 Task: Open a blank google sheet and write heading  Expense ManagerAdd Datesin a column and its values below  '2023-05-01, 2023-05-03, 2023-05-05, 2023-05-10, 2023-05-15, 2023-05-20, 2023-05-25 & 2023-05-31'Add Categories in next column and its values below  Food, Transportation, Utilities, Food, Housing, Entertainment, Utilities & FoodAdd Descriptionsin next column and its values below  Grocery Store, Bus Fare, Internet Bill, Restaurant, Rent, Movie Tickets, Electricity Bill & Grocery StoreAdd Amountin next column and its values below  $50, $5, $60, $30, $800, $20, $70 & $40Save page Budget Tracker 
Action: Mouse moved to (1221, 96)
Screenshot: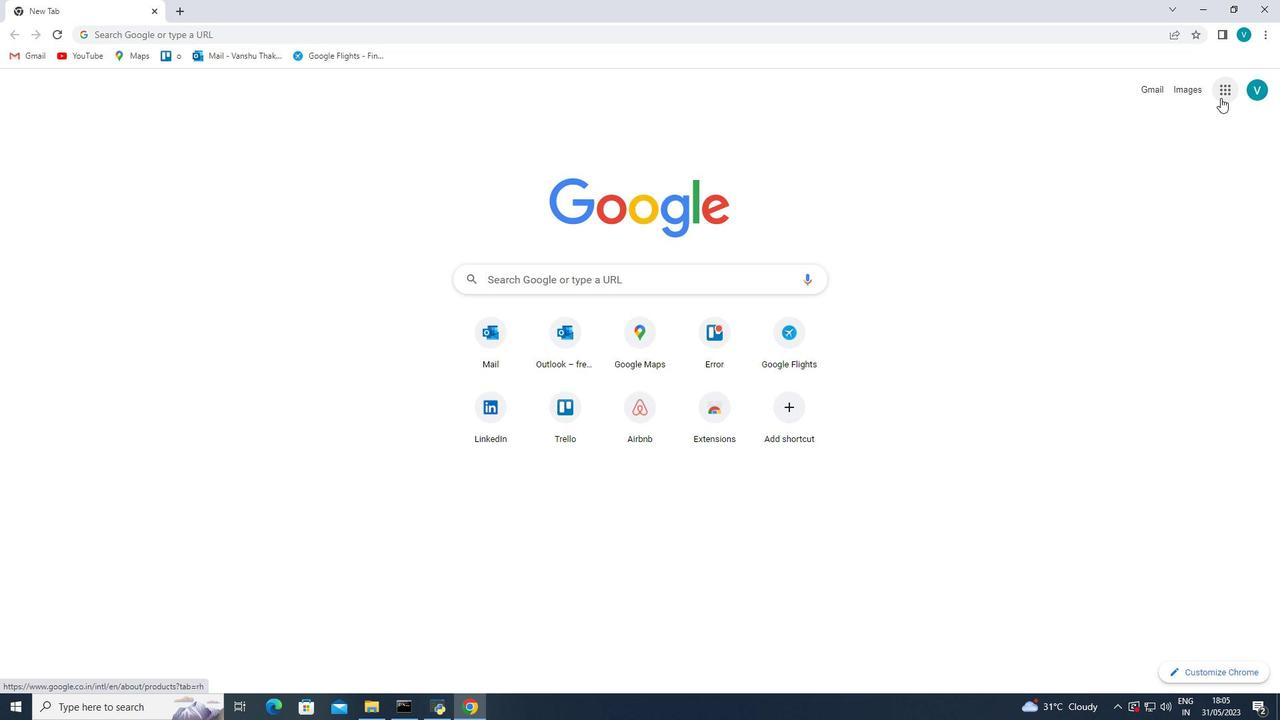 
Action: Mouse pressed left at (1221, 96)
Screenshot: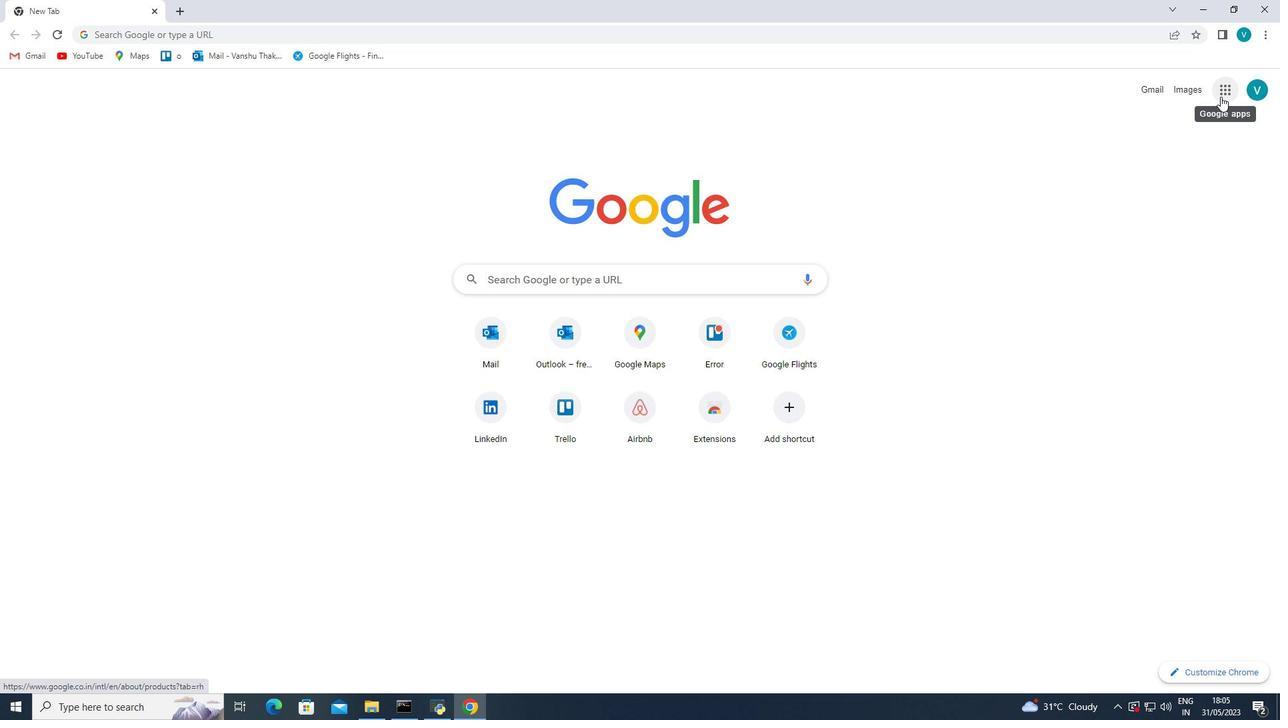 
Action: Mouse moved to (1227, 368)
Screenshot: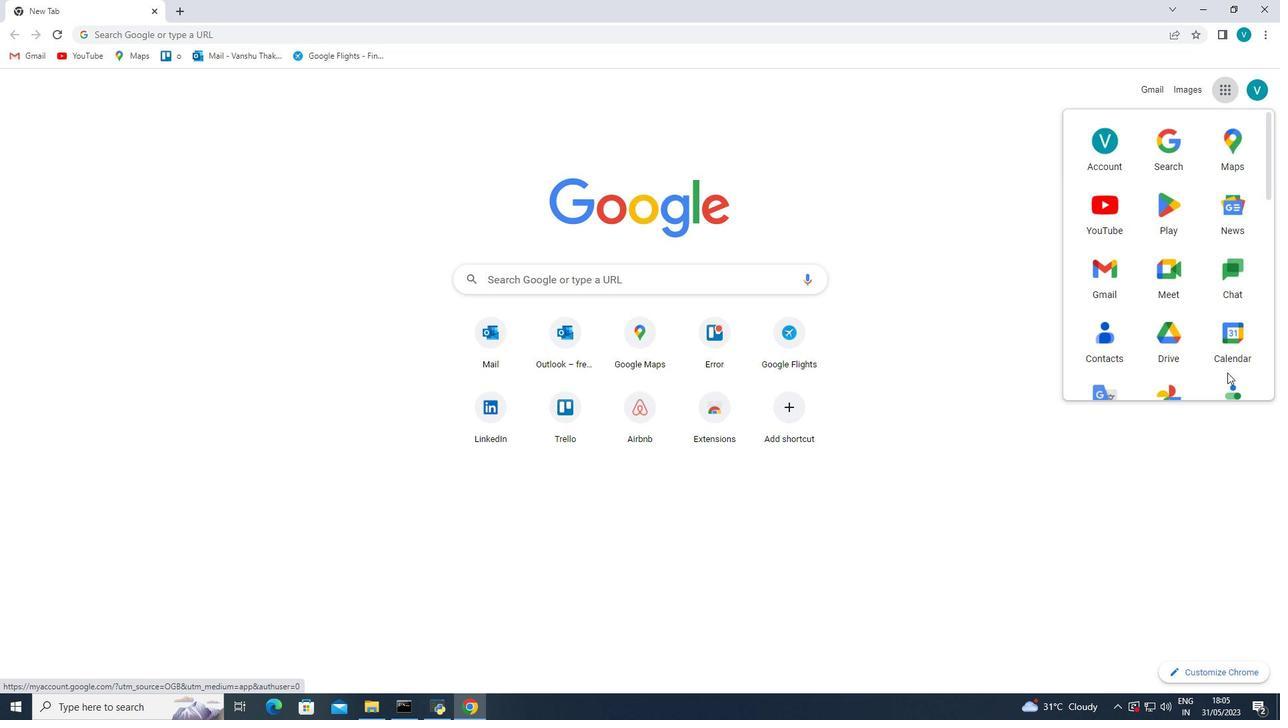 
Action: Mouse scrolled (1227, 368) with delta (0, 0)
Screenshot: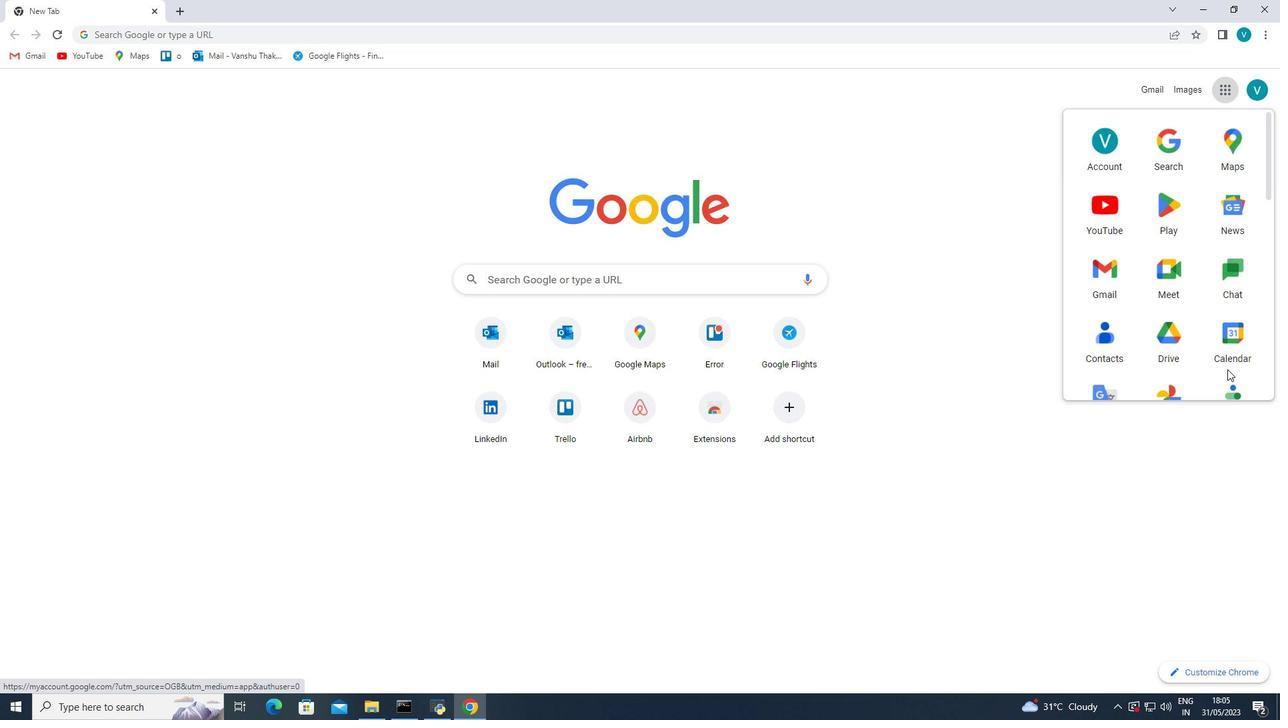 
Action: Mouse scrolled (1227, 368) with delta (0, 0)
Screenshot: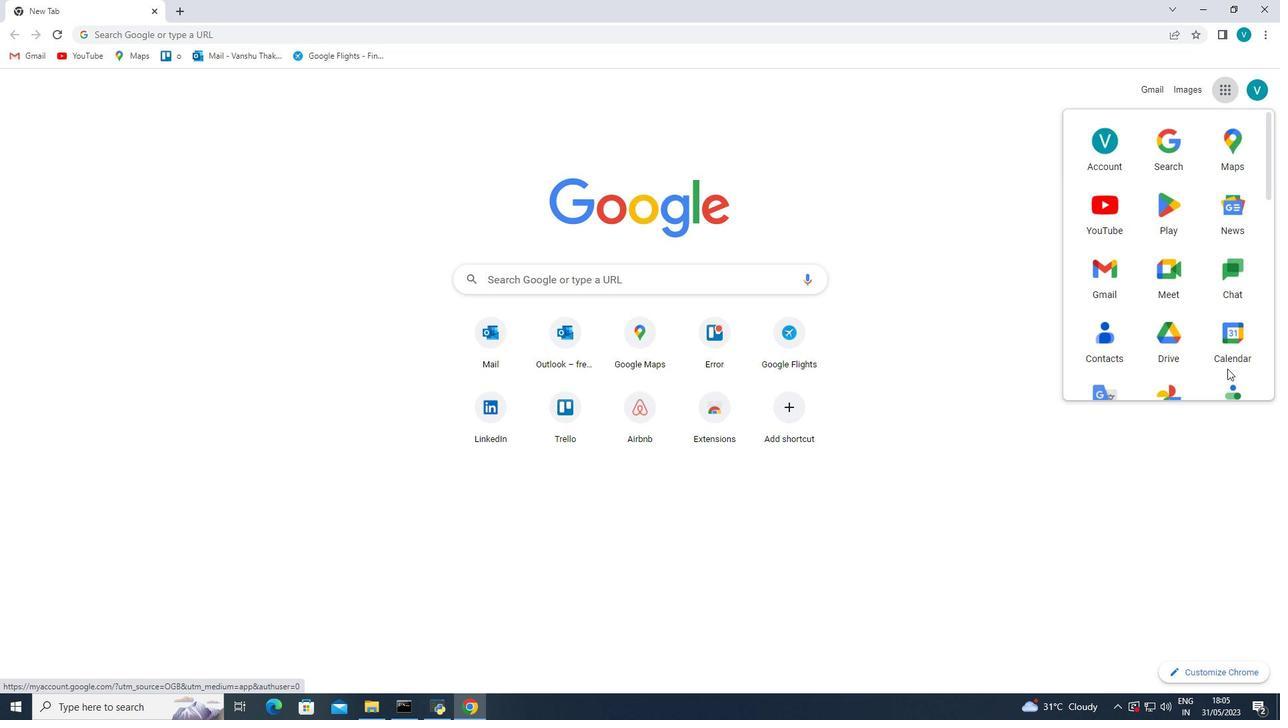 
Action: Mouse moved to (1229, 346)
Screenshot: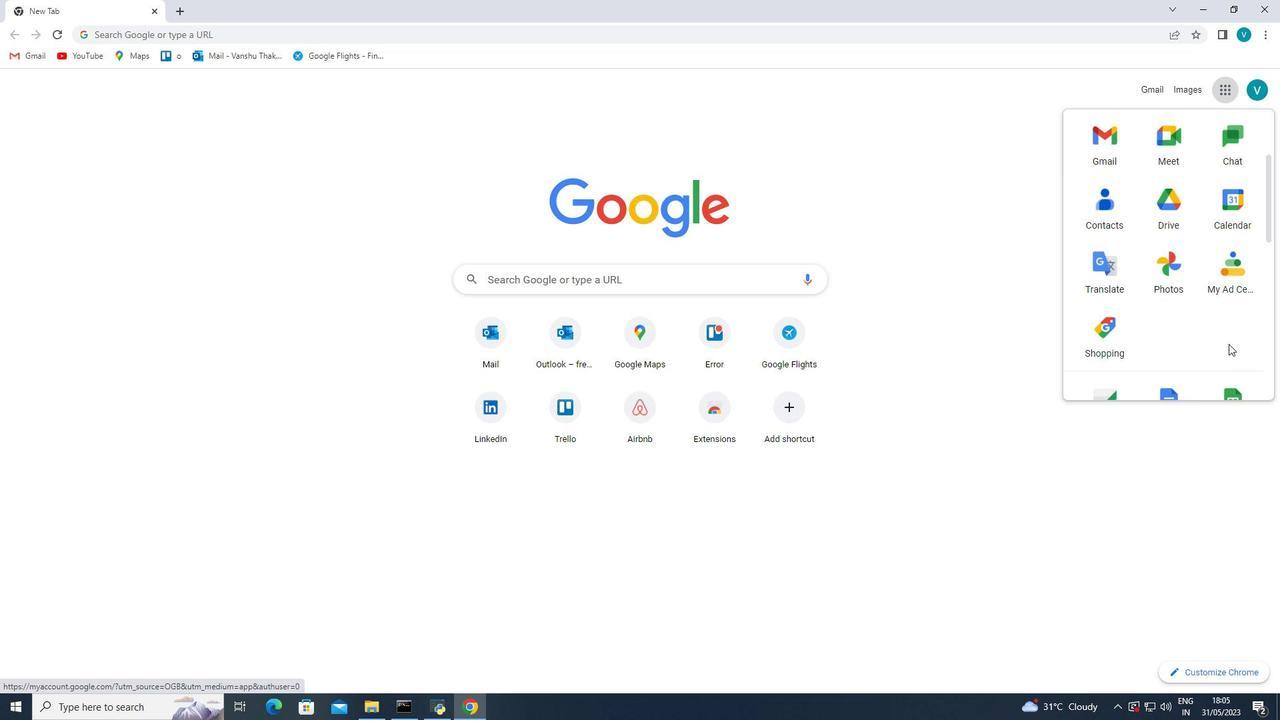 
Action: Mouse scrolled (1229, 346) with delta (0, 0)
Screenshot: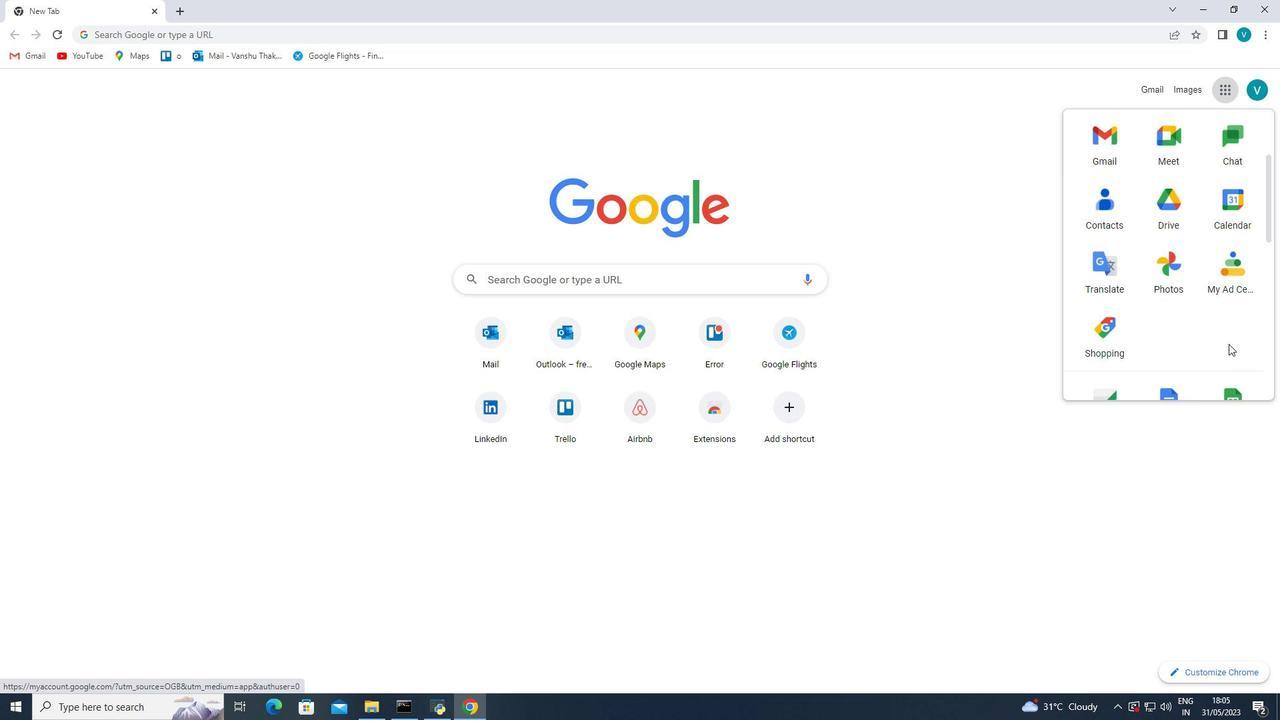 
Action: Mouse scrolled (1229, 346) with delta (0, 0)
Screenshot: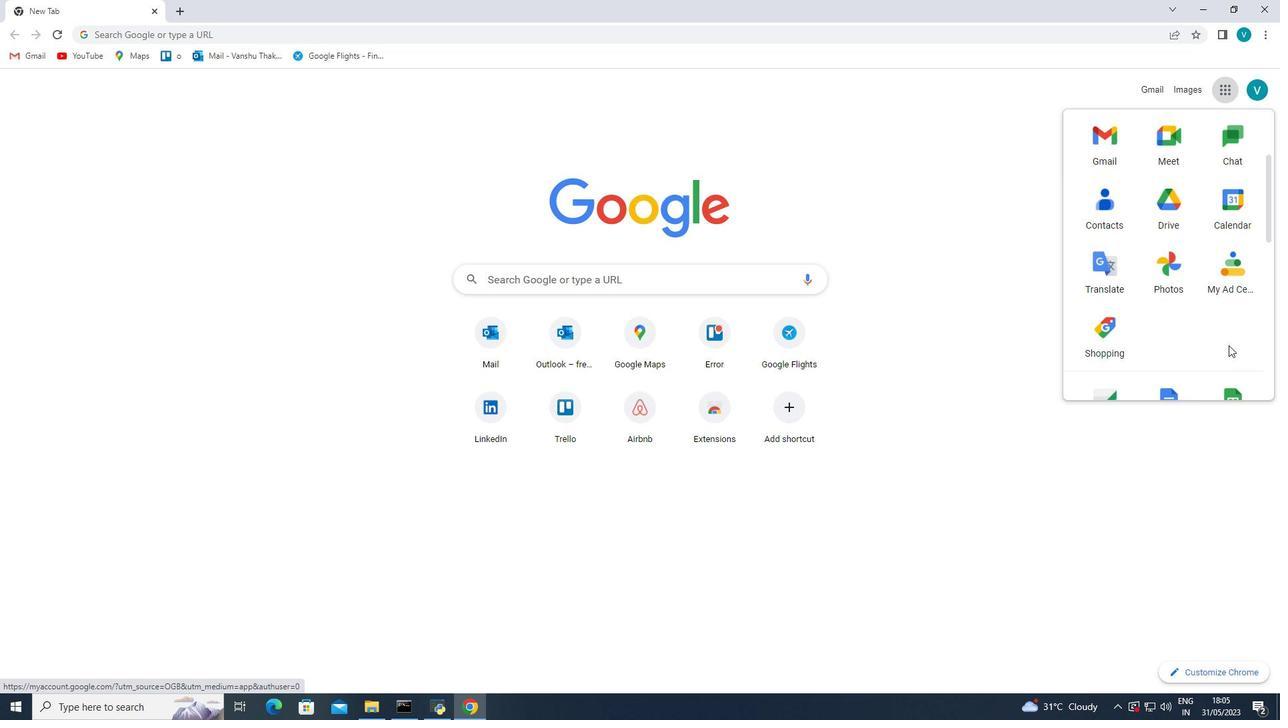 
Action: Mouse moved to (1245, 276)
Screenshot: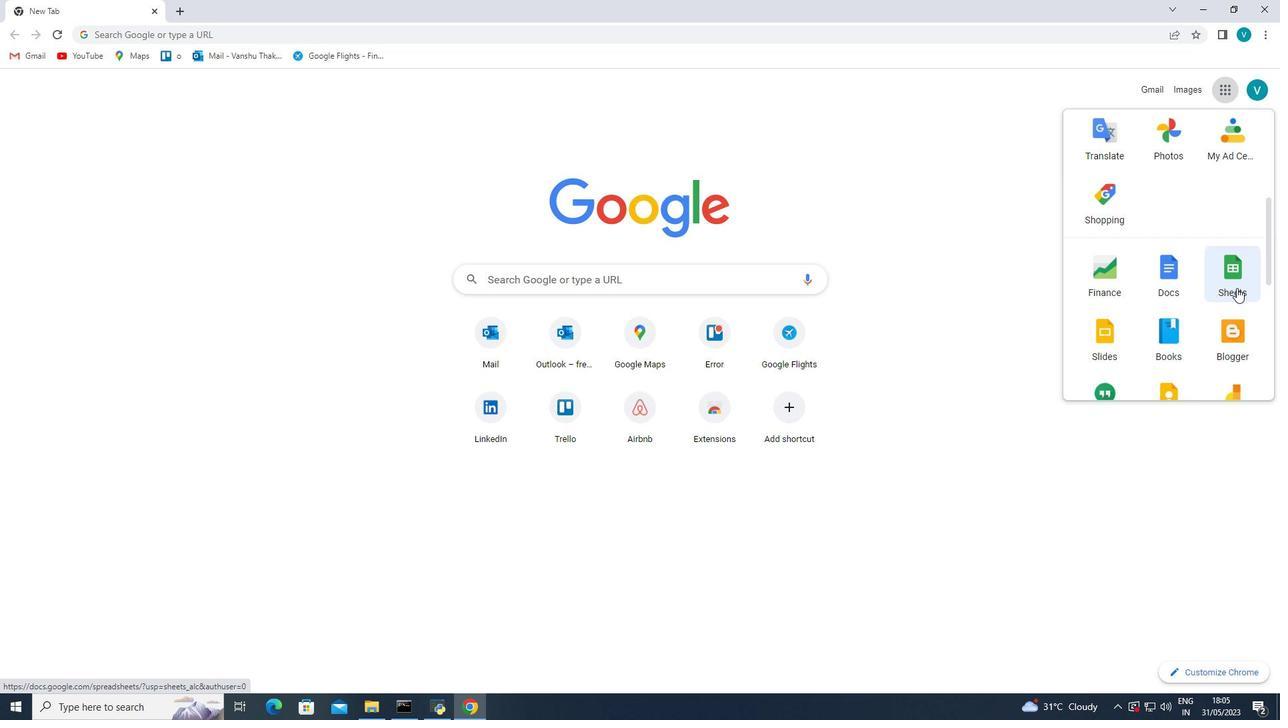 
Action: Mouse pressed left at (1245, 276)
Screenshot: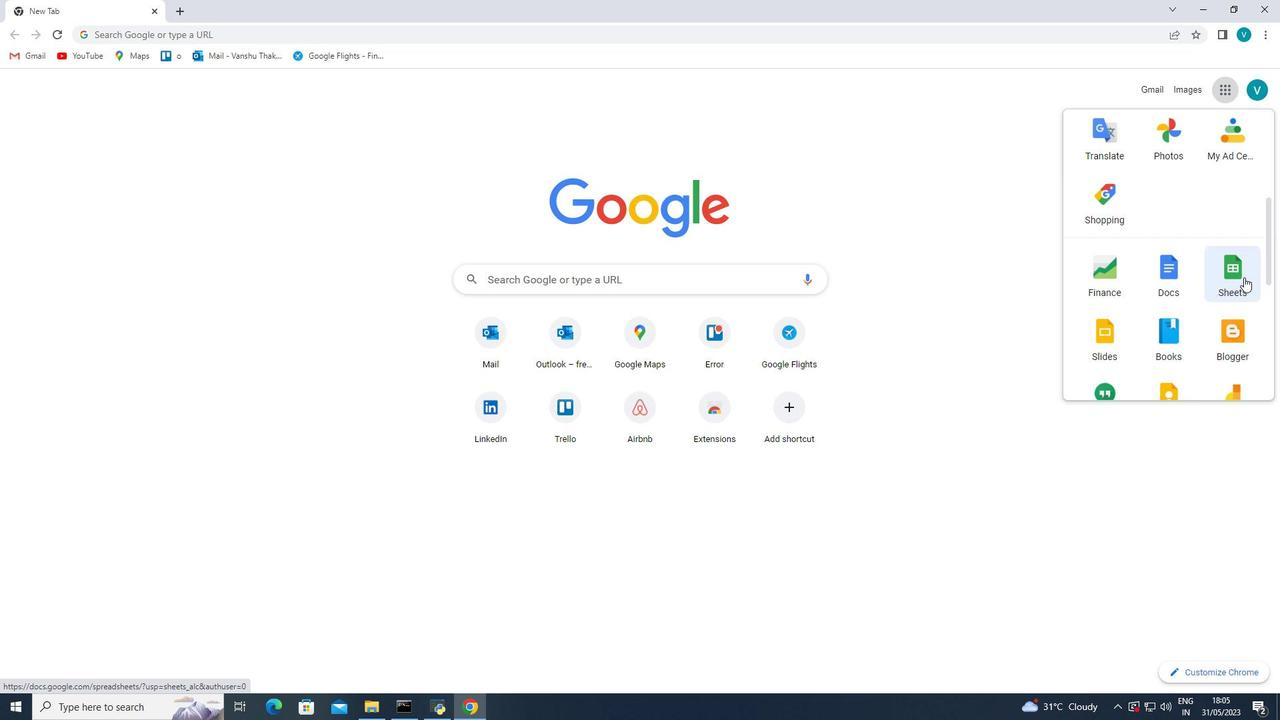 
Action: Mouse pressed left at (1245, 276)
Screenshot: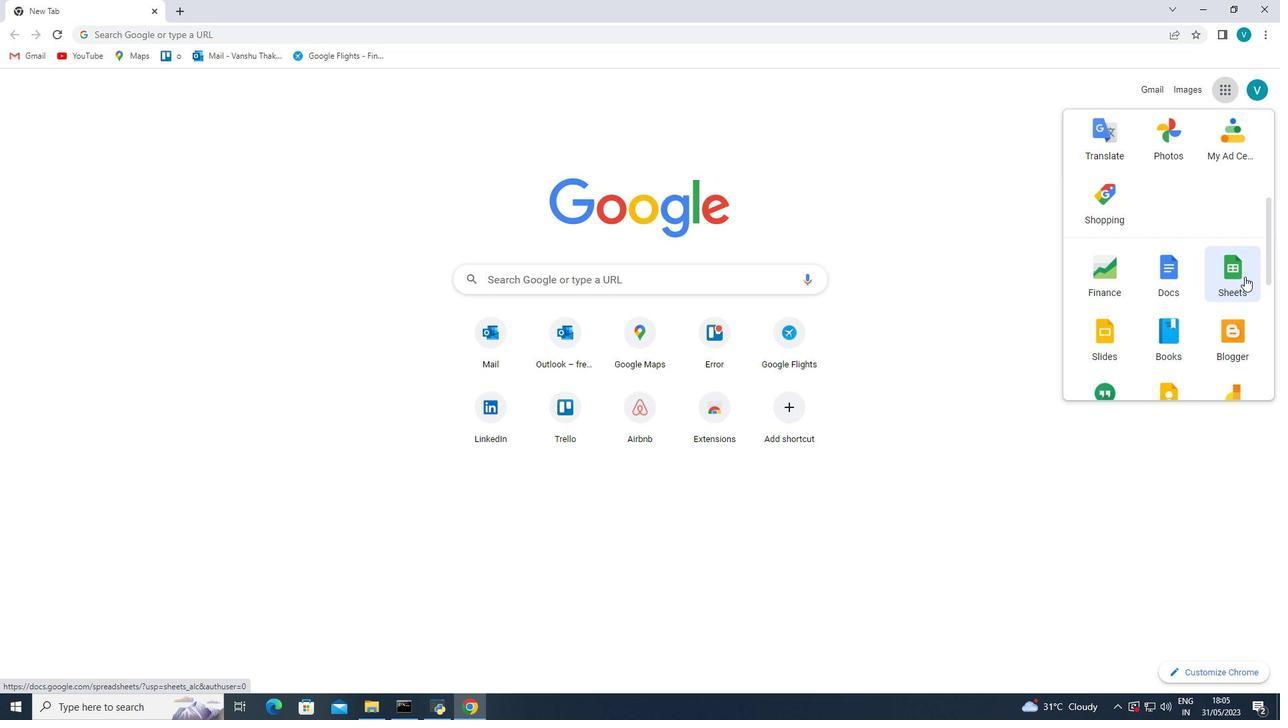 
Action: Mouse moved to (309, 195)
Screenshot: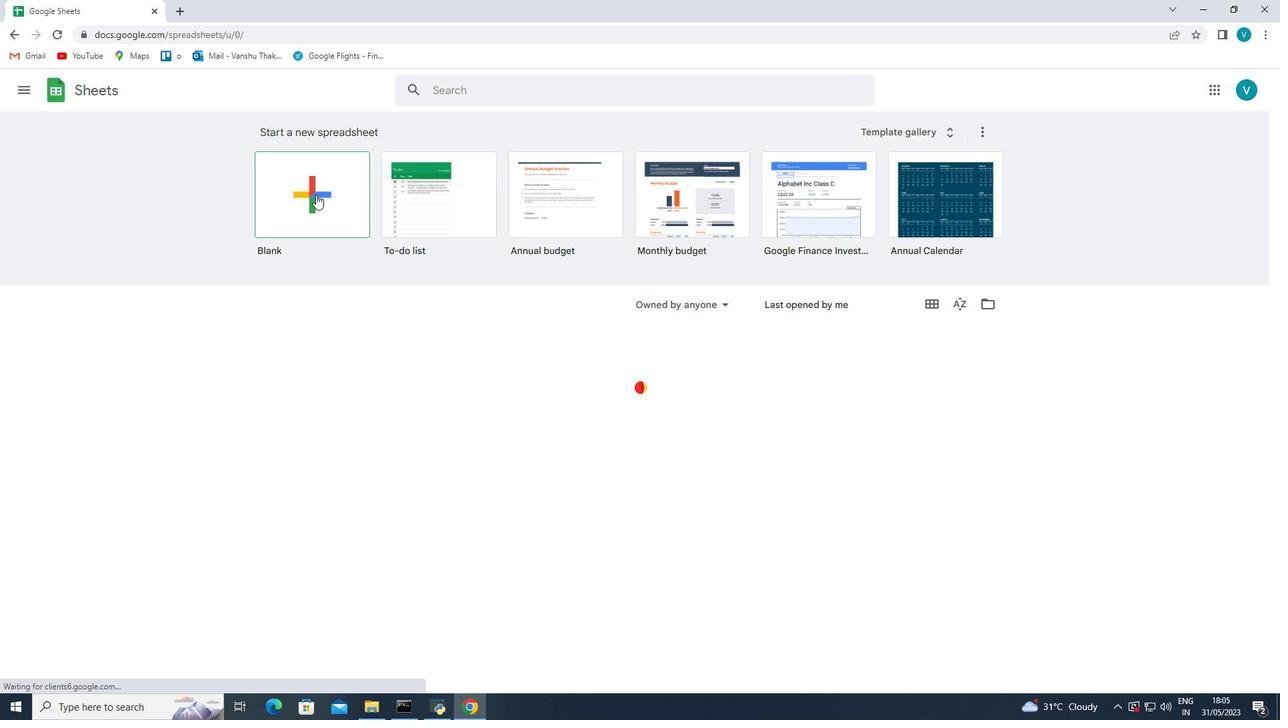 
Action: Mouse pressed left at (309, 195)
Screenshot: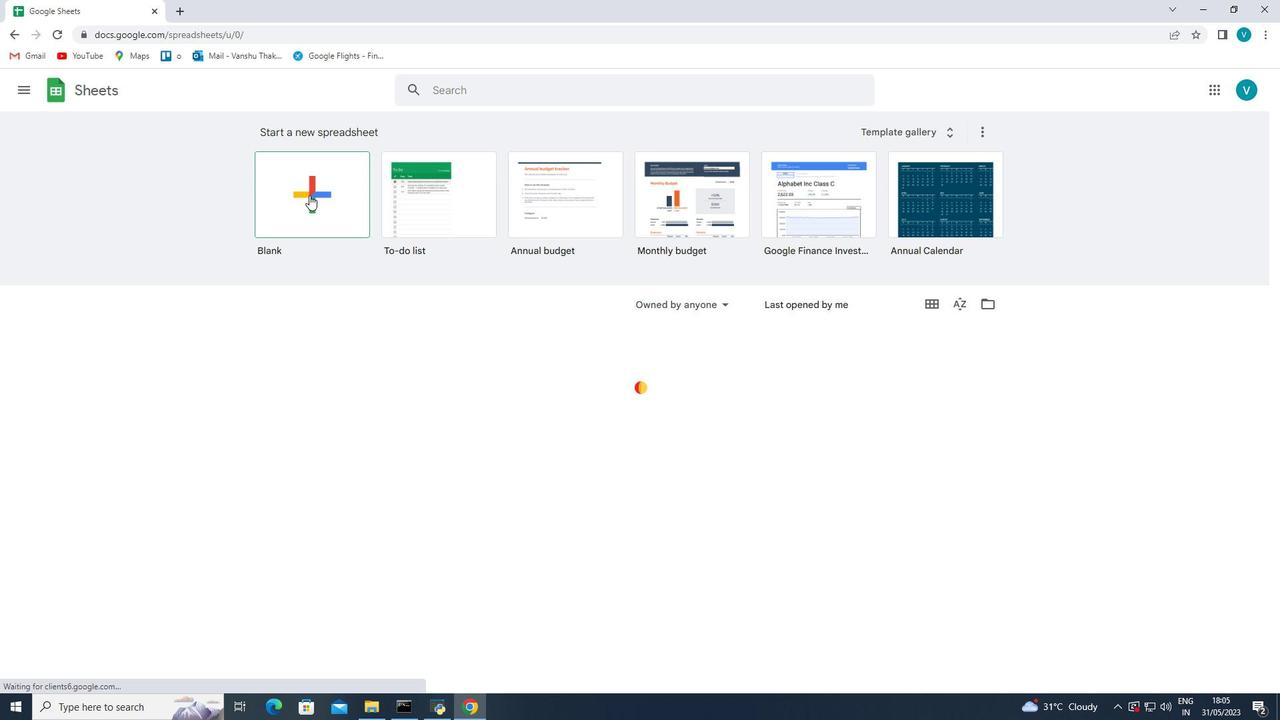
Action: Mouse pressed left at (309, 195)
Screenshot: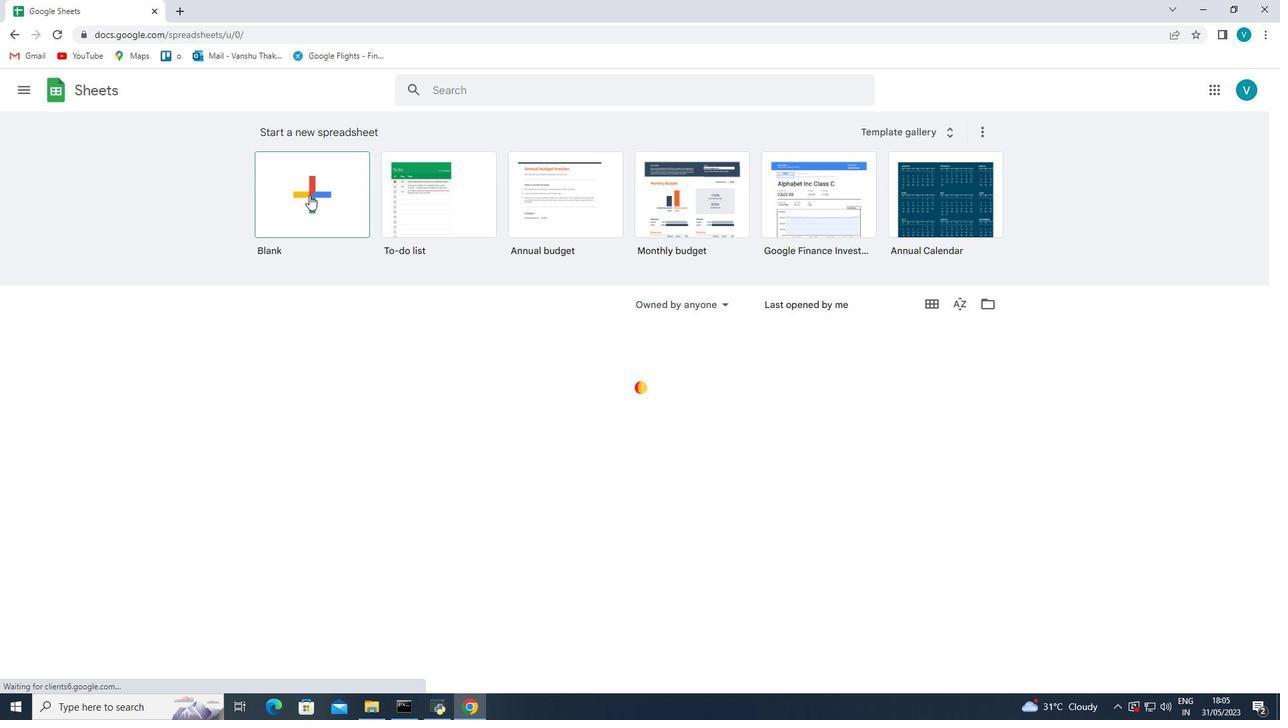 
Action: Mouse moved to (61, 185)
Screenshot: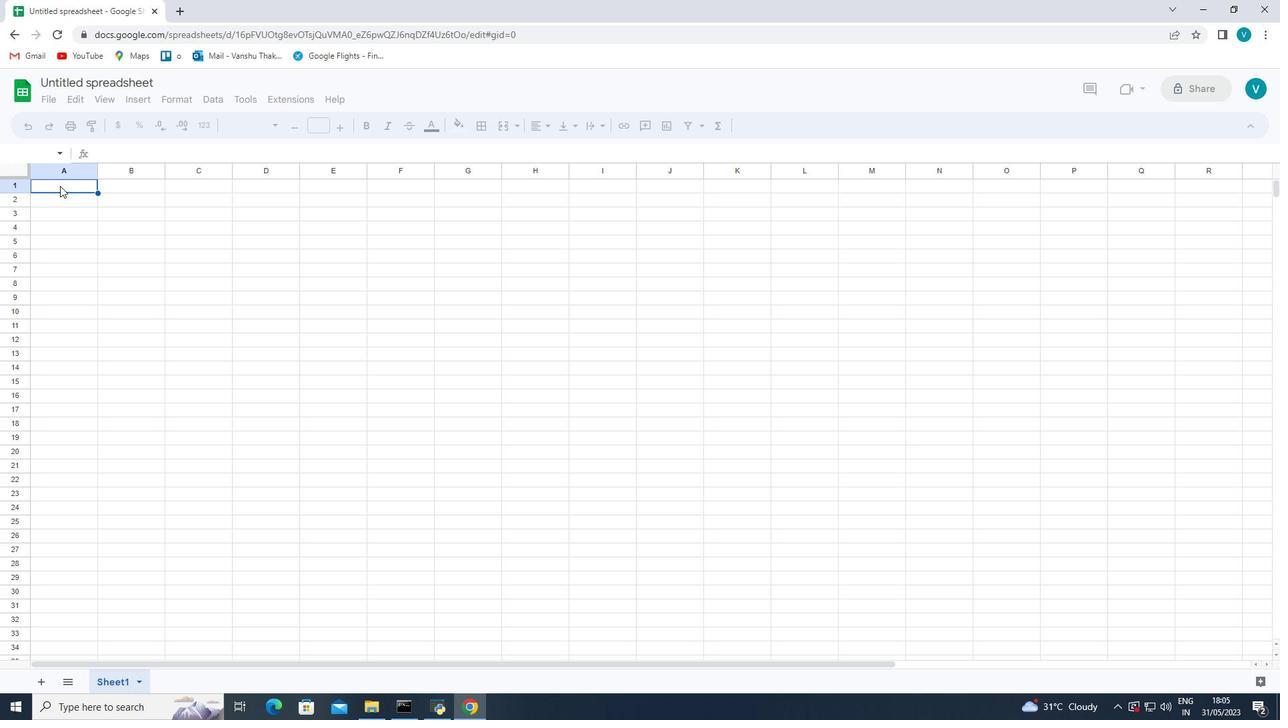 
Action: Mouse pressed left at (61, 185)
Screenshot: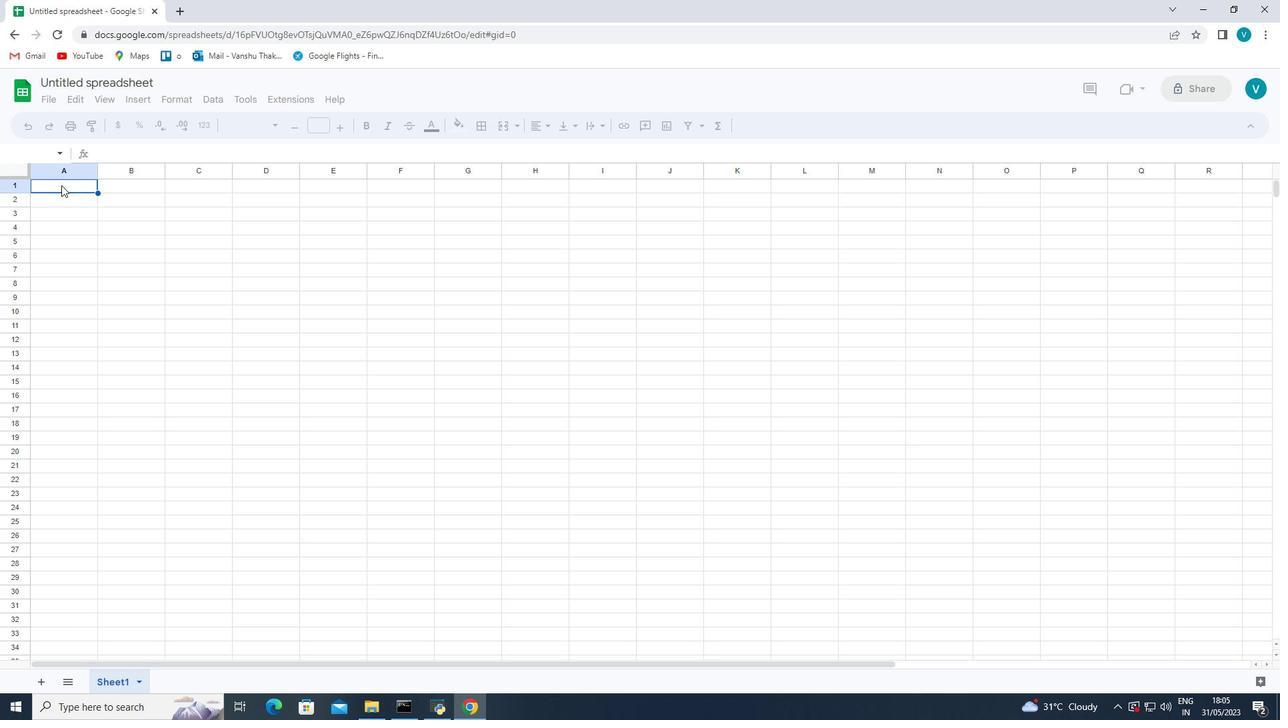 
Action: Mouse pressed left at (61, 185)
Screenshot: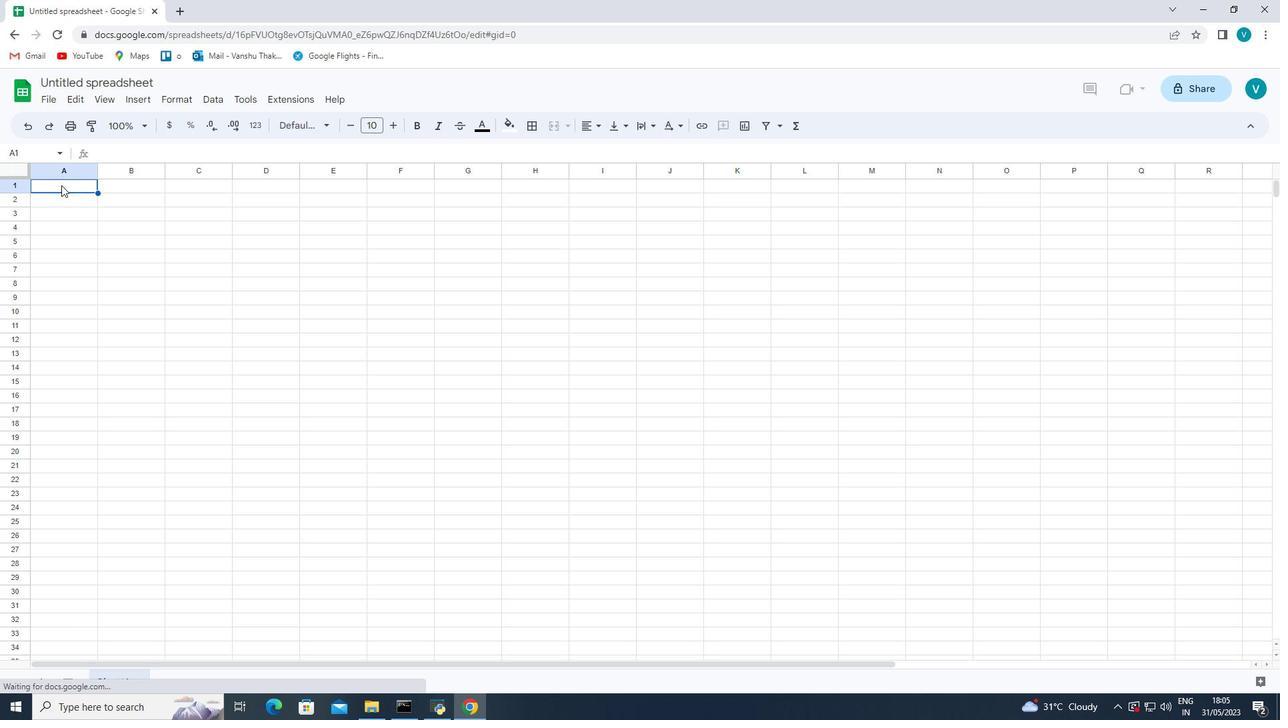 
Action: Mouse moved to (296, 185)
Screenshot: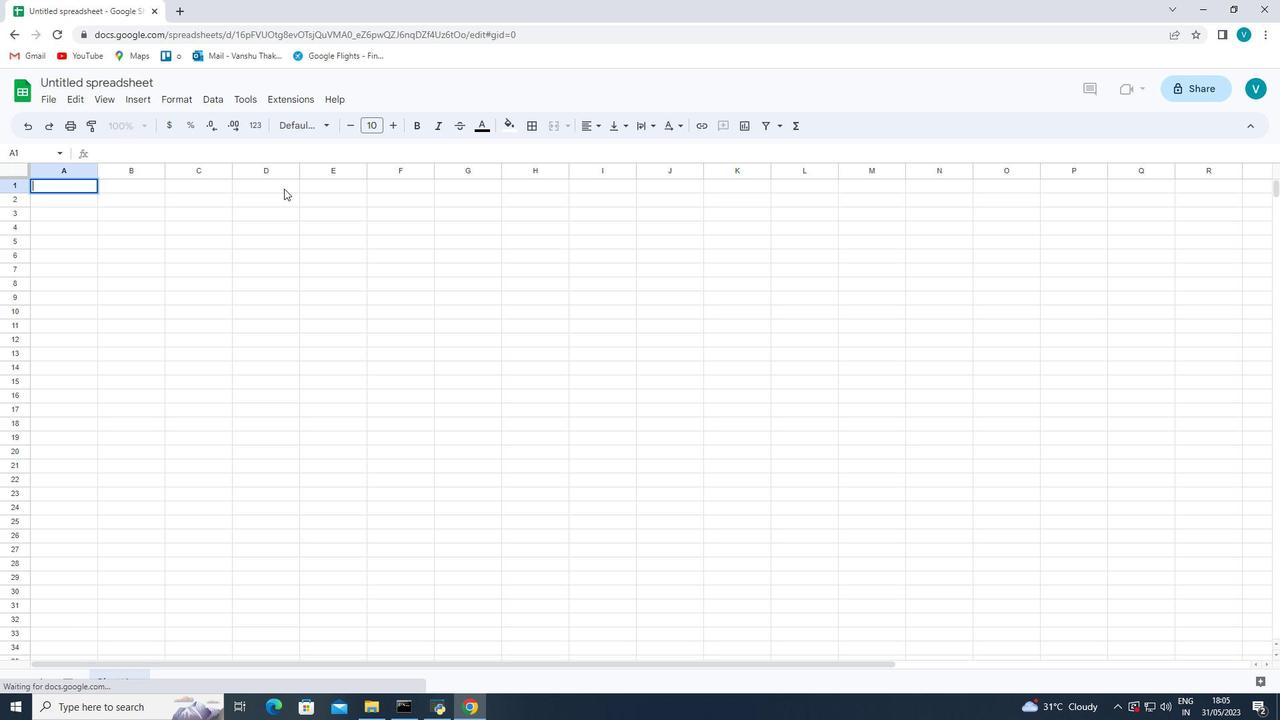 
Action: Key pressed <Key.shift><Key.shift><Key.shift><Key.shift><Key.shift><Key.shift><Key.shift><Key.shift><Key.shift><Key.shift>Expense<Key.space><Key.shift>Manager<Key.space><Key.enter><Key.shift>Date<Key.space><Key.right><Key.shift>Categories<Key.space><Key.right><Key.shift>Description<Key.right><Key.shift>Amount<Key.space>
Screenshot: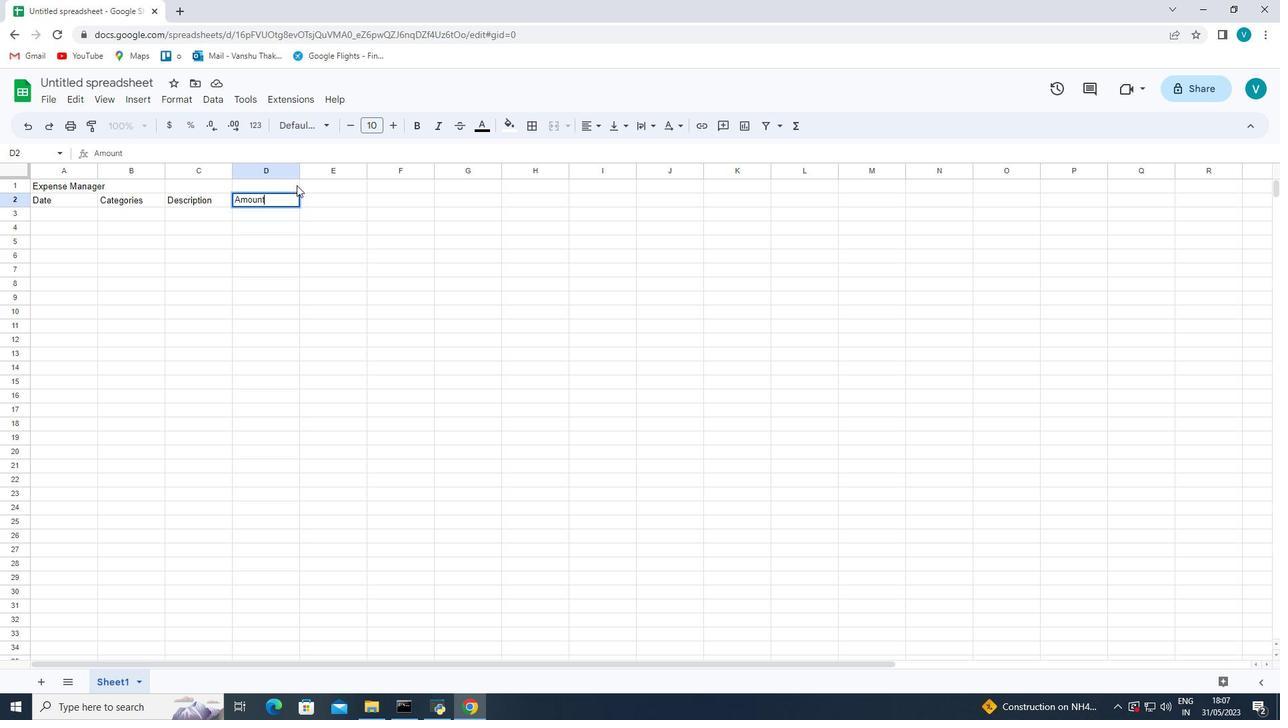 
Action: Mouse moved to (56, 216)
Screenshot: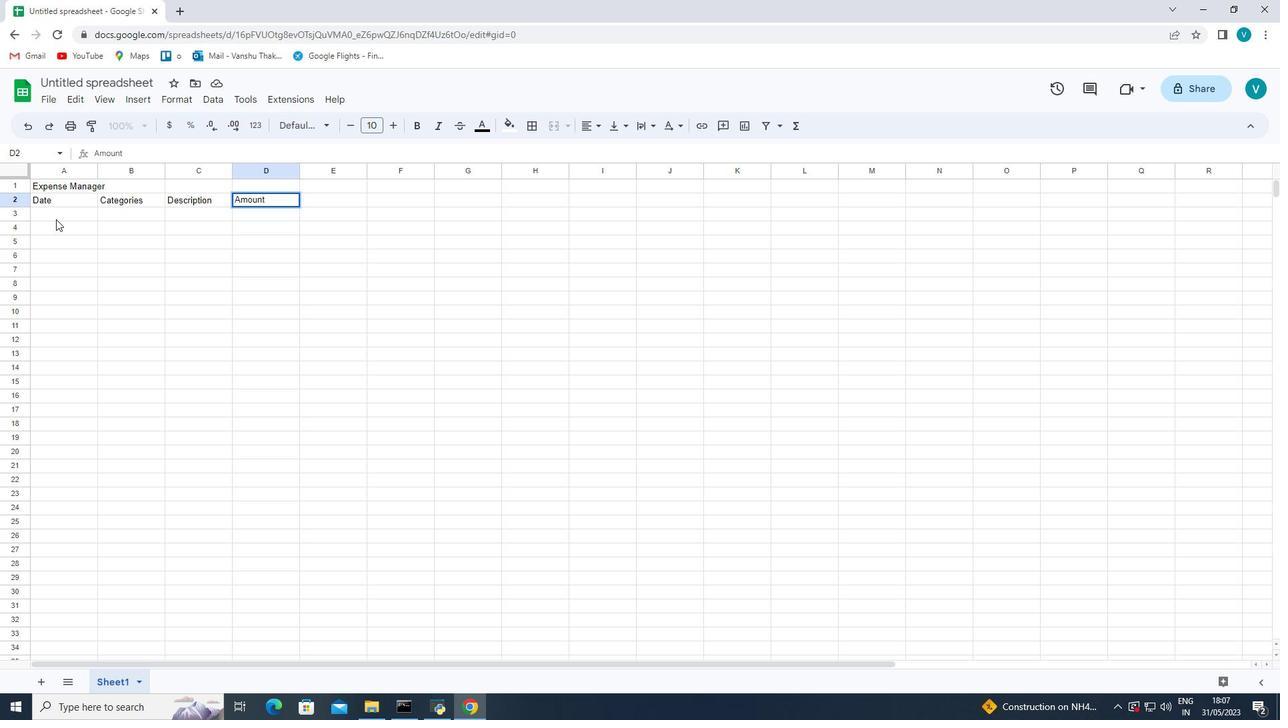 
Action: Mouse pressed left at (56, 216)
Screenshot: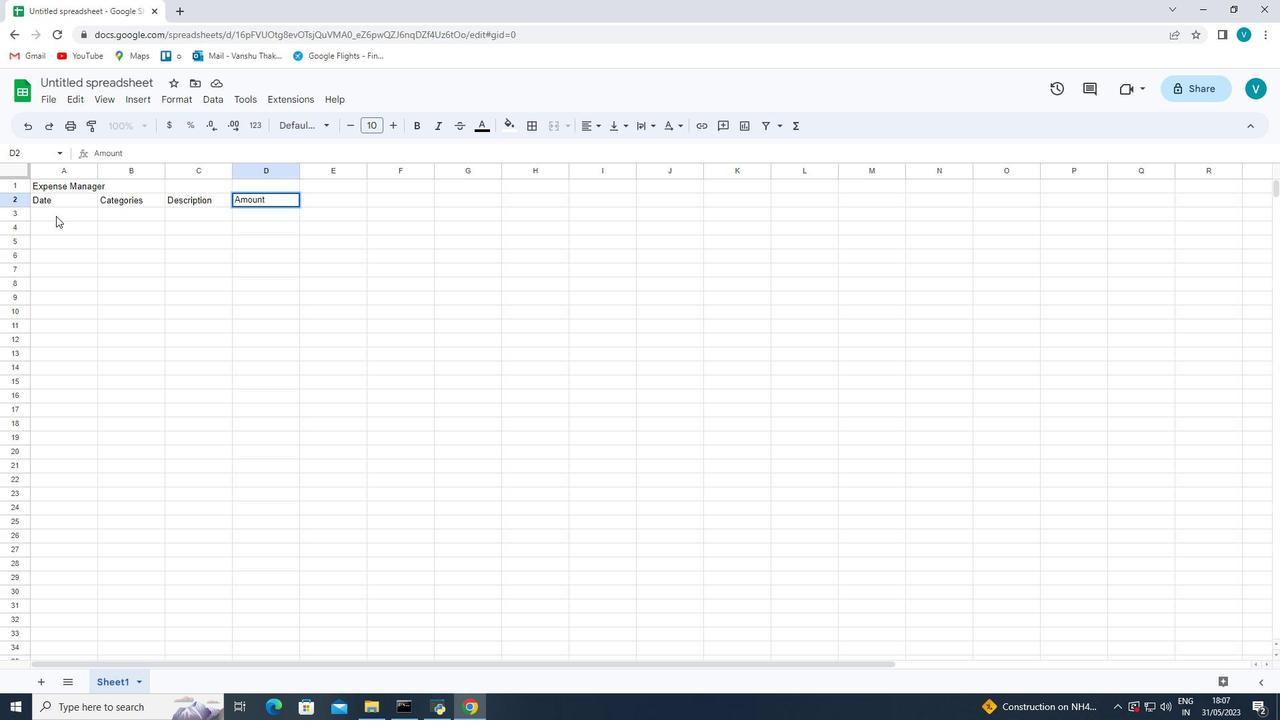 
Action: Mouse moved to (418, 80)
Screenshot: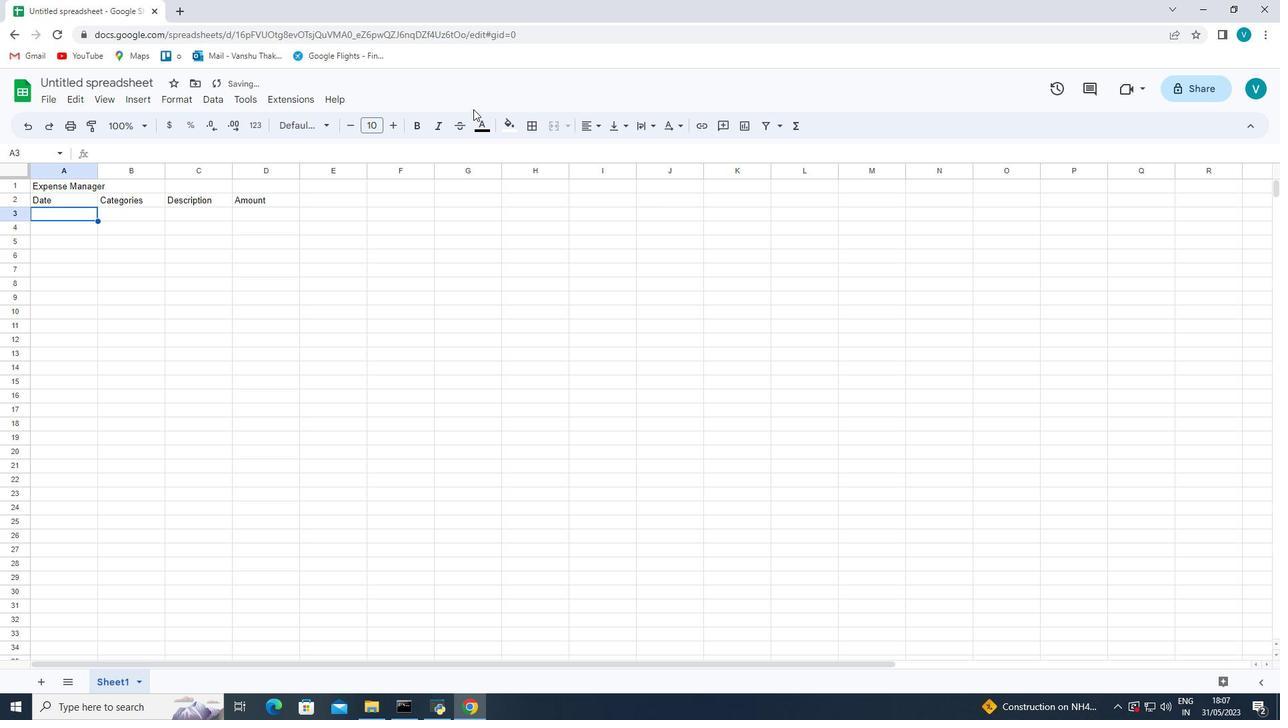 
Action: Key pressed 2023-05-01<Key.enter>2023-05-03<Key.enter>2023-05-05<Key.enter>023<Key.backspace><Key.backspace><Key.backspace>2023-05-10<Key.enter>2023-05-0<Key.backspace>15<Key.enter>2023-05-25<Key.enter>2023-05-31<Key.backspace><Key.backspace>25<Key.space><Key.caps_lock><Key.caps_lock><Key.caps_lock><Key.caps_lock><Key.caps_lock><Key.caps_lock><Key.caps_lock>7<Key.backspace><Key.shift>&23<Key.backspace>023-05-31
Screenshot: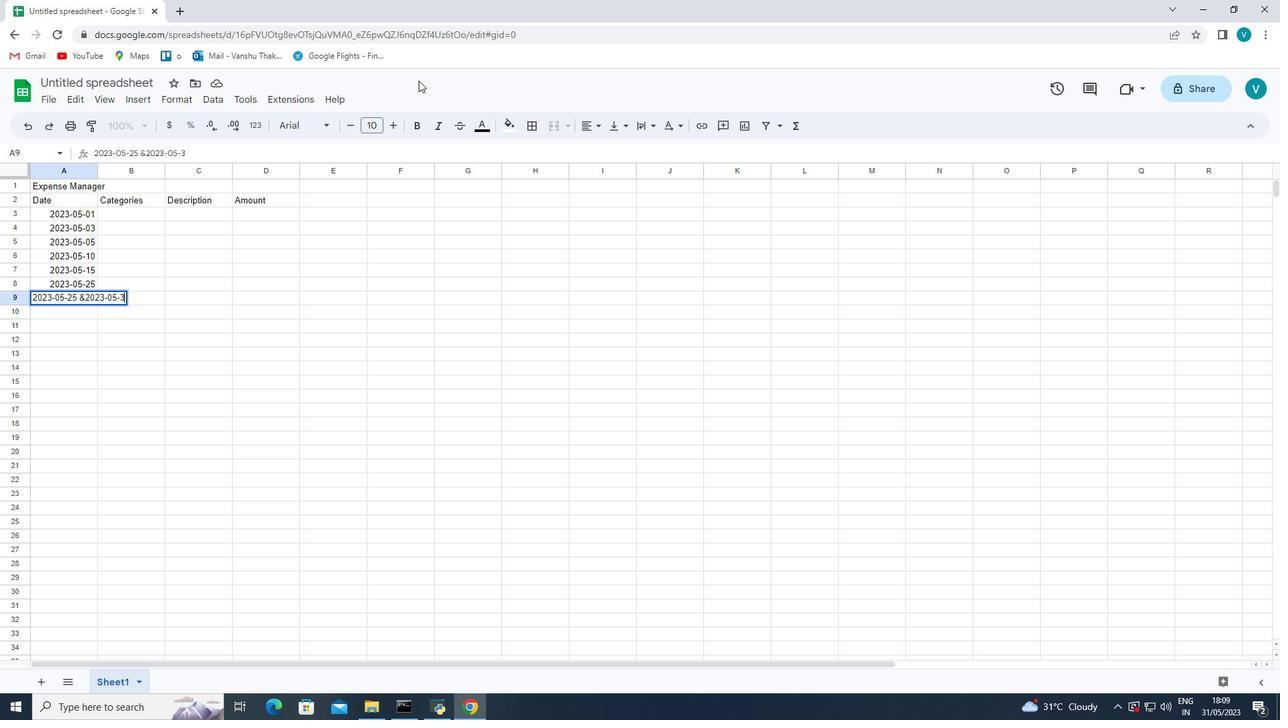 
Action: Mouse moved to (199, 445)
Screenshot: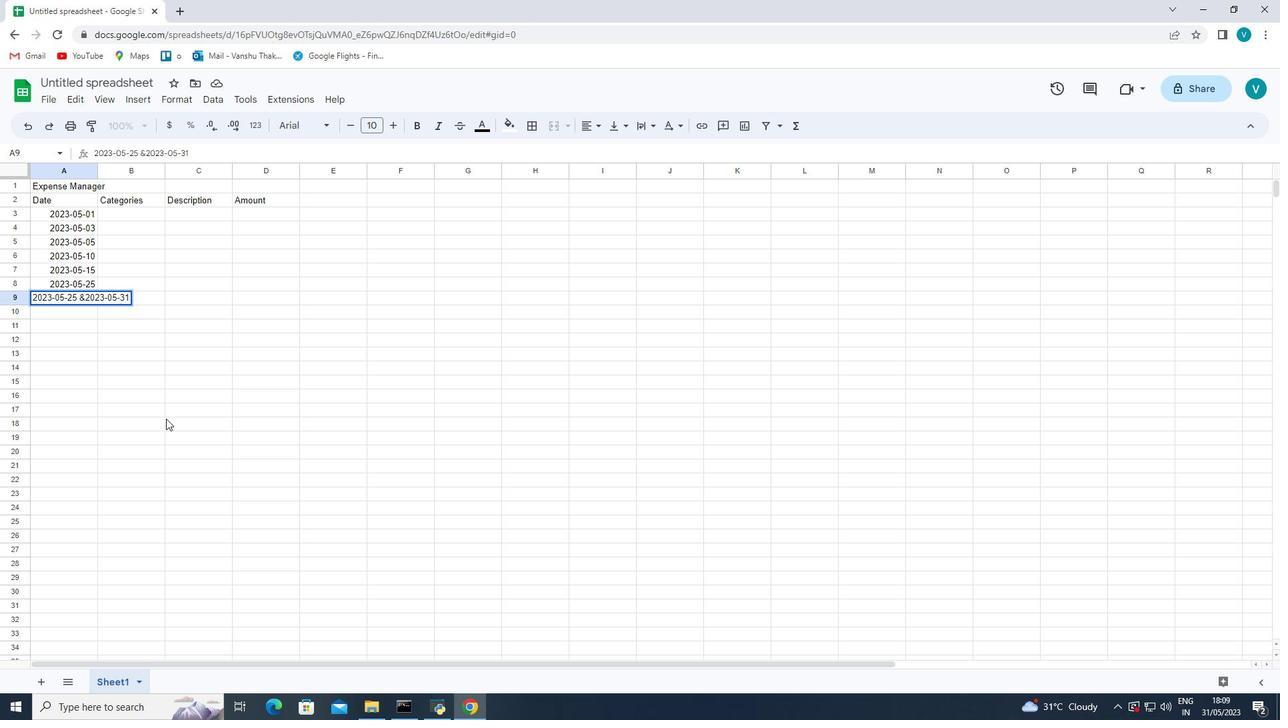 
Action: Mouse pressed left at (199, 445)
Screenshot: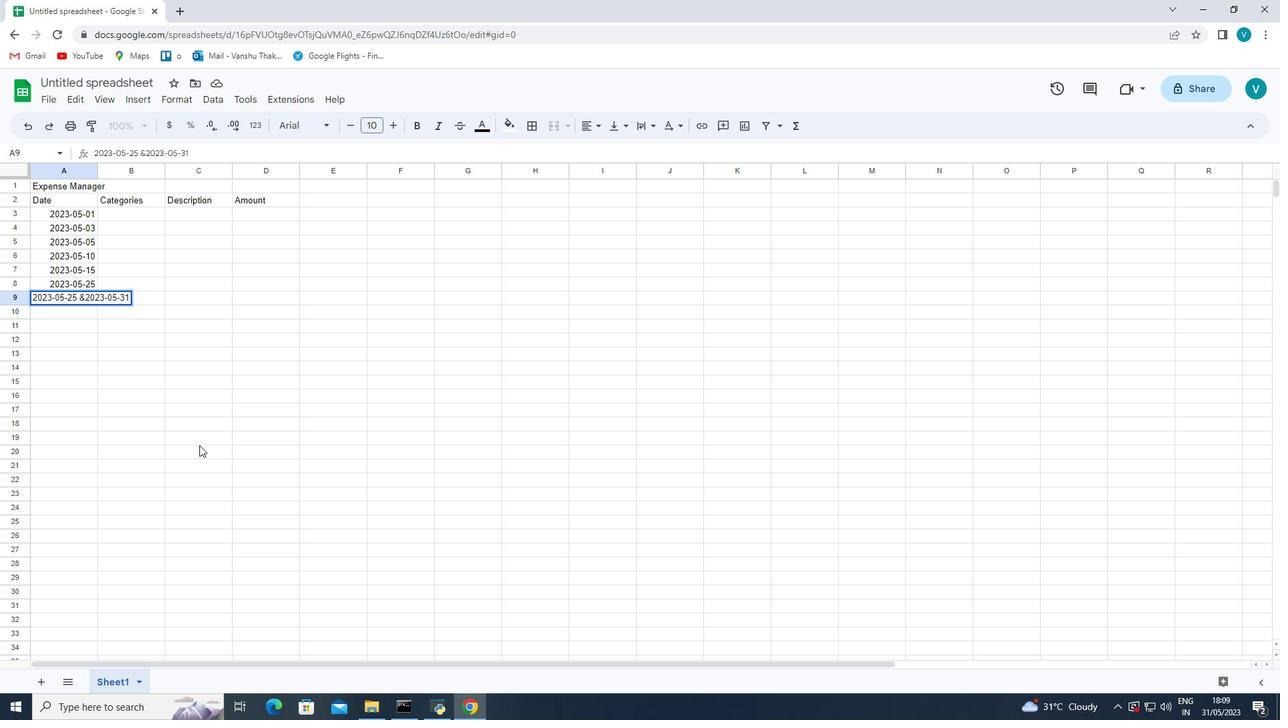 
Action: Mouse moved to (92, 280)
Screenshot: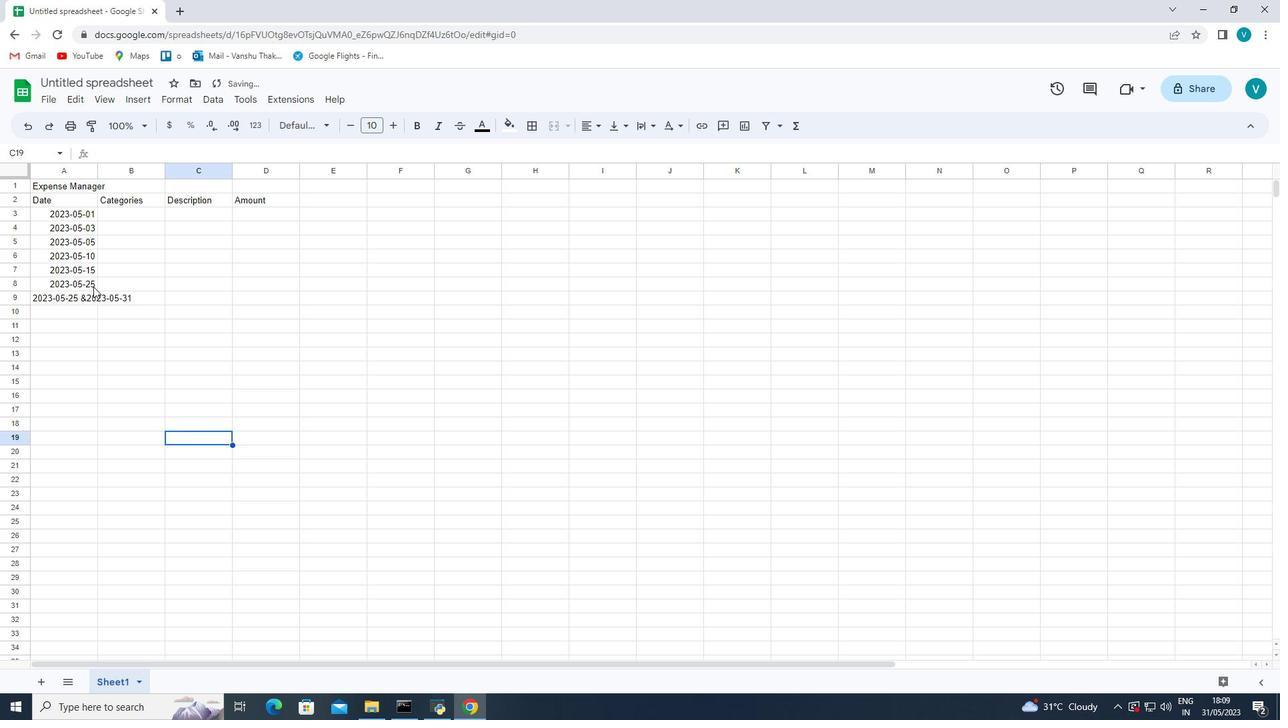 
Action: Mouse pressed left at (92, 280)
Screenshot: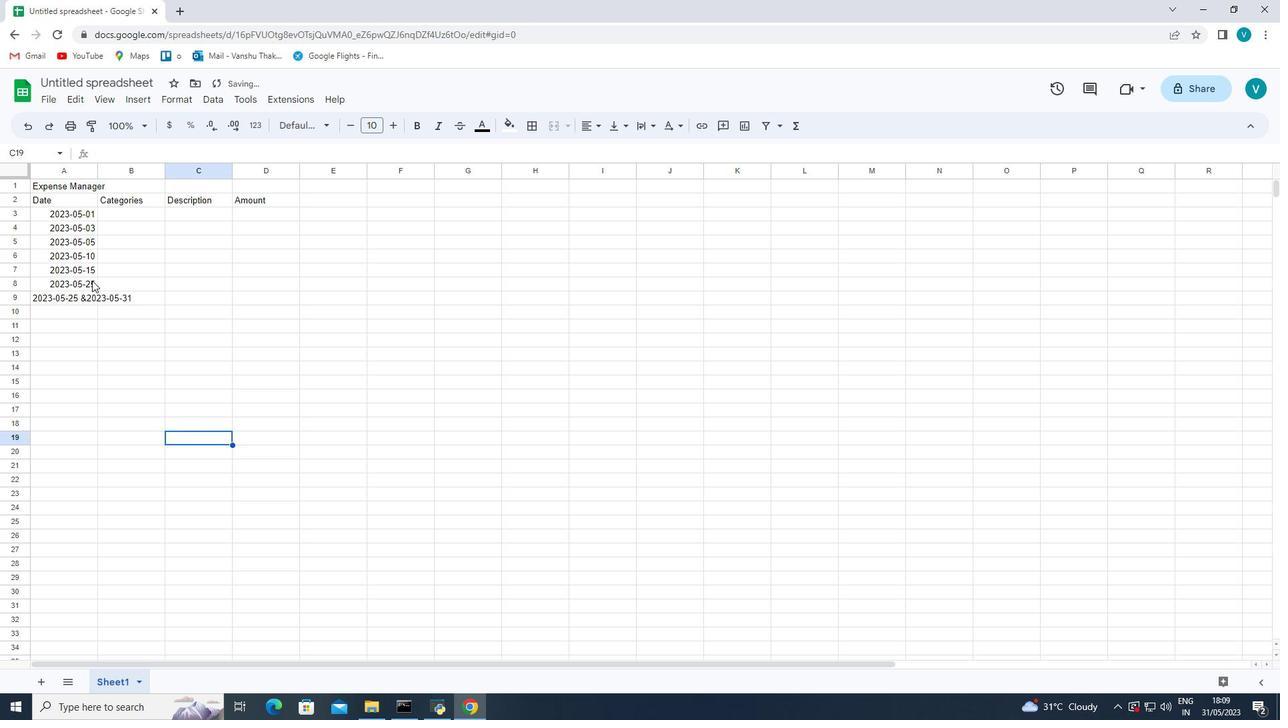
Action: Mouse pressed left at (92, 280)
Screenshot: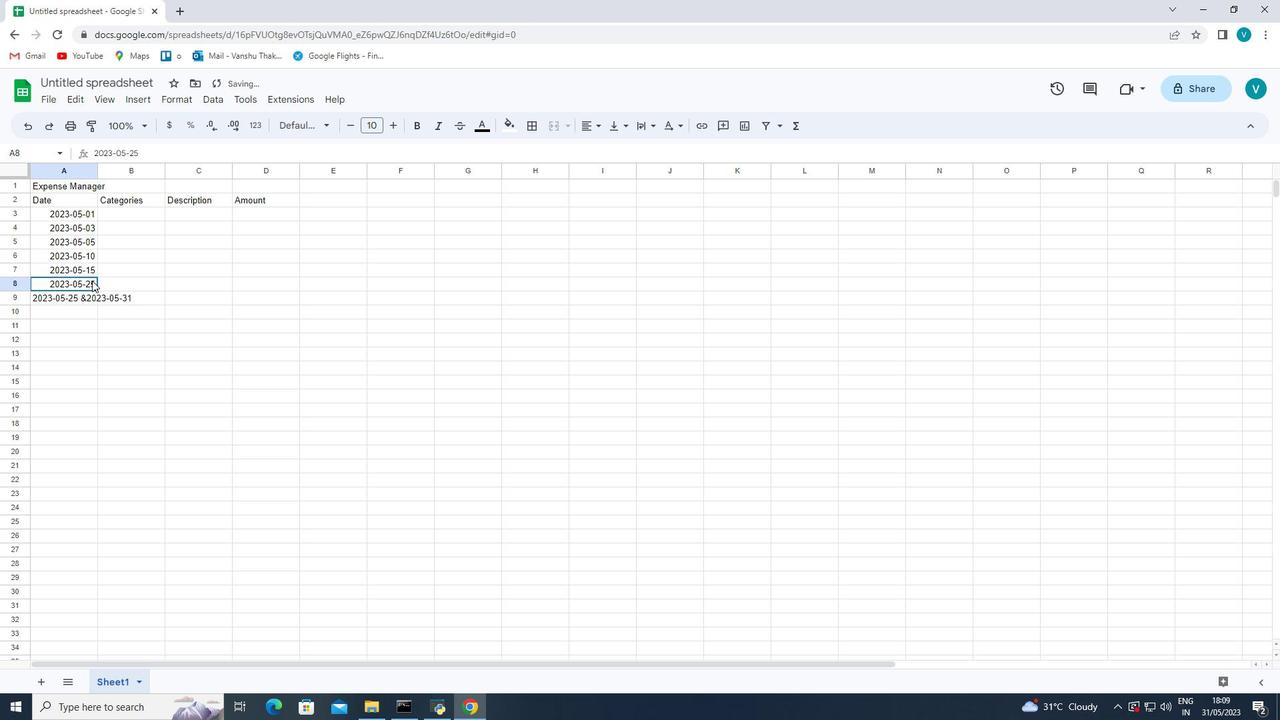 
Action: Mouse moved to (94, 281)
Screenshot: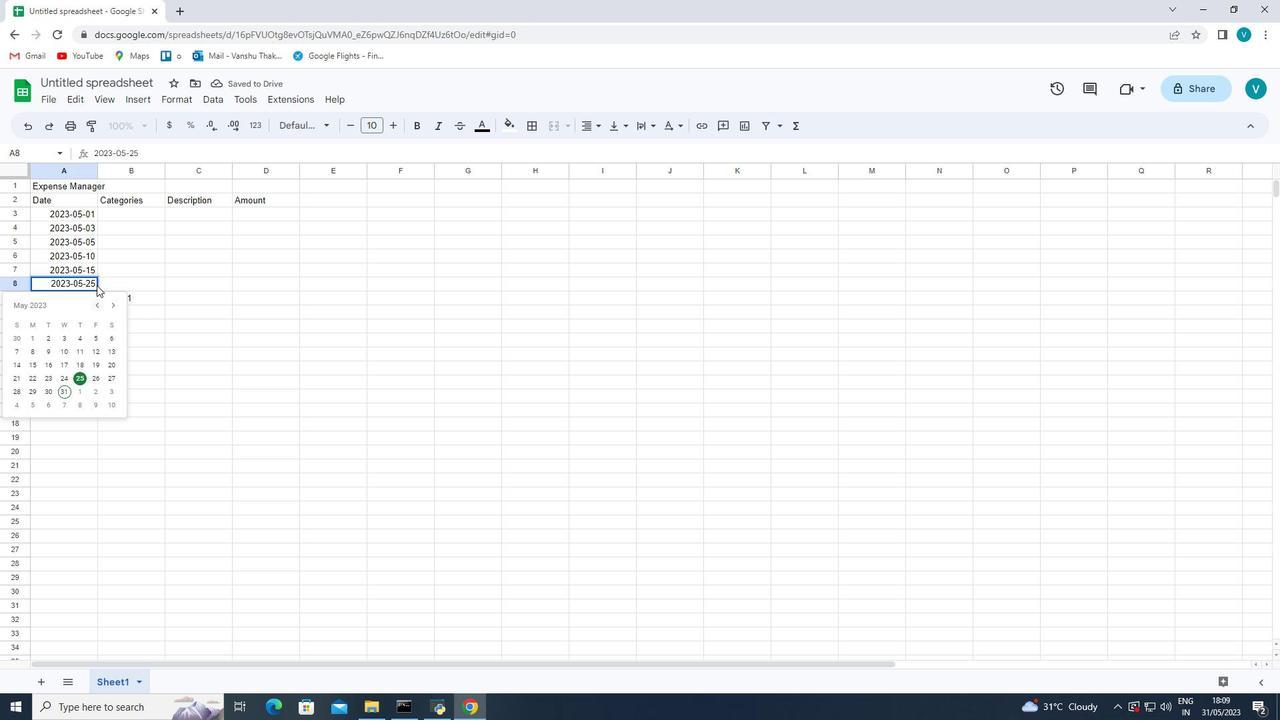 
Action: Mouse pressed left at (94, 281)
Screenshot: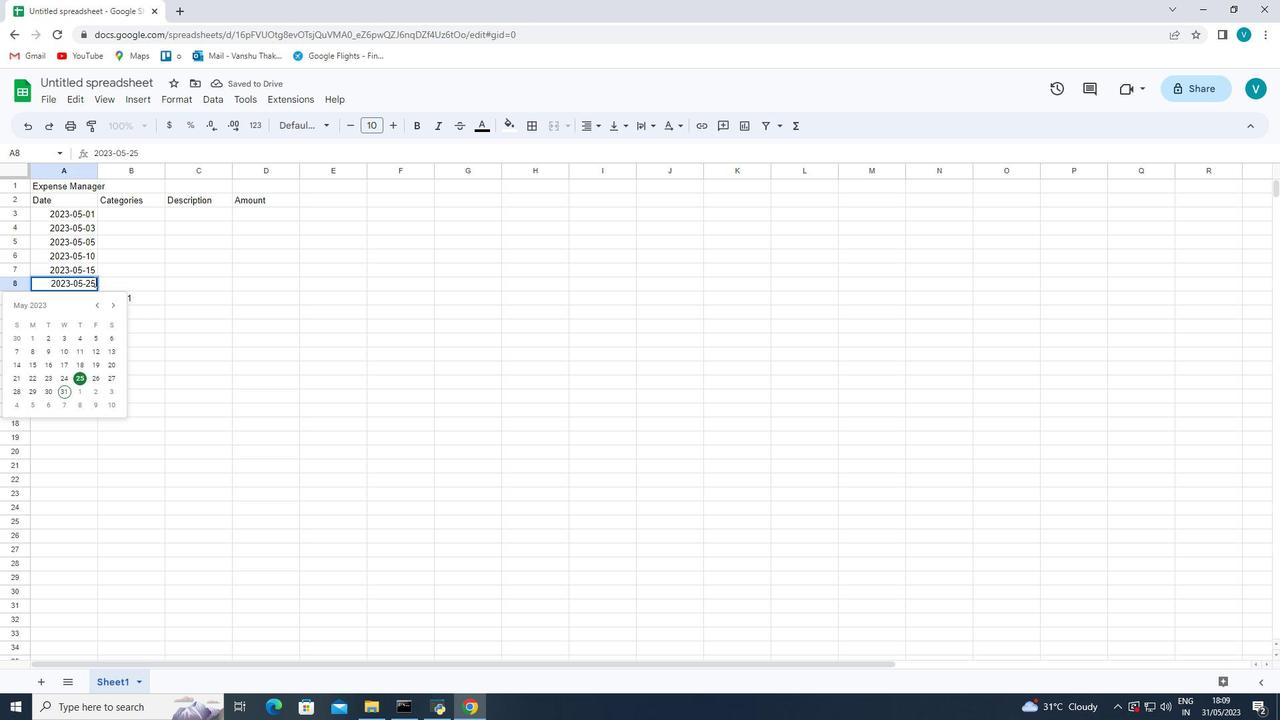 
Action: Mouse moved to (118, 362)
Screenshot: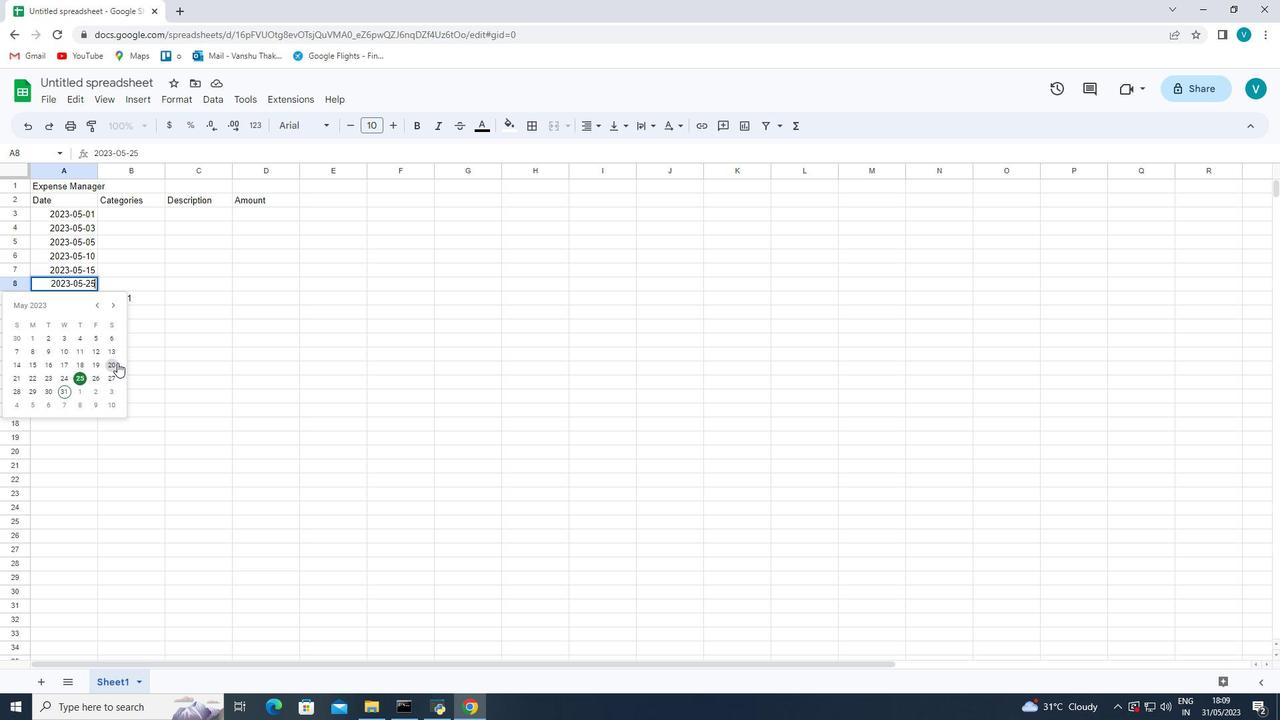 
Action: Mouse pressed left at (118, 362)
Screenshot: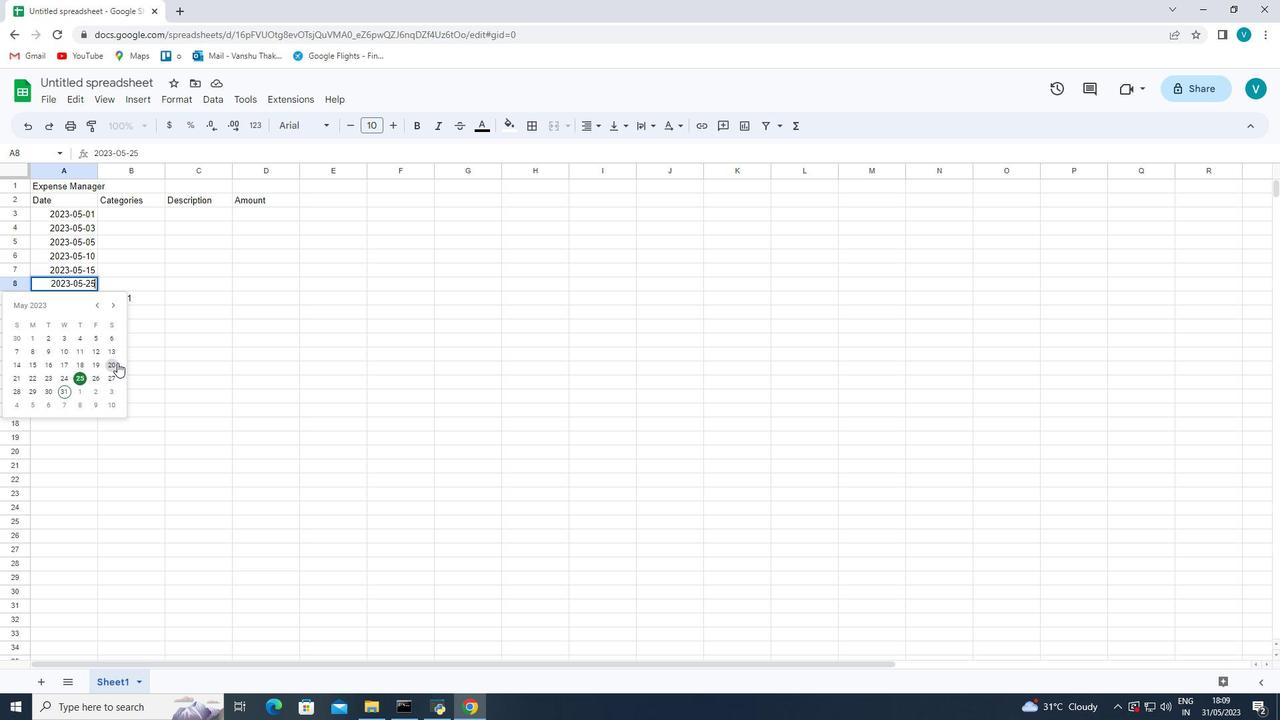 
Action: Mouse moved to (254, 366)
Screenshot: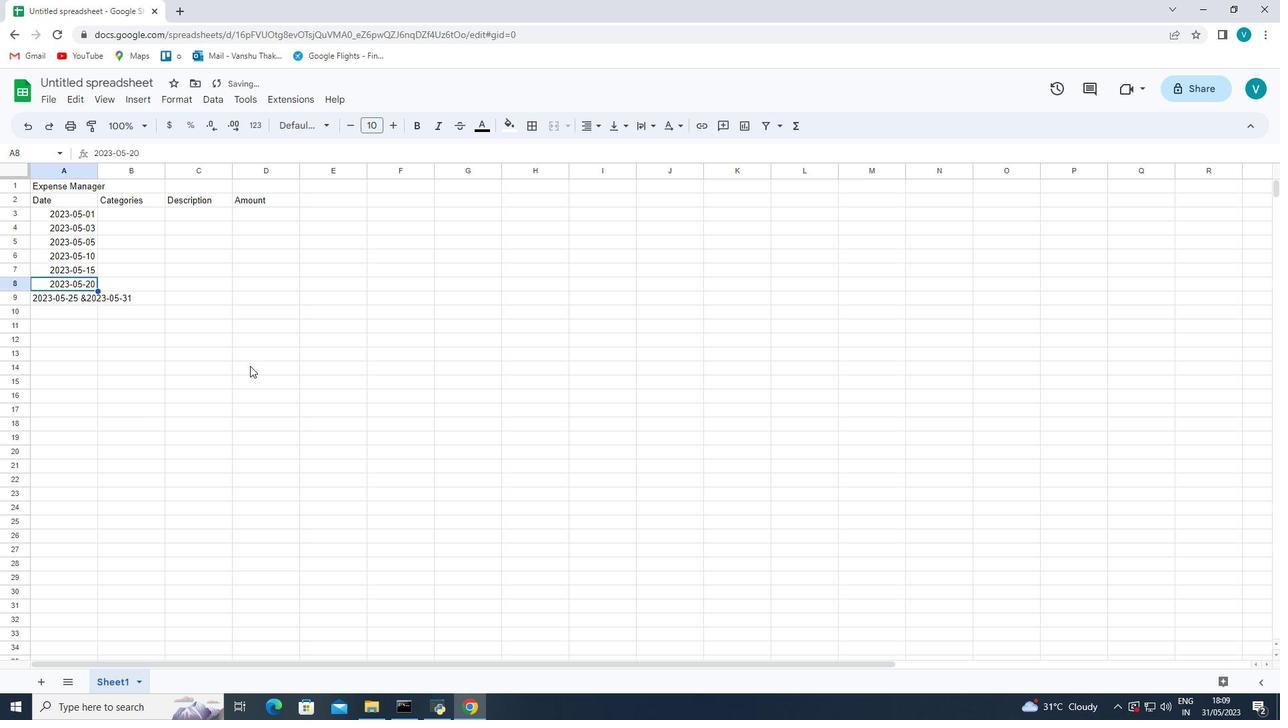 
Action: Mouse pressed left at (254, 366)
Screenshot: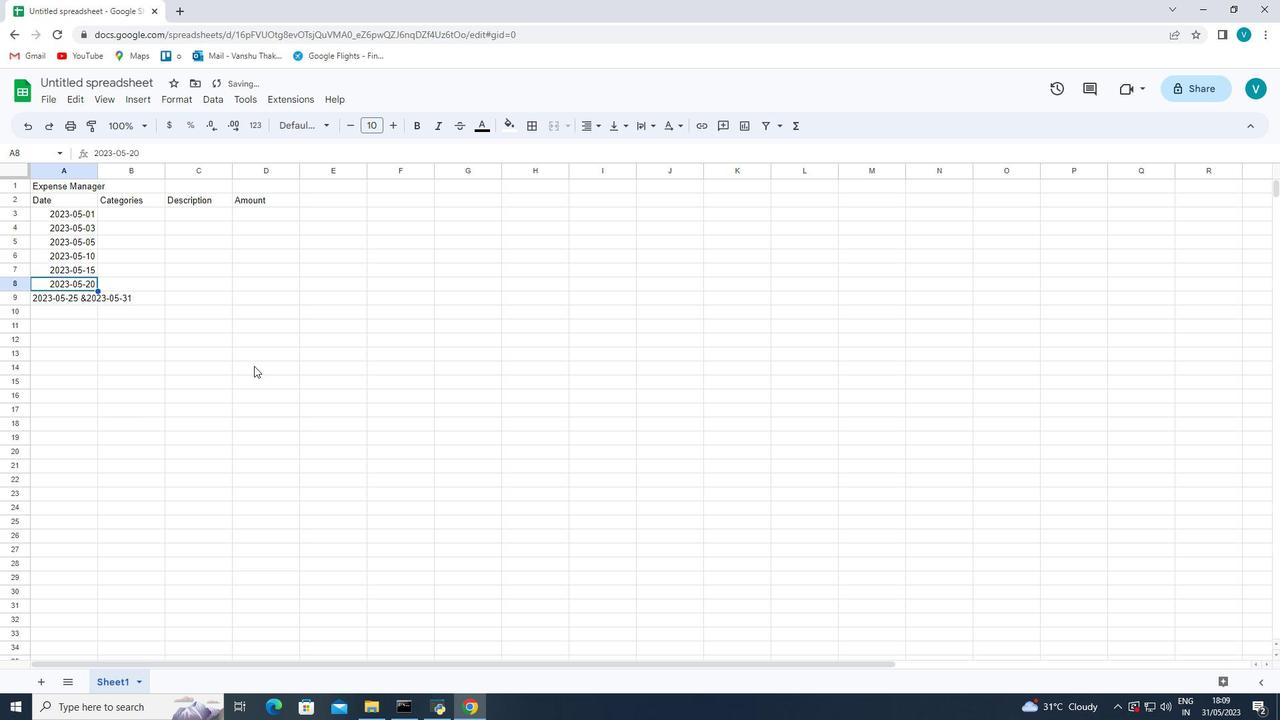 
Action: Mouse moved to (96, 167)
Screenshot: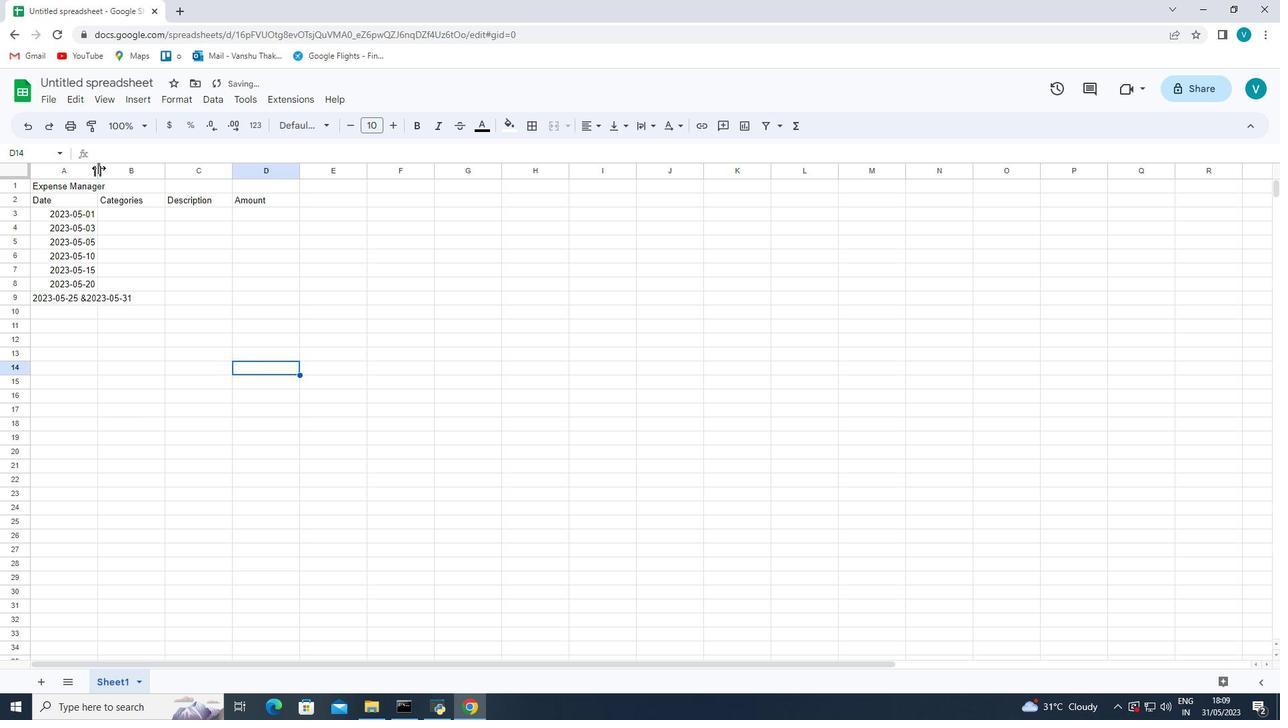 
Action: Mouse pressed left at (96, 167)
Screenshot: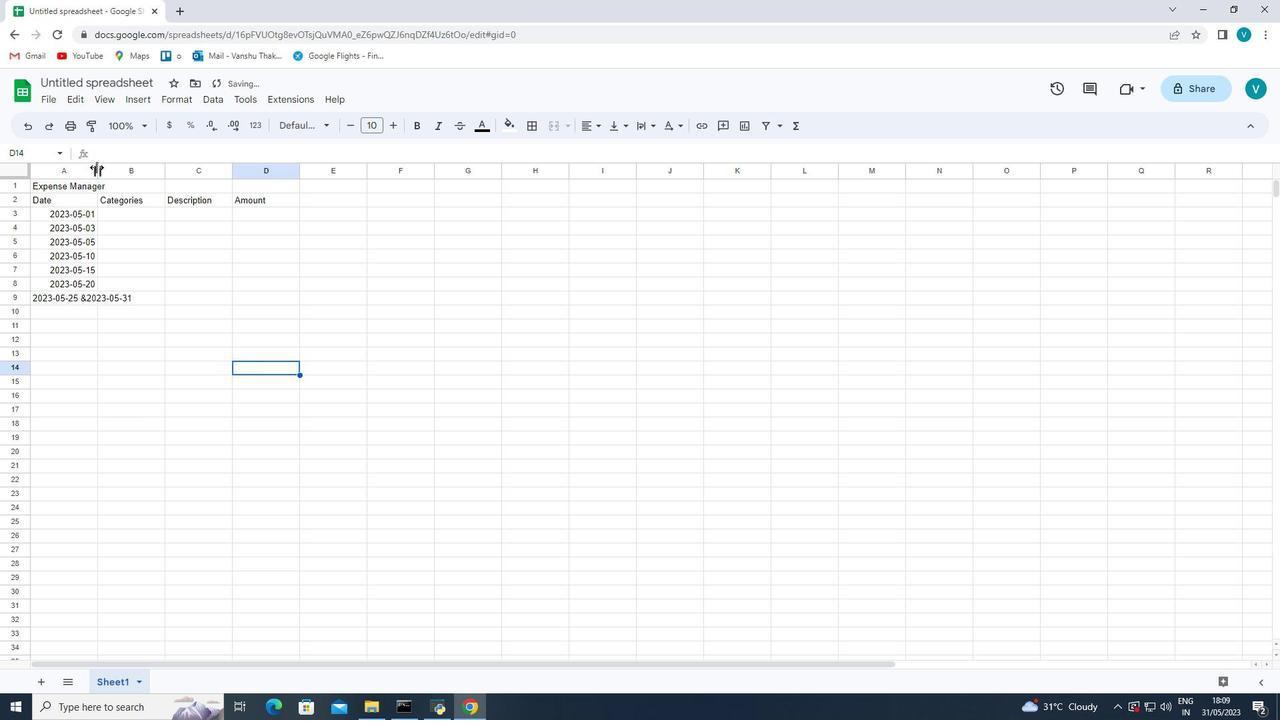 
Action: Mouse pressed left at (96, 167)
Screenshot: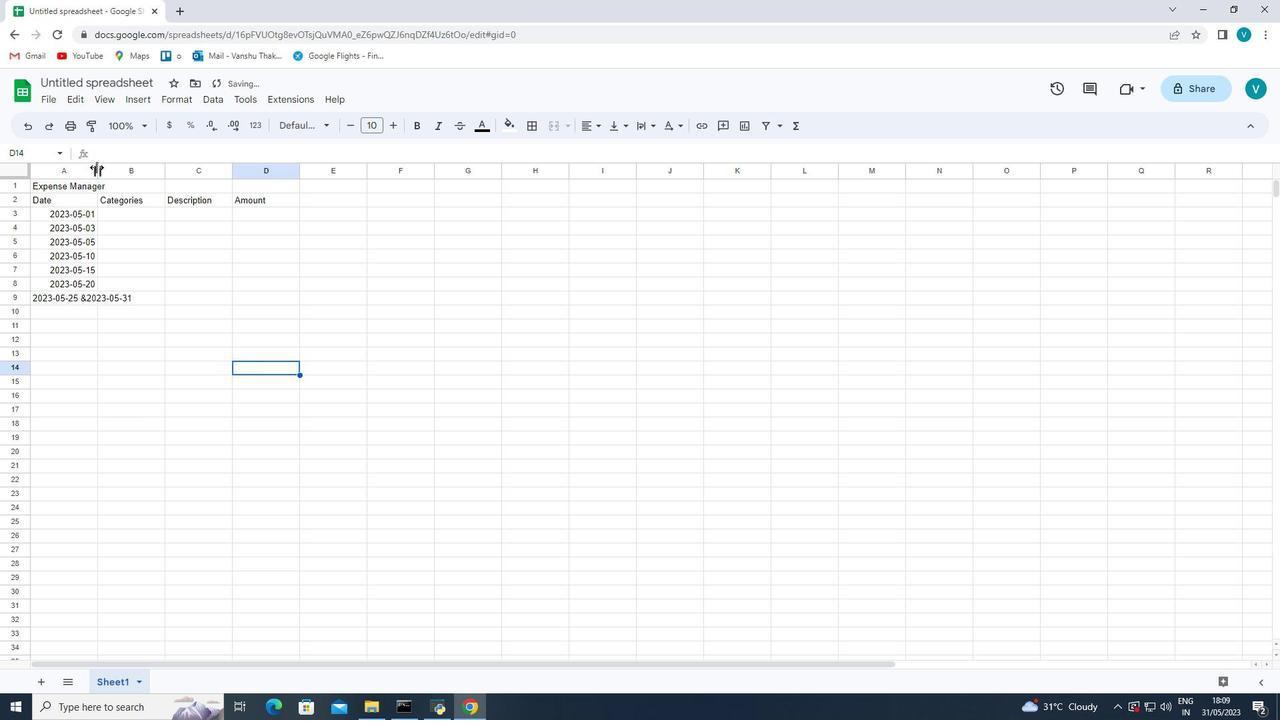 
Action: Mouse moved to (202, 214)
Screenshot: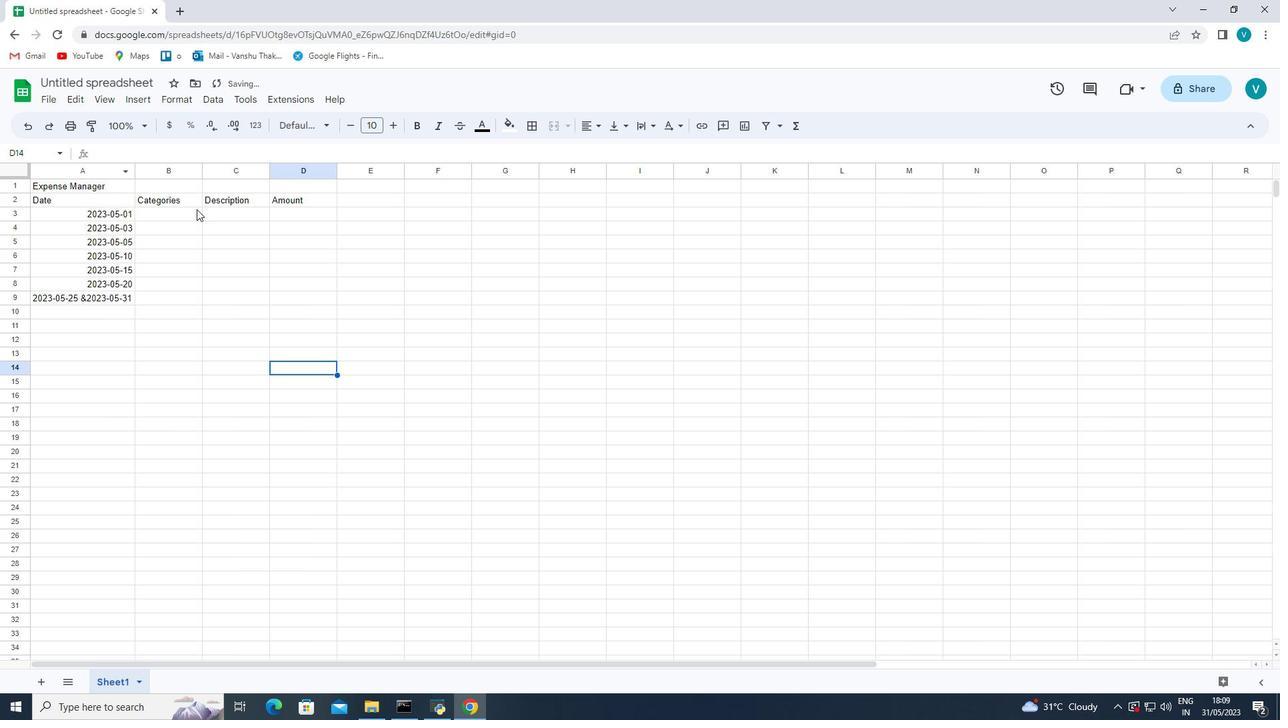 
Action: Mouse pressed left at (202, 214)
Screenshot: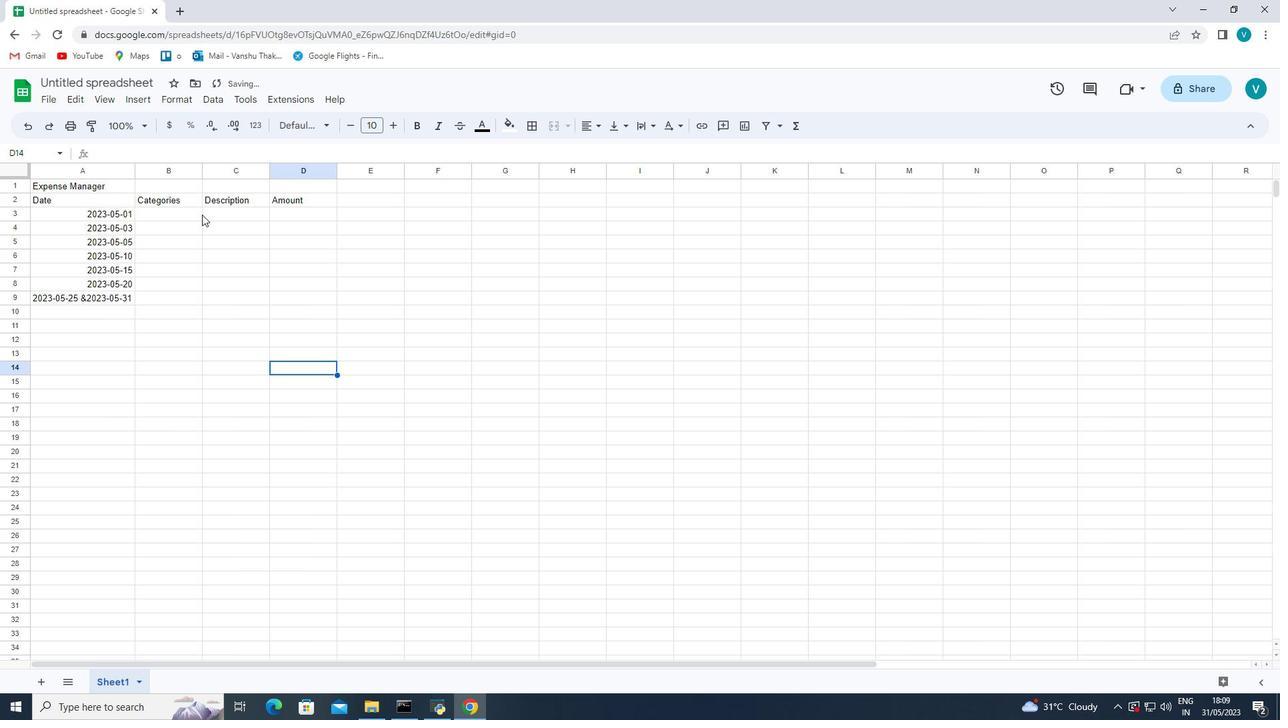 
Action: Mouse moved to (374, 230)
Screenshot: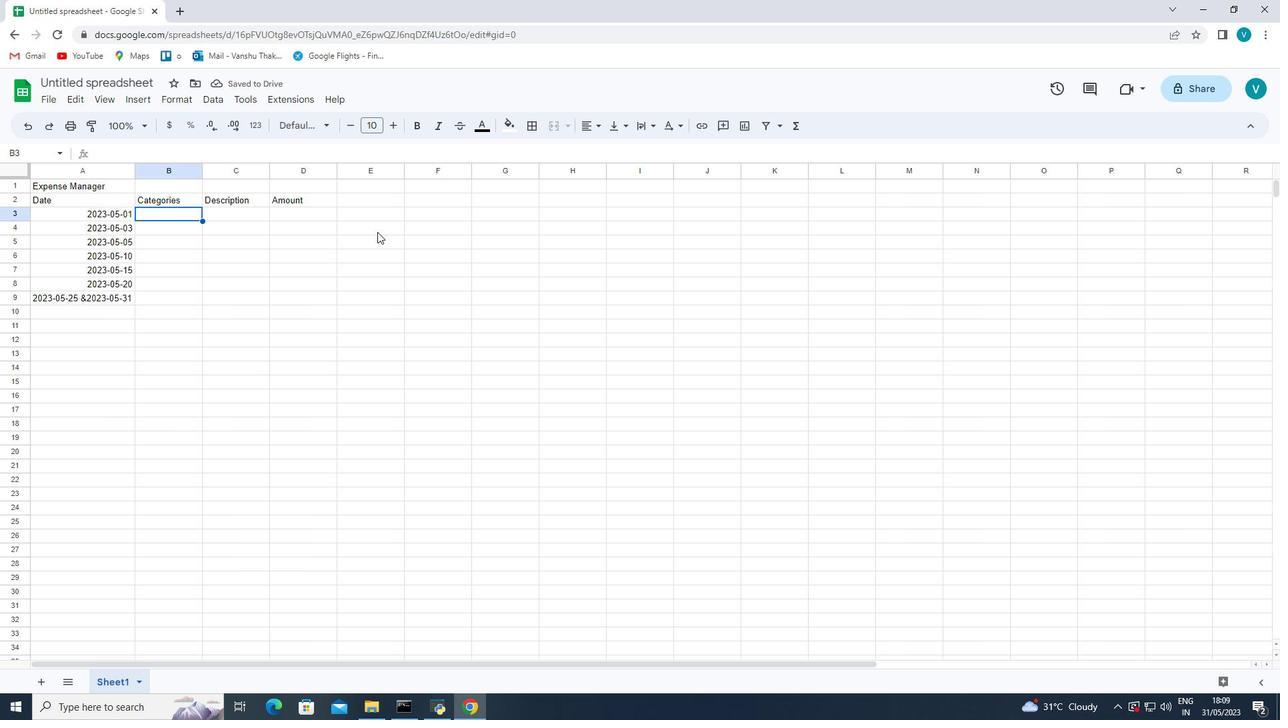 
Action: Key pressed <Key.caps_lock><Key.shift>Food<Key.enter><Key.shift>Transportation<Key.space><Key.enter><Key.shift><Key.shift><Key.shift>Utilities<Key.enter><Key.shift>Food<Key.enter><Key.shift>Hpu<Key.backspace><Key.backspace>ousing<Key.enter><Key.shift>Entertainment<Key.enter><Key.shift><Key.shift><Key.shift>Utilities<Key.space><Key.shift><Key.shift><Key.shift><Key.shift><Key.shift><Key.shift><Key.shift><Key.shift><Key.shift><Key.shift><Key.shift><Key.shift><Key.shift>&<Key.space><Key.shift>Food
Screenshot: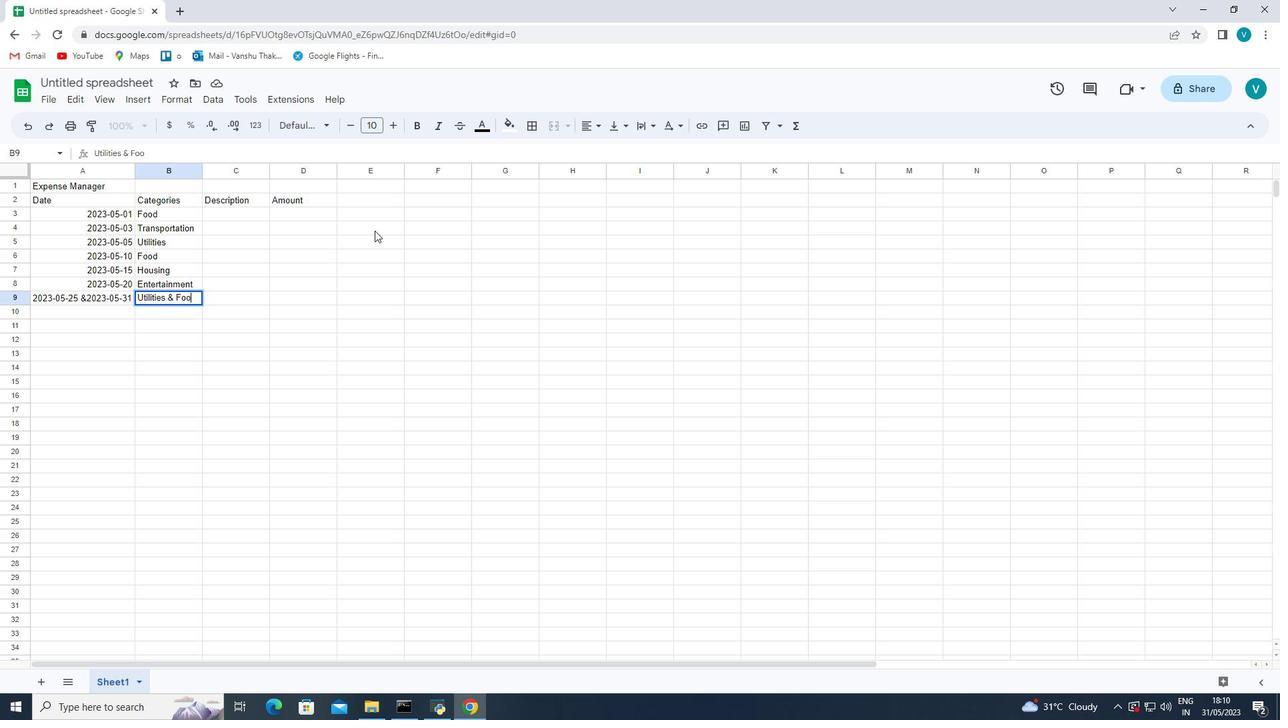 
Action: Mouse moved to (174, 403)
Screenshot: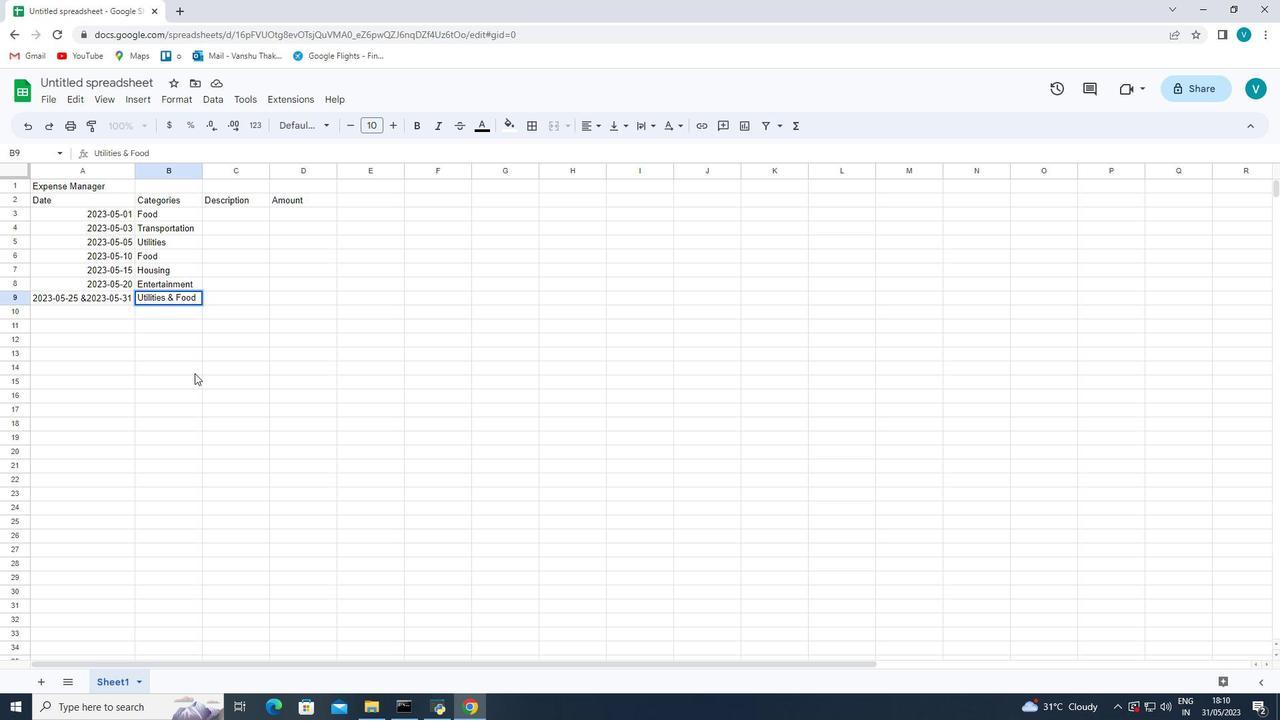 
Action: Mouse pressed left at (174, 403)
Screenshot: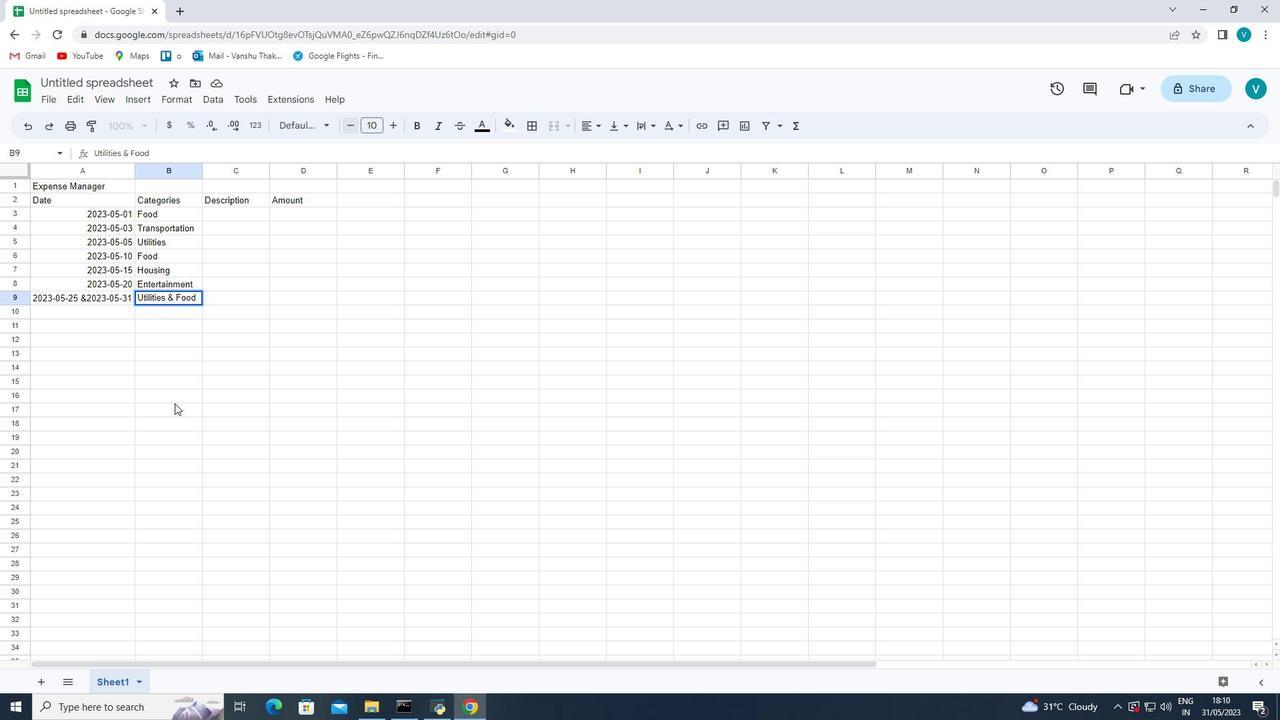 
Action: Mouse moved to (221, 220)
Screenshot: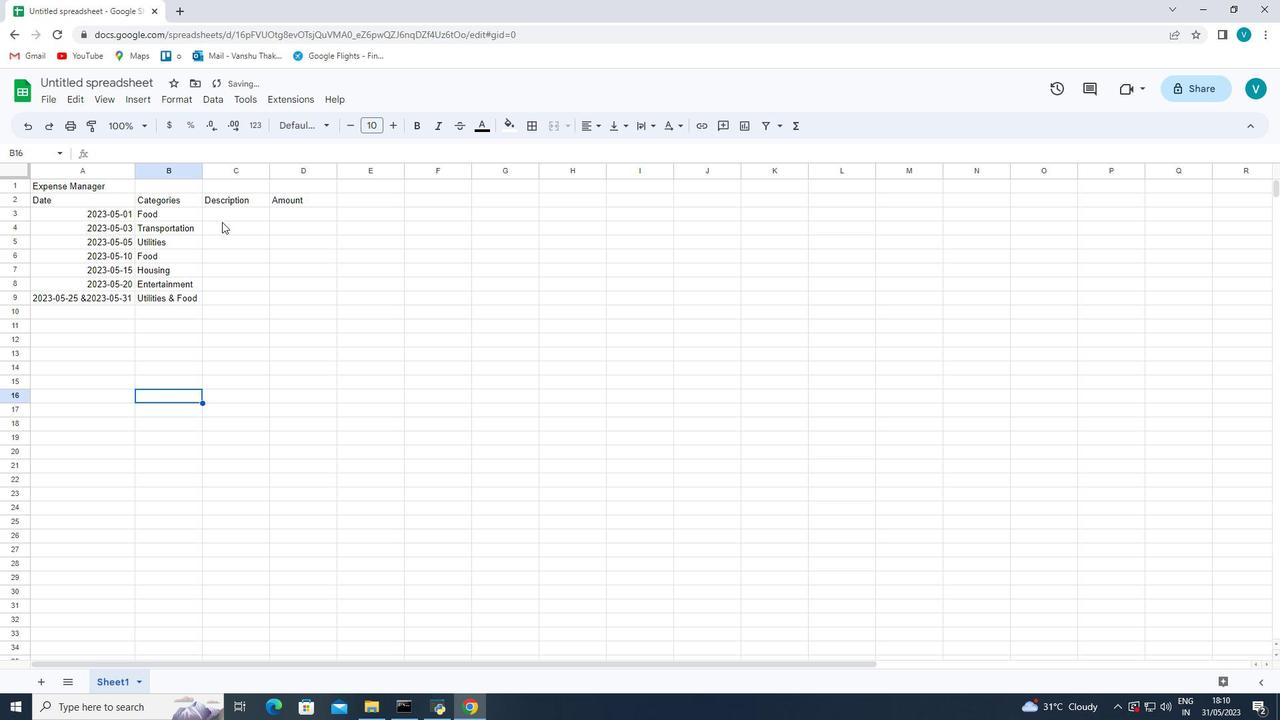 
Action: Mouse pressed left at (221, 220)
Screenshot: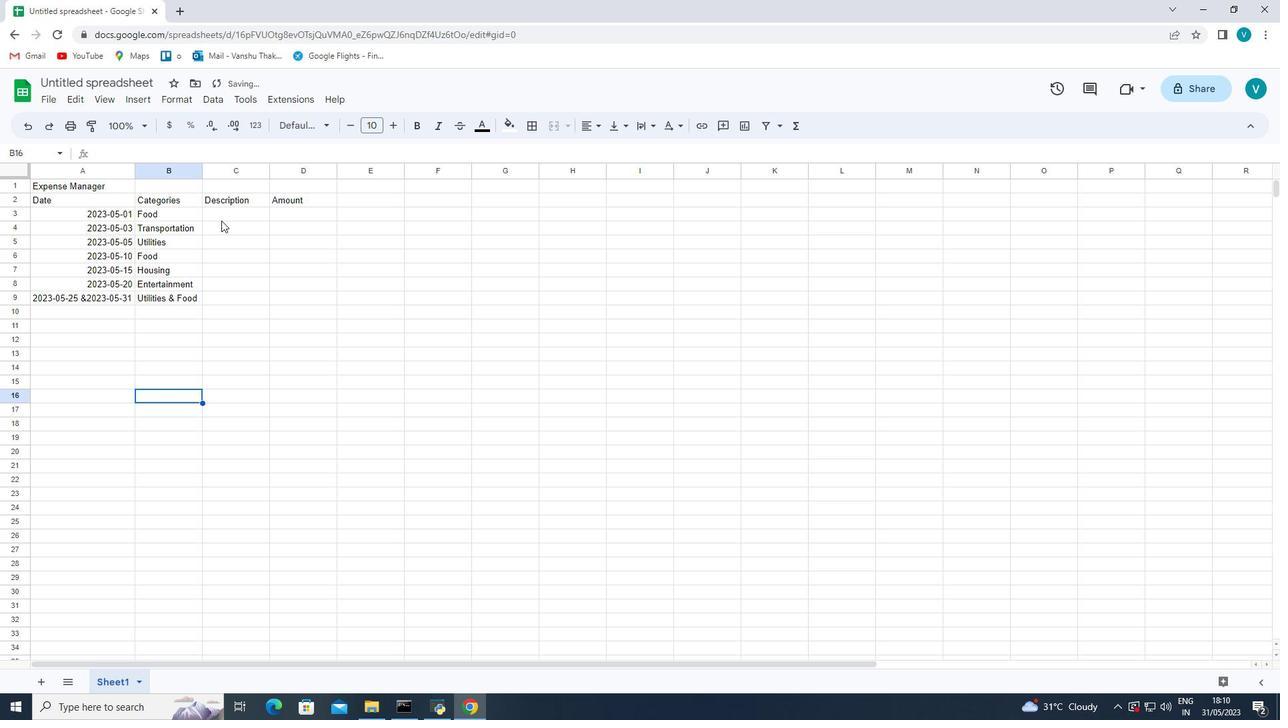 
Action: Mouse moved to (504, 220)
Screenshot: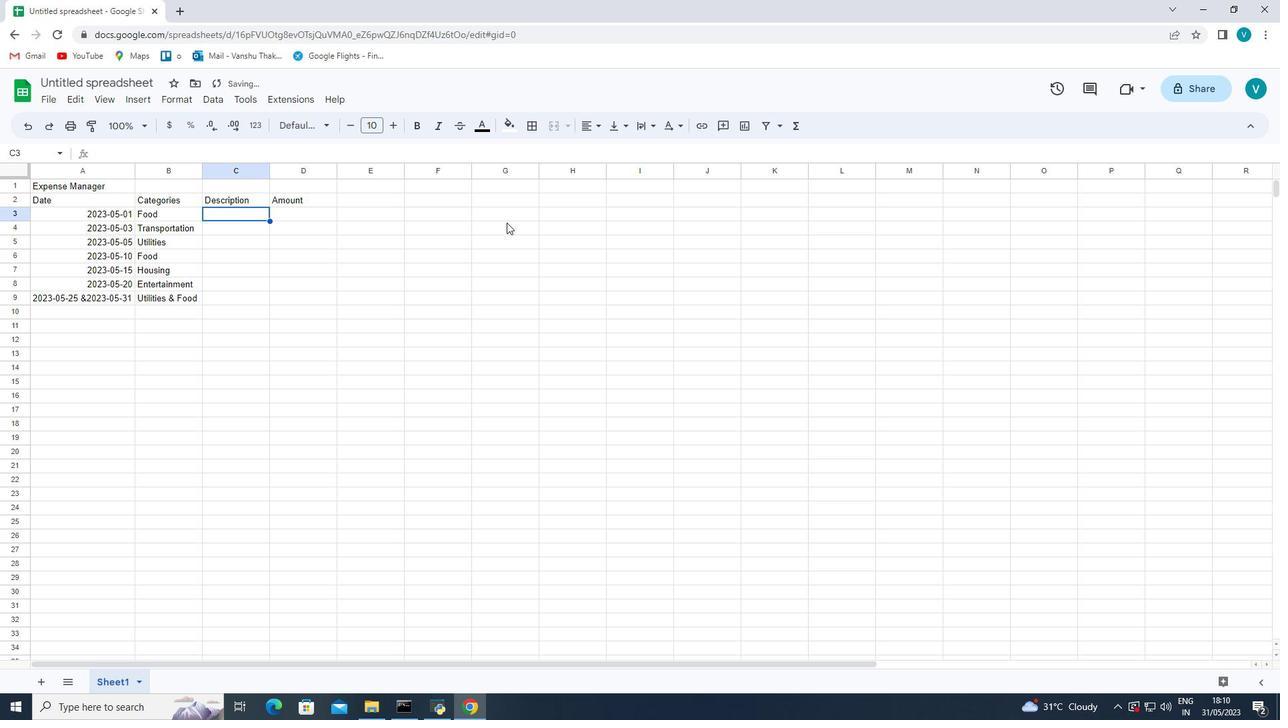 
Action: Key pressed <Key.shift><Key.shift><Key.shift><Key.shift><Key.shift><Key.shift><Key.shift>Grocery<Key.space><Key.enter>
Screenshot: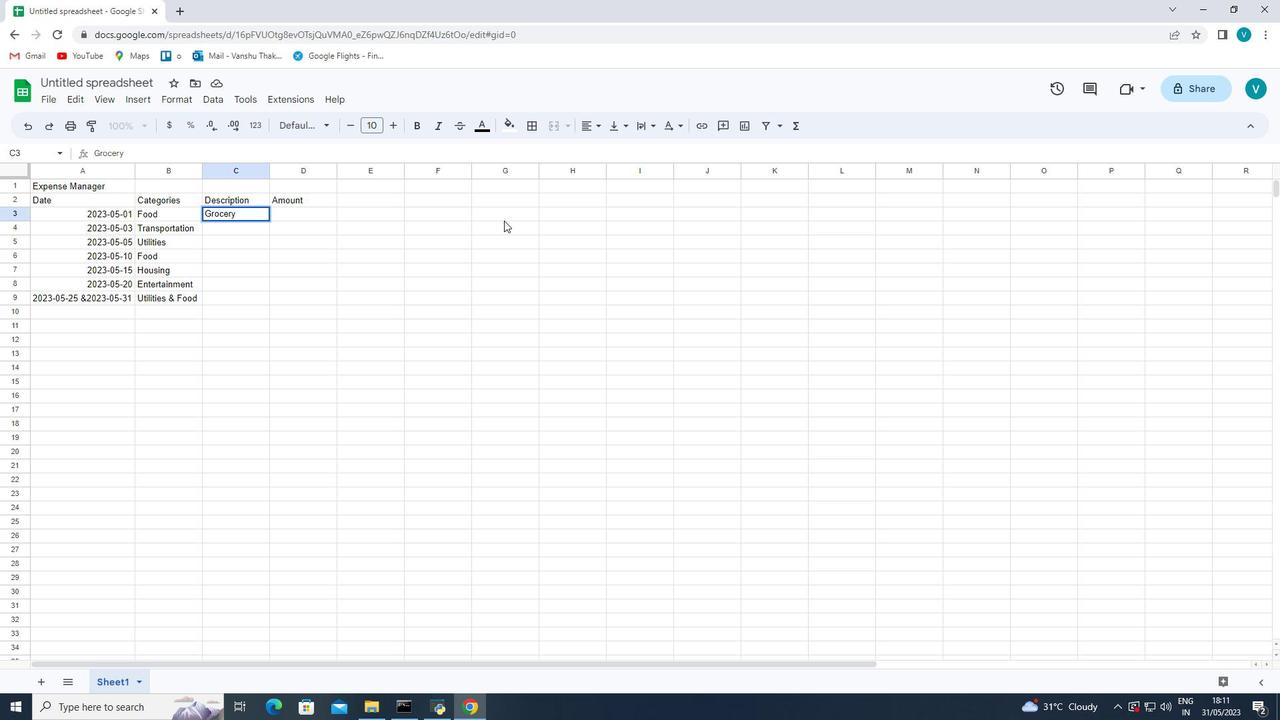 
Action: Mouse moved to (248, 214)
Screenshot: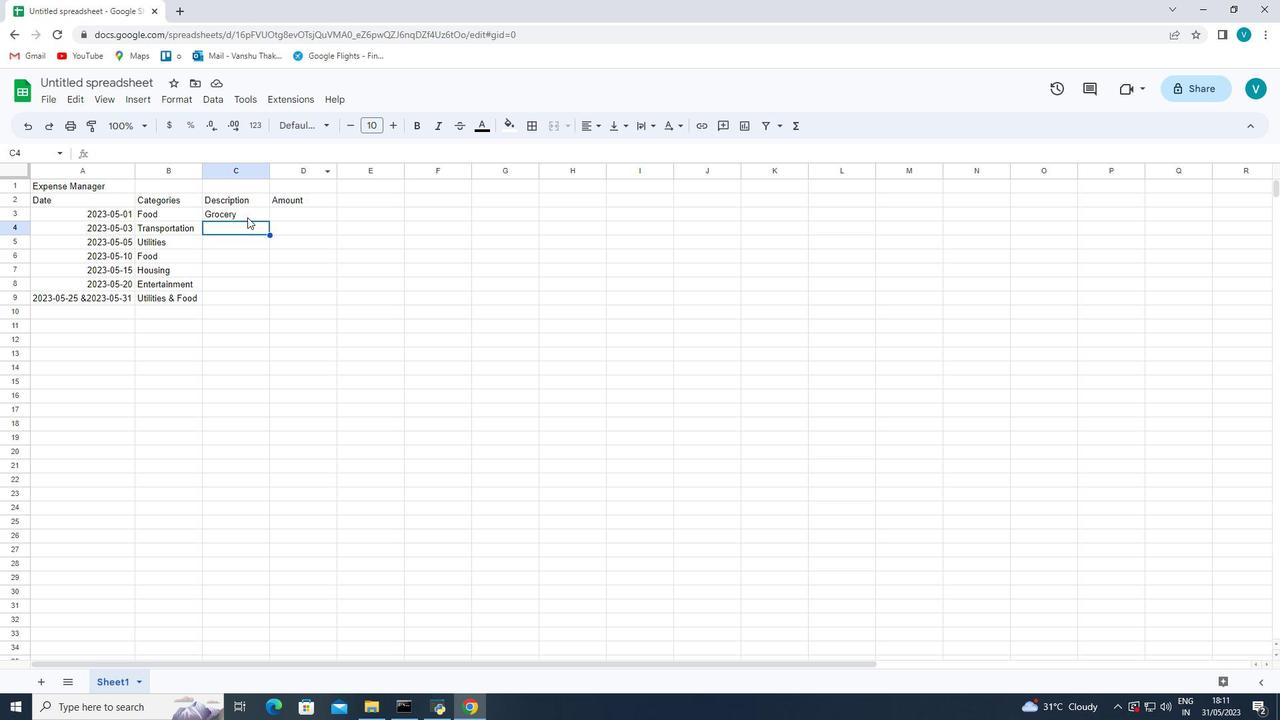 
Action: Mouse pressed left at (248, 214)
Screenshot: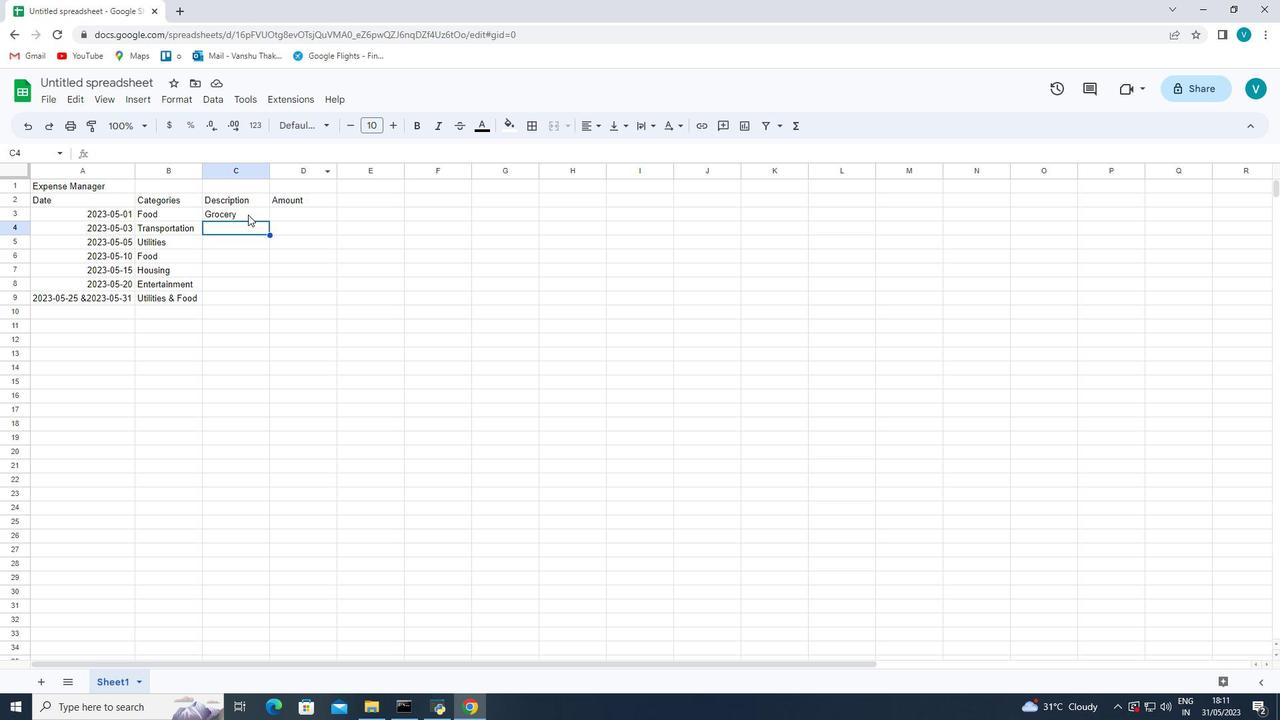 
Action: Mouse pressed left at (248, 214)
Screenshot: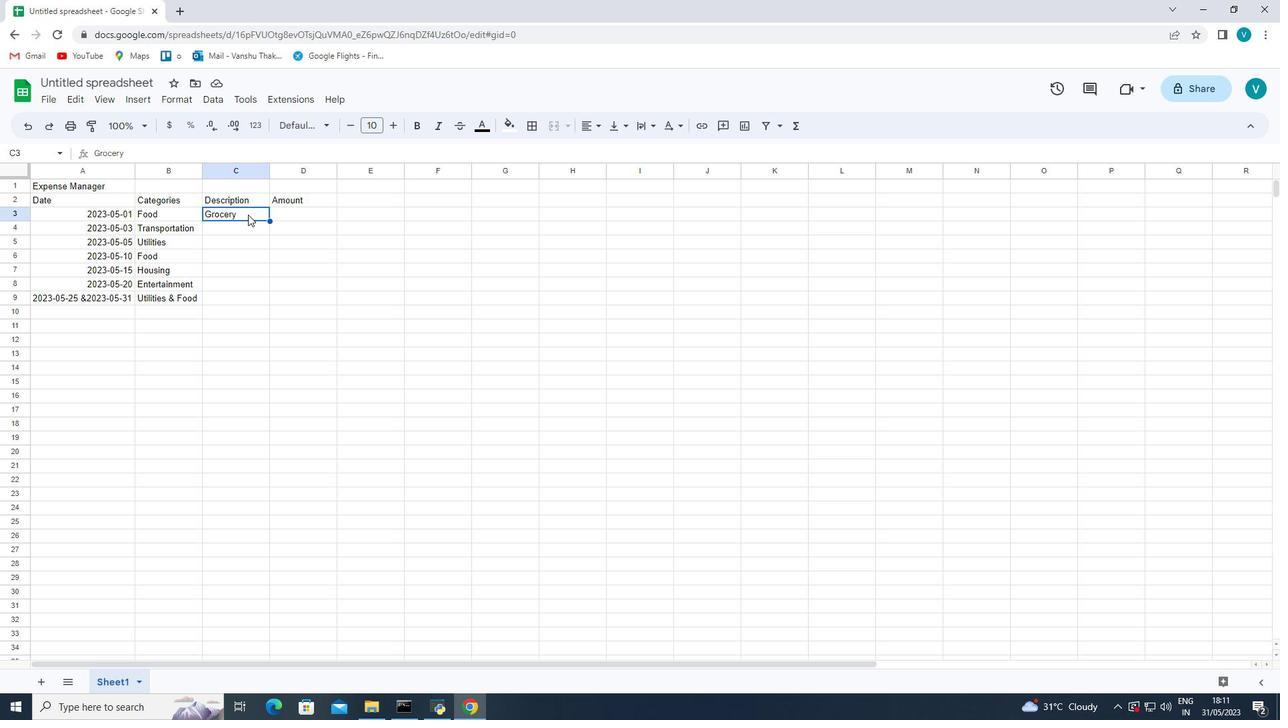 
Action: Mouse moved to (252, 214)
Screenshot: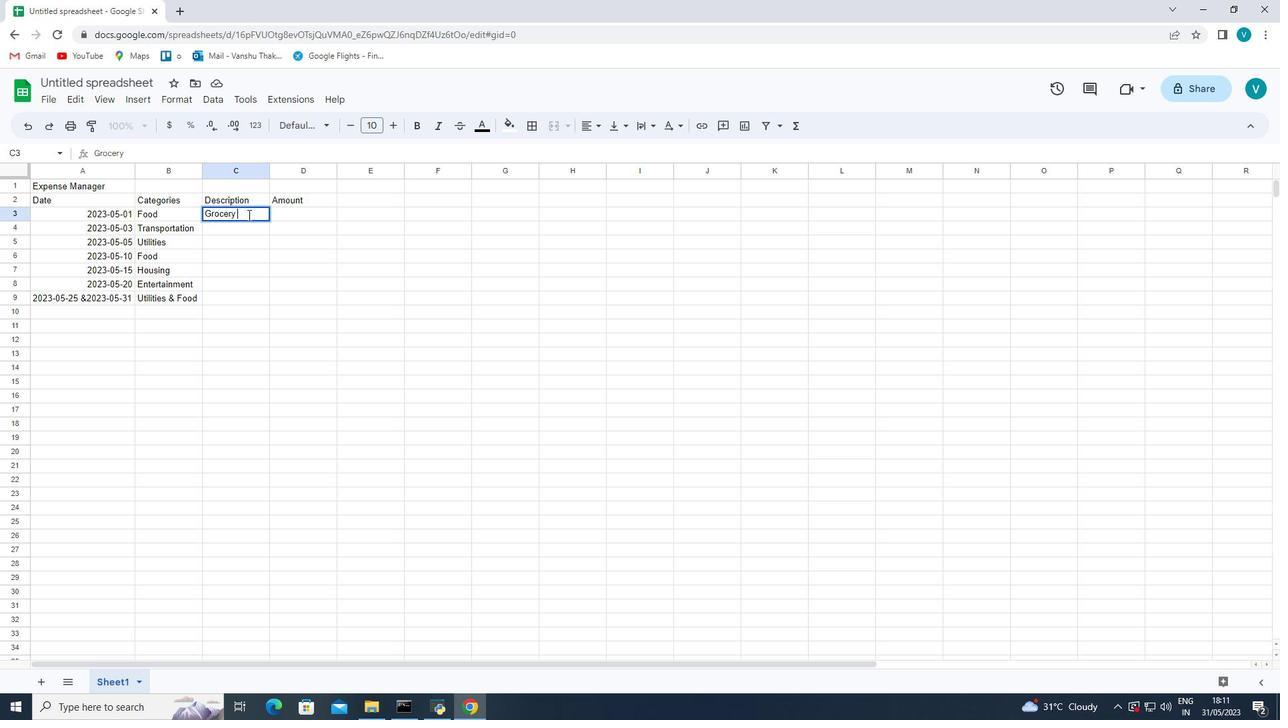 
Action: Key pressed <Key.space><Key.shift>Store<Key.enter>
Screenshot: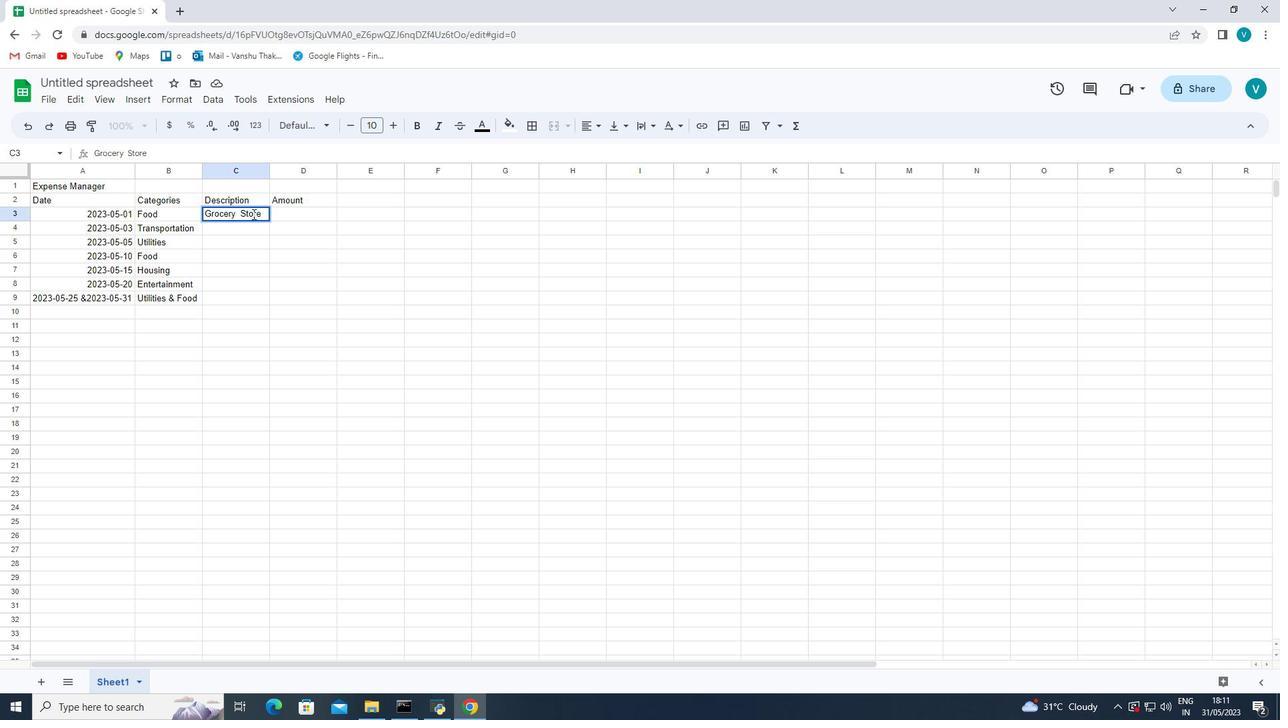 
Action: Mouse moved to (316, 239)
Screenshot: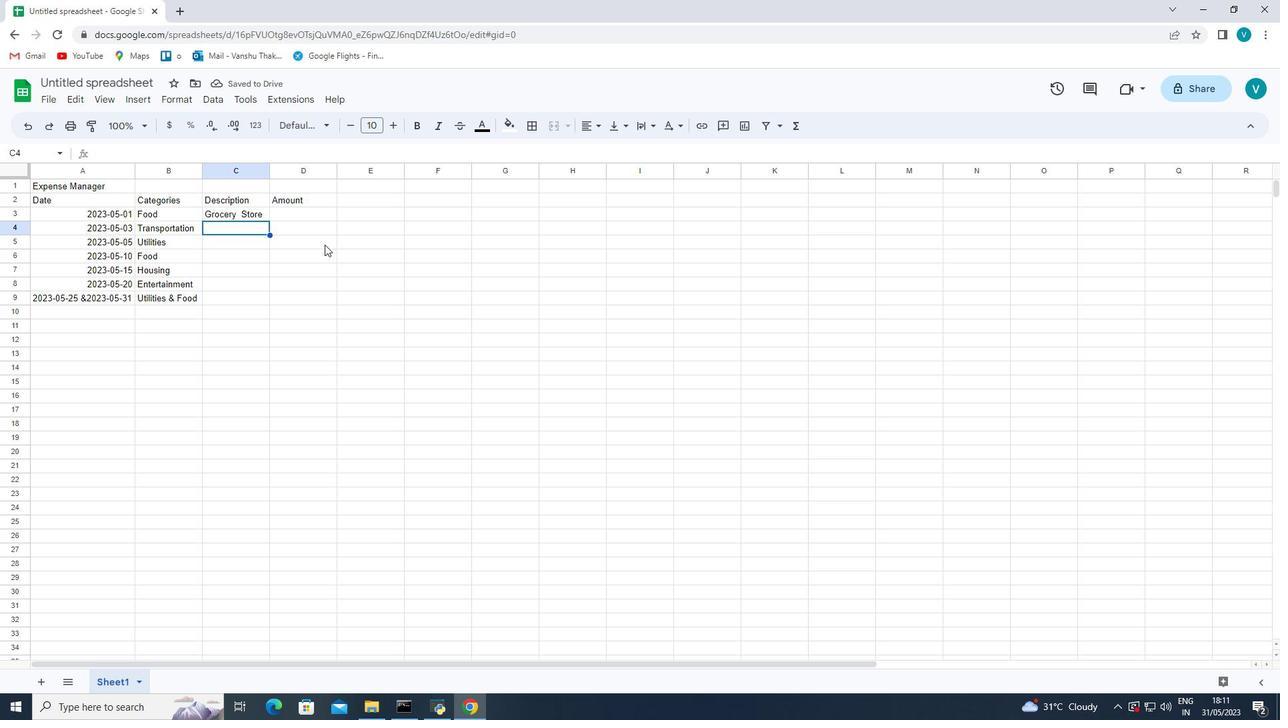 
Action: Key pressed <Key.shift>Bus<Key.space><Key.shift>Fare<Key.space><Key.enter><Key.shift>Interb<Key.backspace>net<Key.space><Key.shift>Bill<Key.enter><Key.shift>Restaurent<Key.space><Key.enter><Key.shift><Key.shift><Key.shift>Rent<Key.enter><Key.shift><Key.shift><Key.shift><Key.shift><Key.shift><Key.shift><Key.shift><Key.shift><Key.shift><Key.shift><Key.shift><Key.shift><Key.shift>Movie<Key.space><Key.shift>Tickets<Key.space><Key.enter><Key.shift><Key.shift>Electricity<Key.space><Key.shift><Key.shift><Key.shift><Key.shift><Key.shift><Key.shift><Key.shift><Key.shift><Key.shift><Key.shift><Key.shift><Key.shift><Key.shift><Key.shift><Key.shift><Key.shift><Key.shift><Key.shift><Key.shift><Key.shift><Key.shift><Key.shift><Key.shift><Key.shift><Key.shift><Key.shift>&<Key.space><Key.shift><Key.shift><Key.shift><Key.shift><Key.shift><Key.shift>Grocert<Key.space><Key.backspace><Key.backspace>y<Key.space><Key.shift>Store
Screenshot: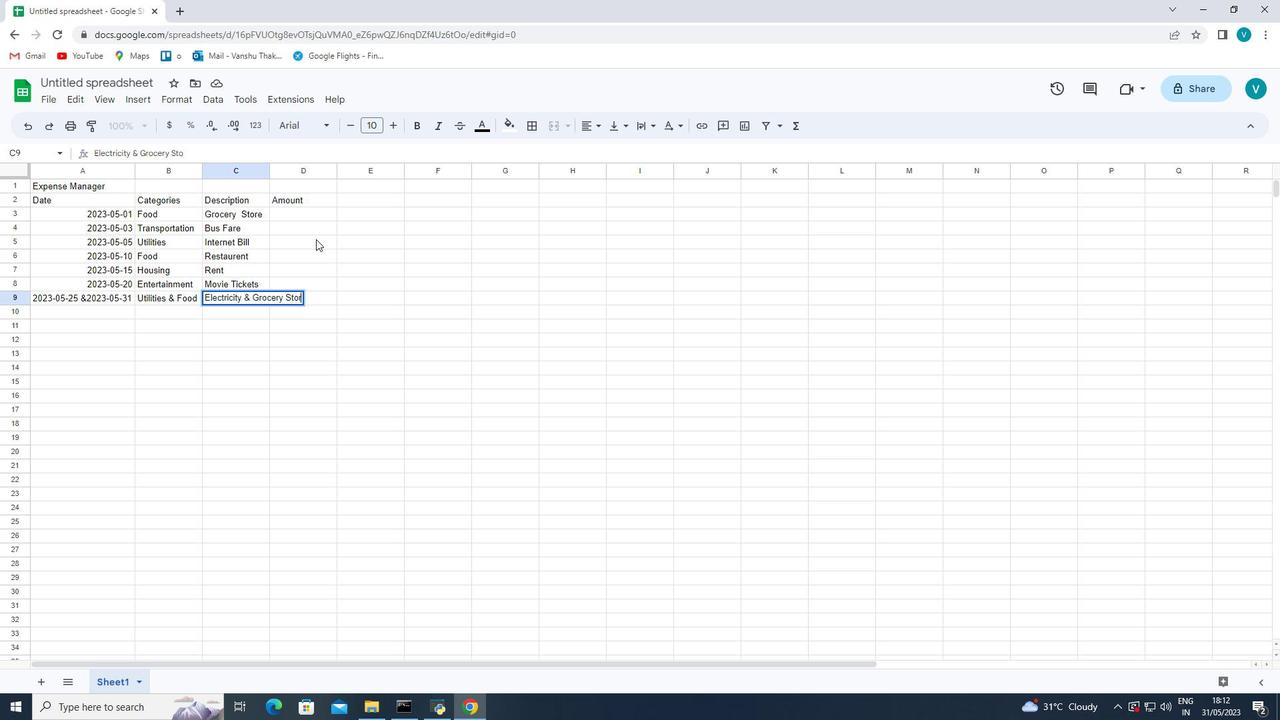 
Action: Mouse moved to (242, 298)
Screenshot: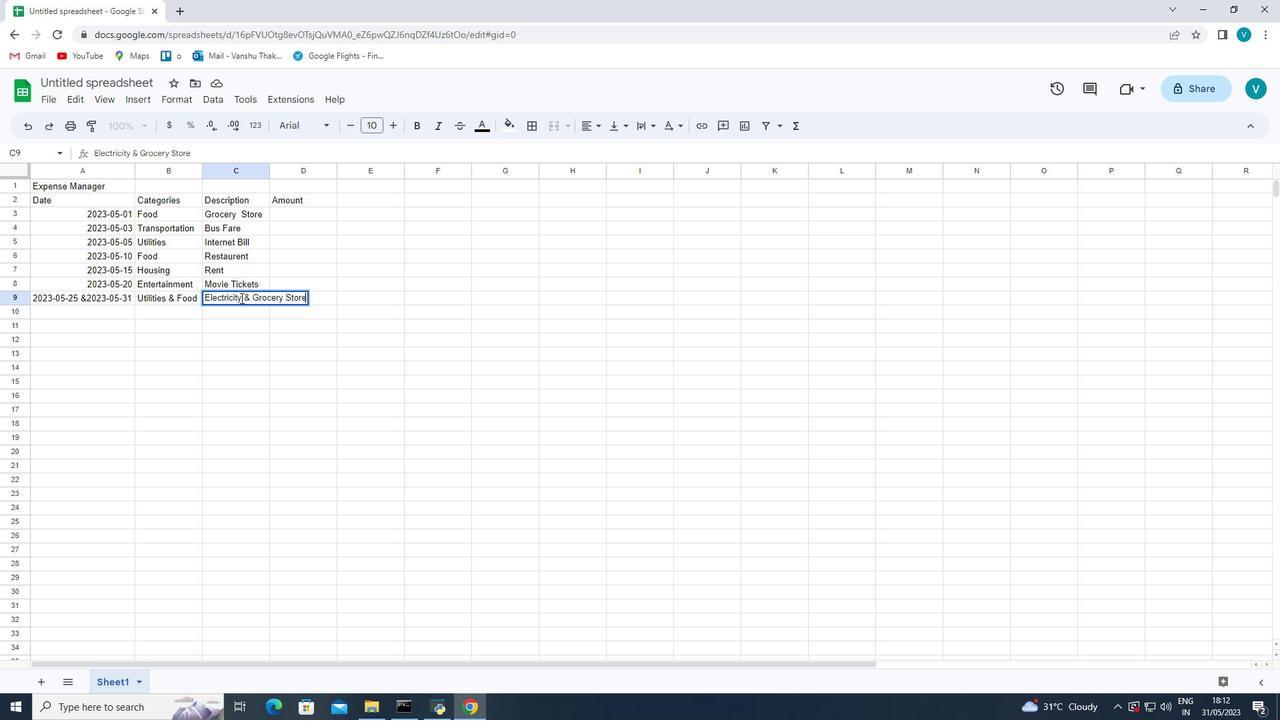 
Action: Mouse pressed left at (242, 298)
Screenshot: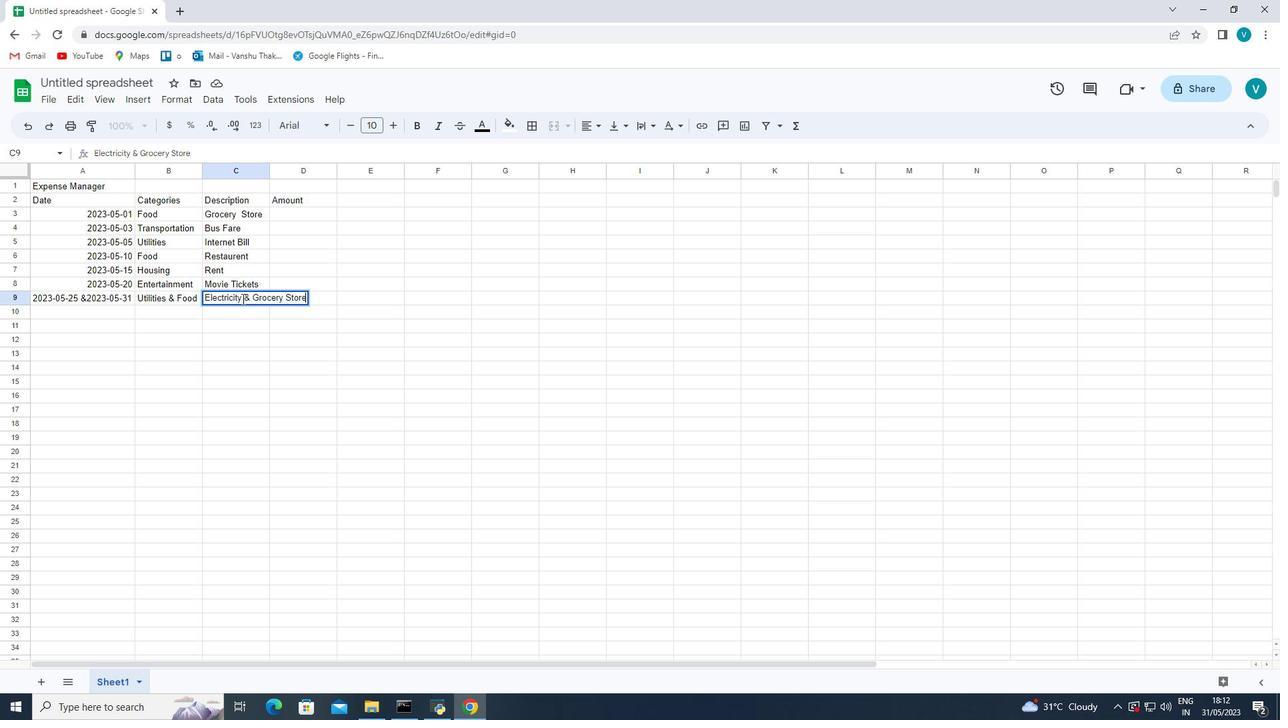 
Action: Mouse moved to (441, 386)
Screenshot: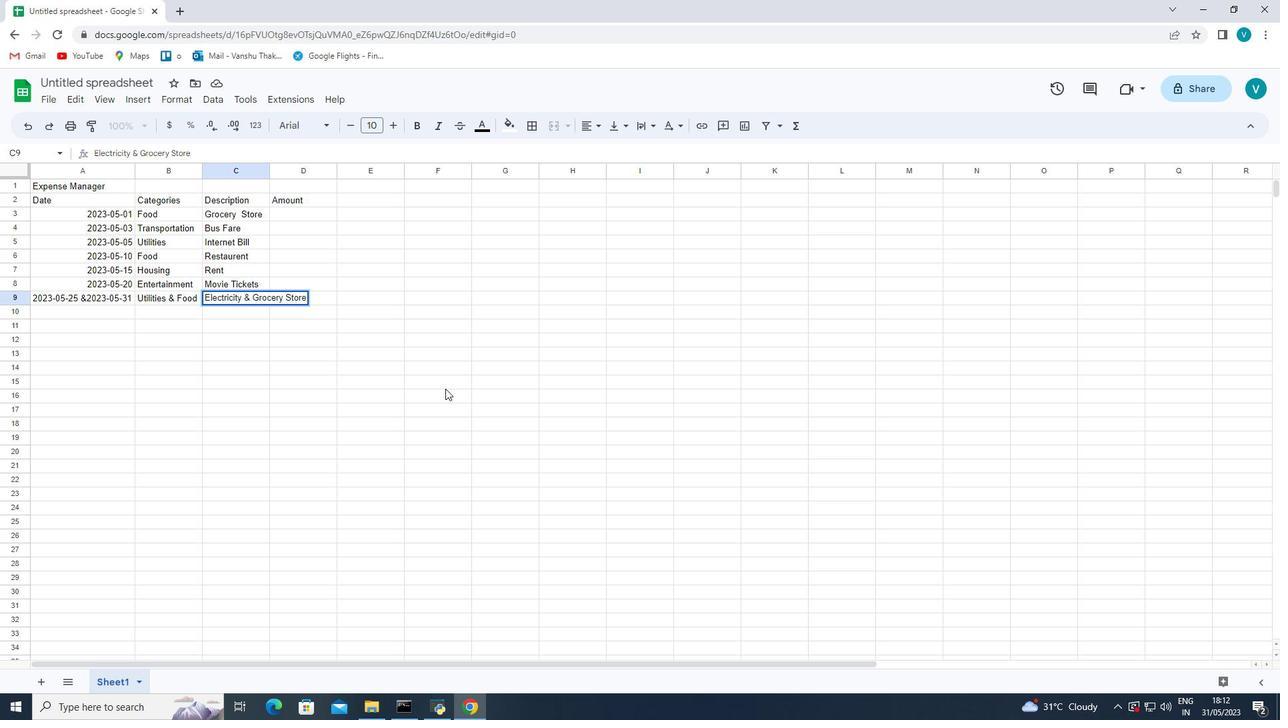 
Action: Key pressed <Key.space><Key.shift>Bill
Screenshot: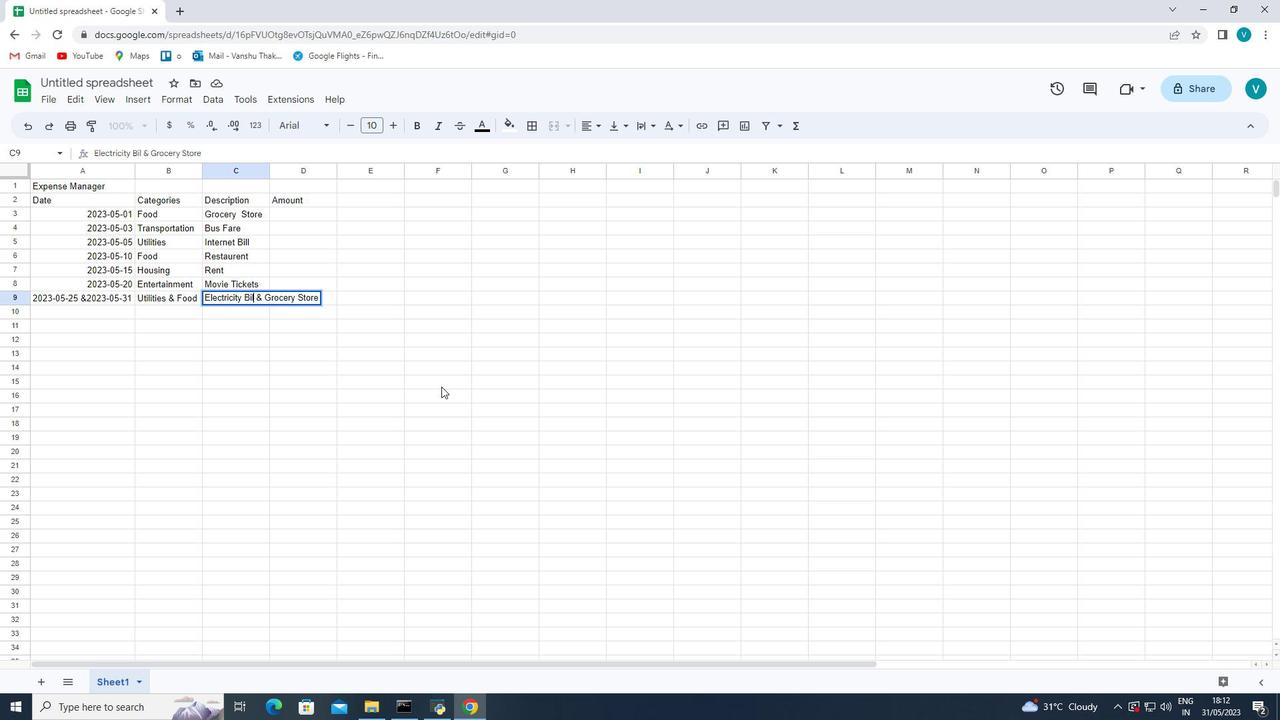 
Action: Mouse pressed left at (441, 386)
Screenshot: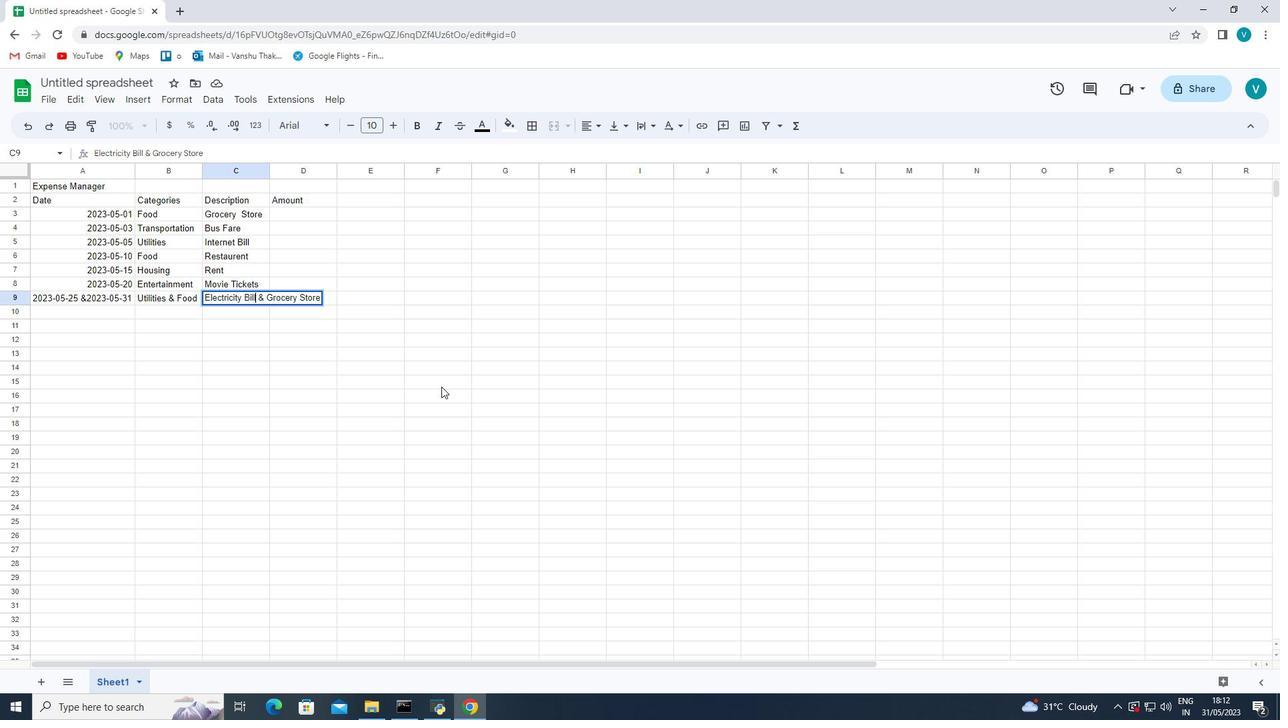 
Action: Mouse moved to (272, 170)
Screenshot: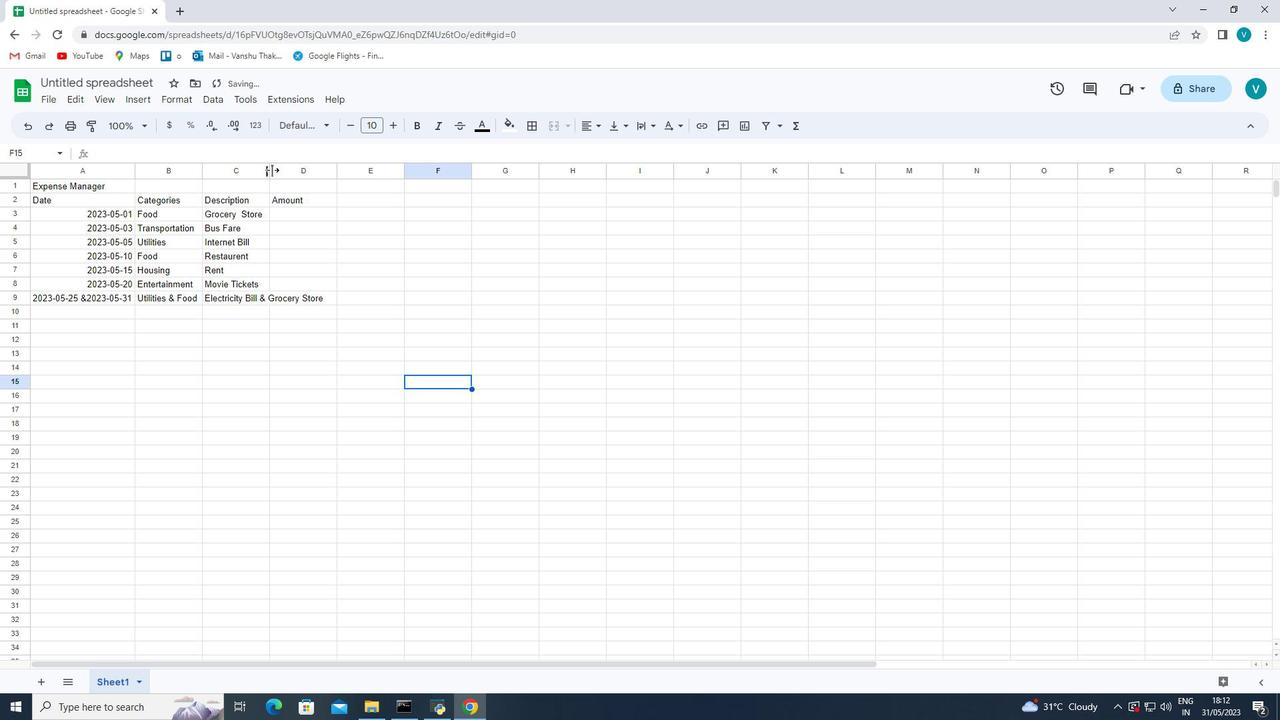 
Action: Mouse pressed left at (272, 170)
Screenshot: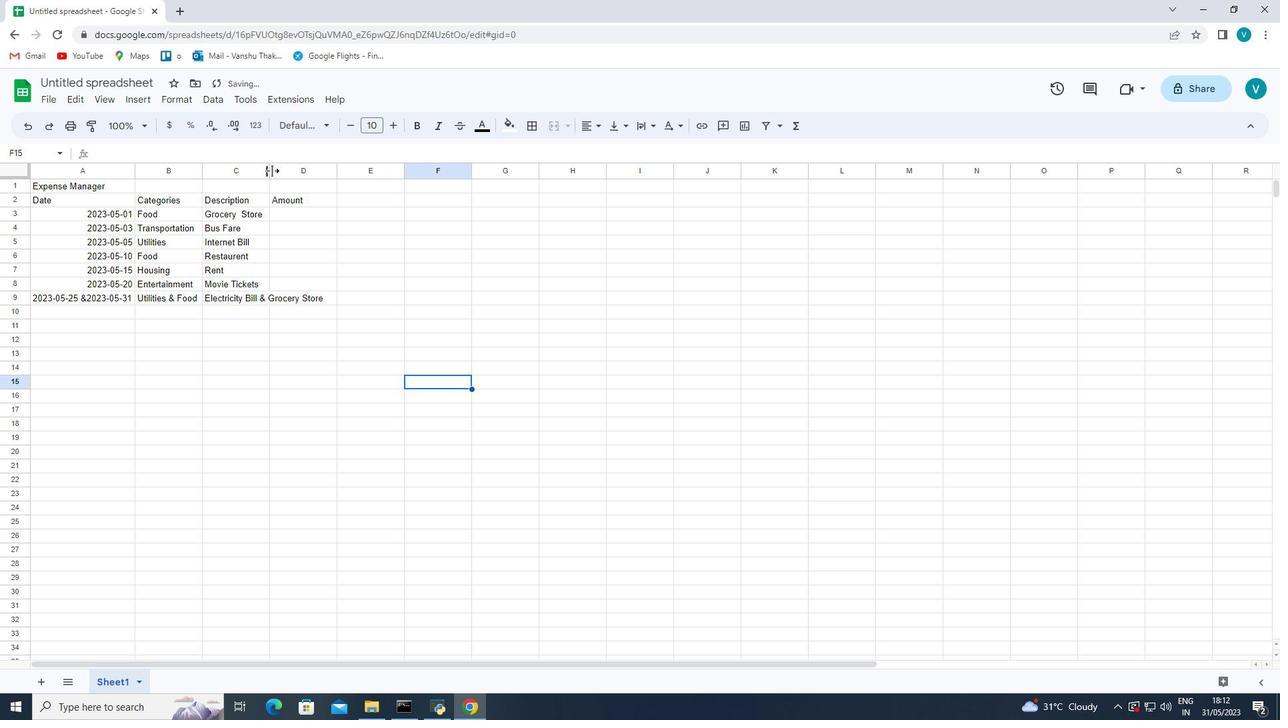 
Action: Mouse pressed left at (272, 170)
Screenshot: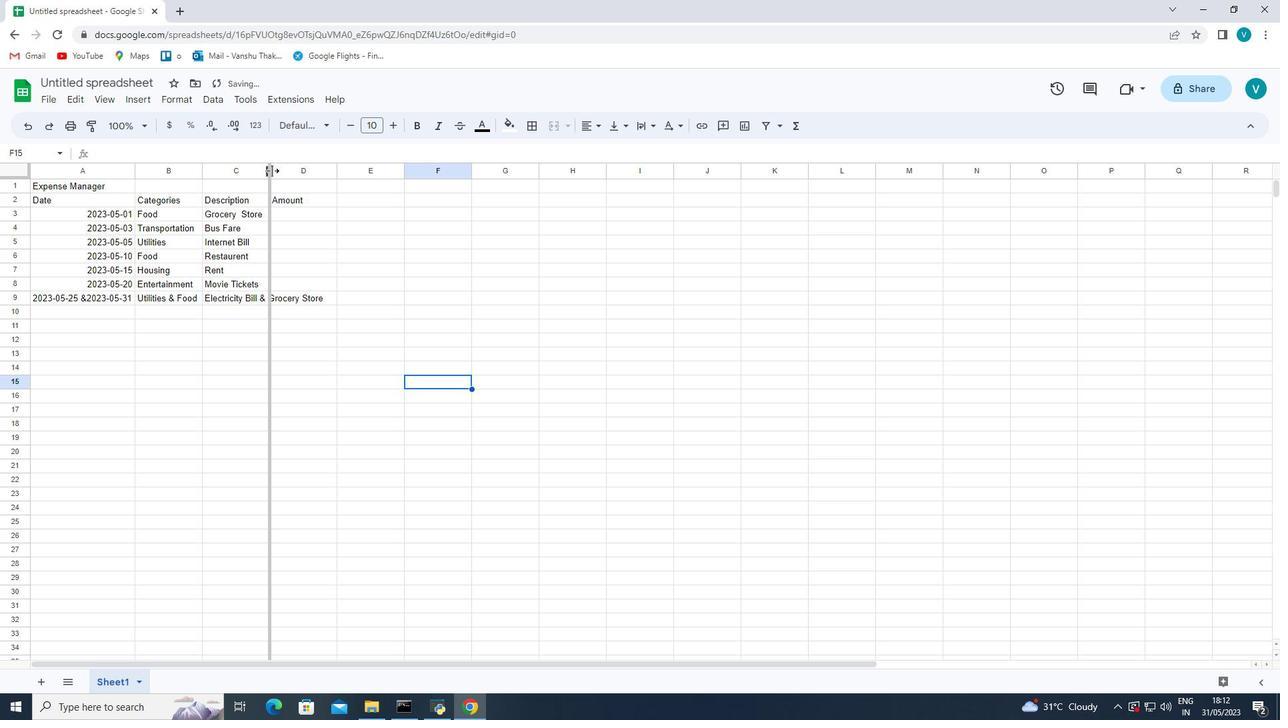 
Action: Mouse moved to (203, 166)
Screenshot: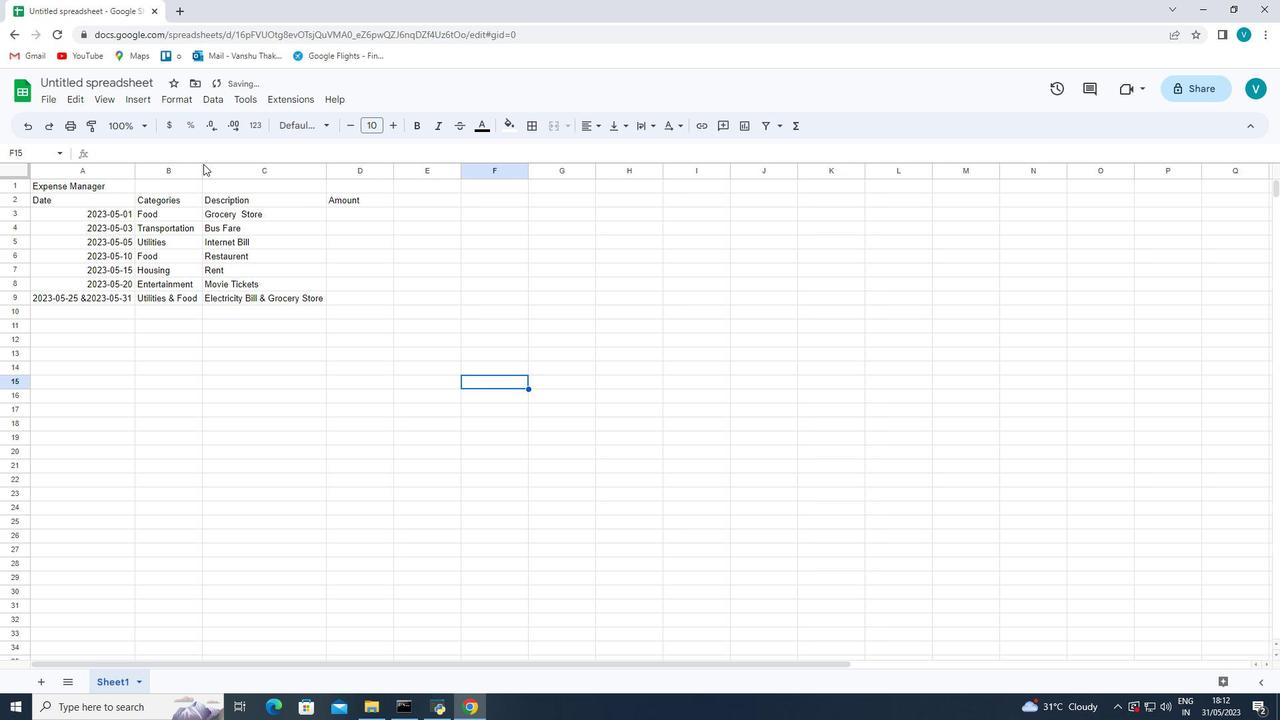 
Action: Mouse pressed left at (203, 166)
Screenshot: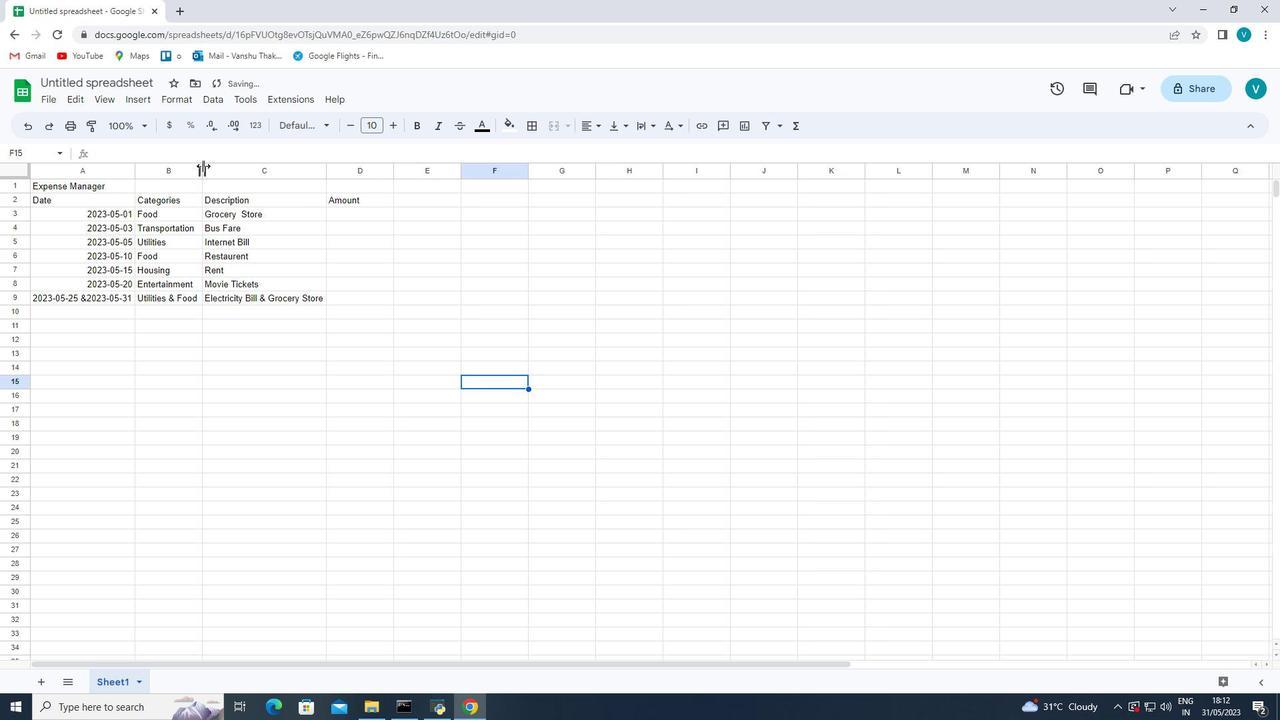 
Action: Mouse pressed left at (203, 166)
Screenshot: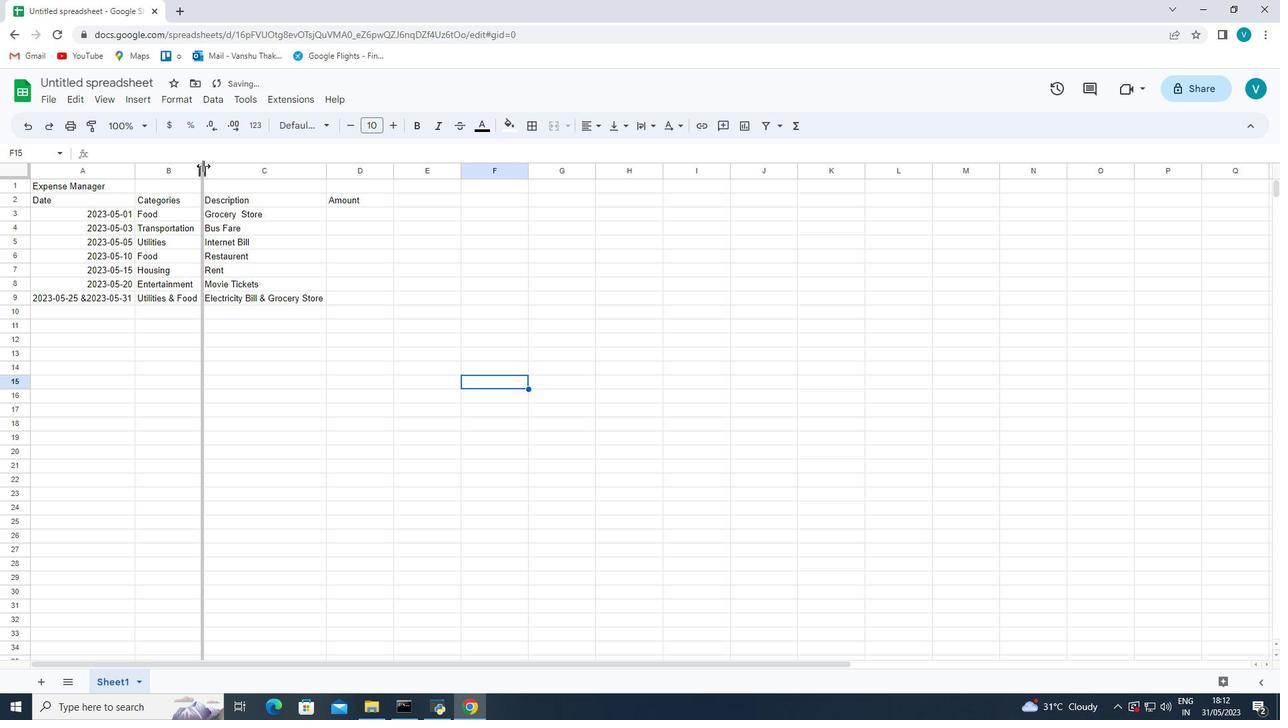 
Action: Mouse moved to (136, 160)
Screenshot: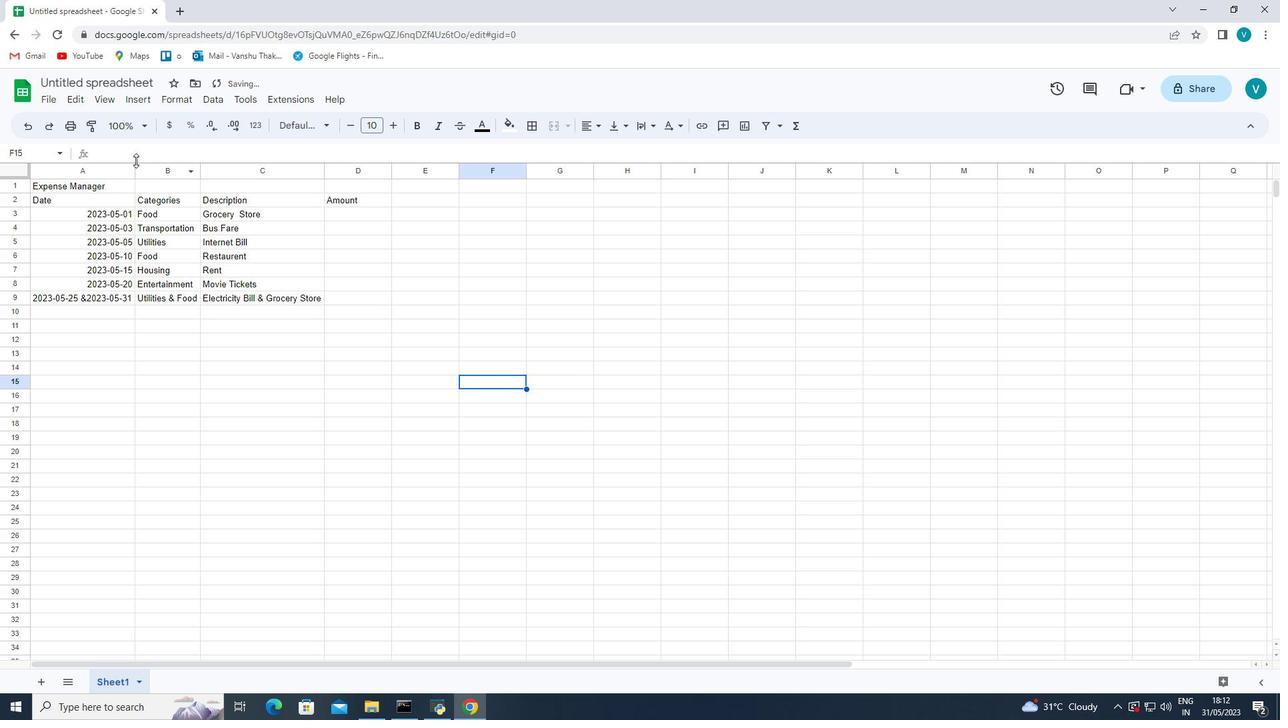 
Action: Mouse pressed left at (136, 160)
Screenshot: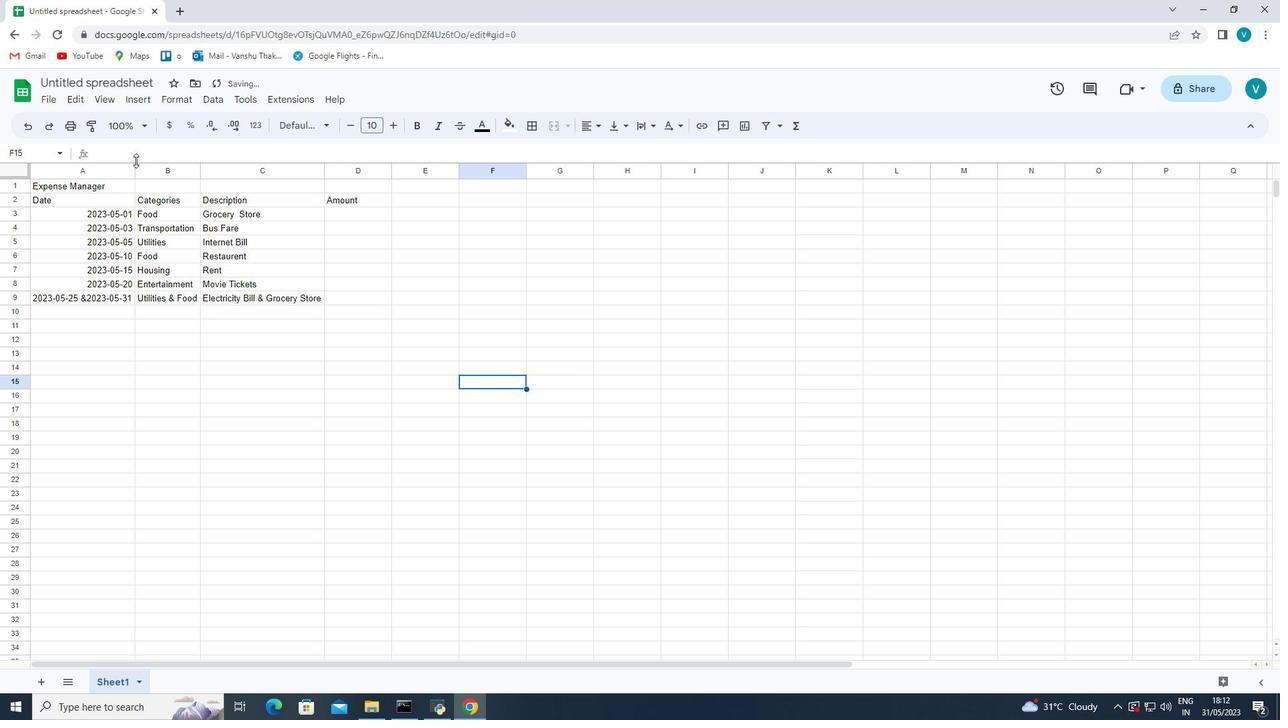 
Action: Mouse moved to (137, 170)
Screenshot: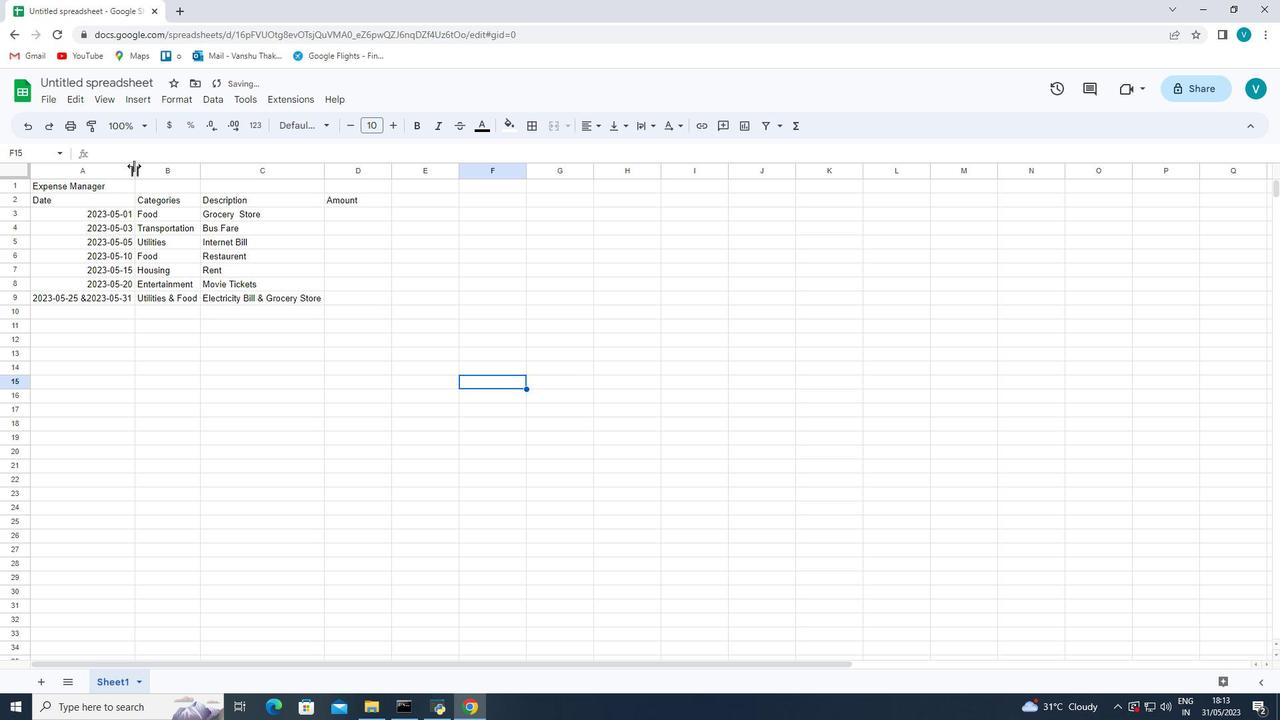 
Action: Mouse pressed left at (137, 170)
Screenshot: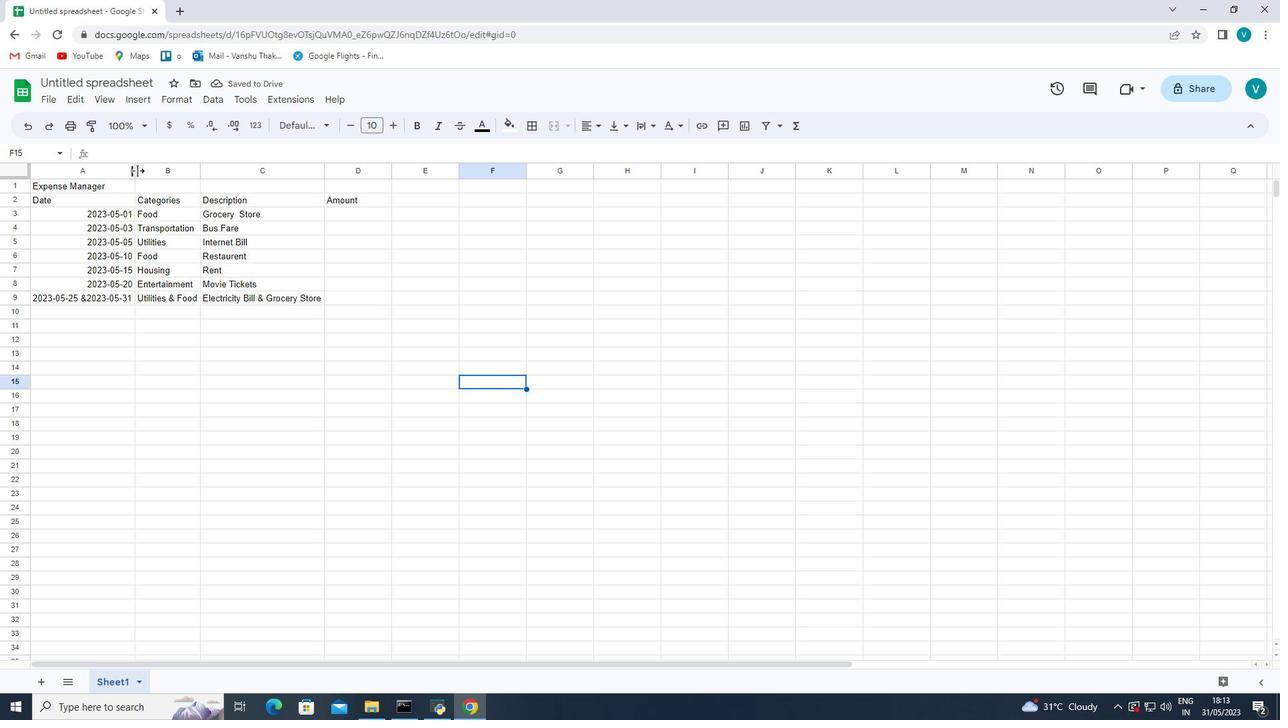 
Action: Mouse pressed left at (137, 170)
Screenshot: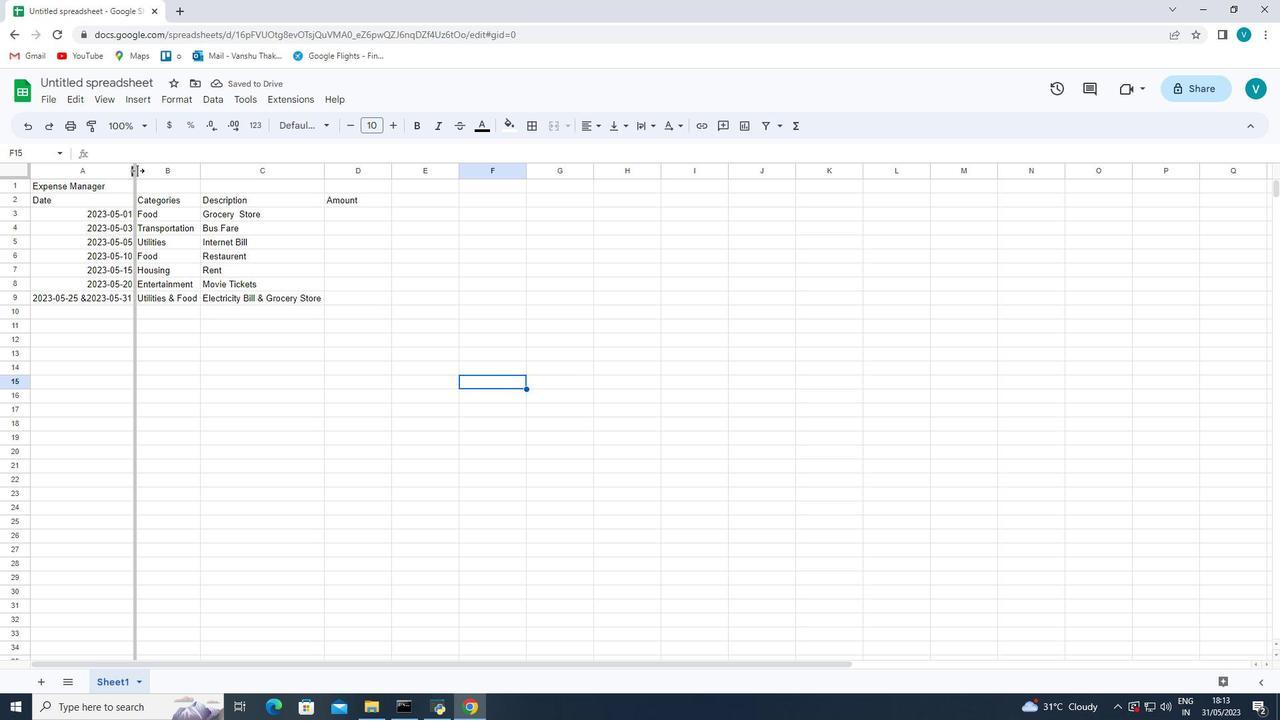 
Action: Mouse moved to (350, 219)
Screenshot: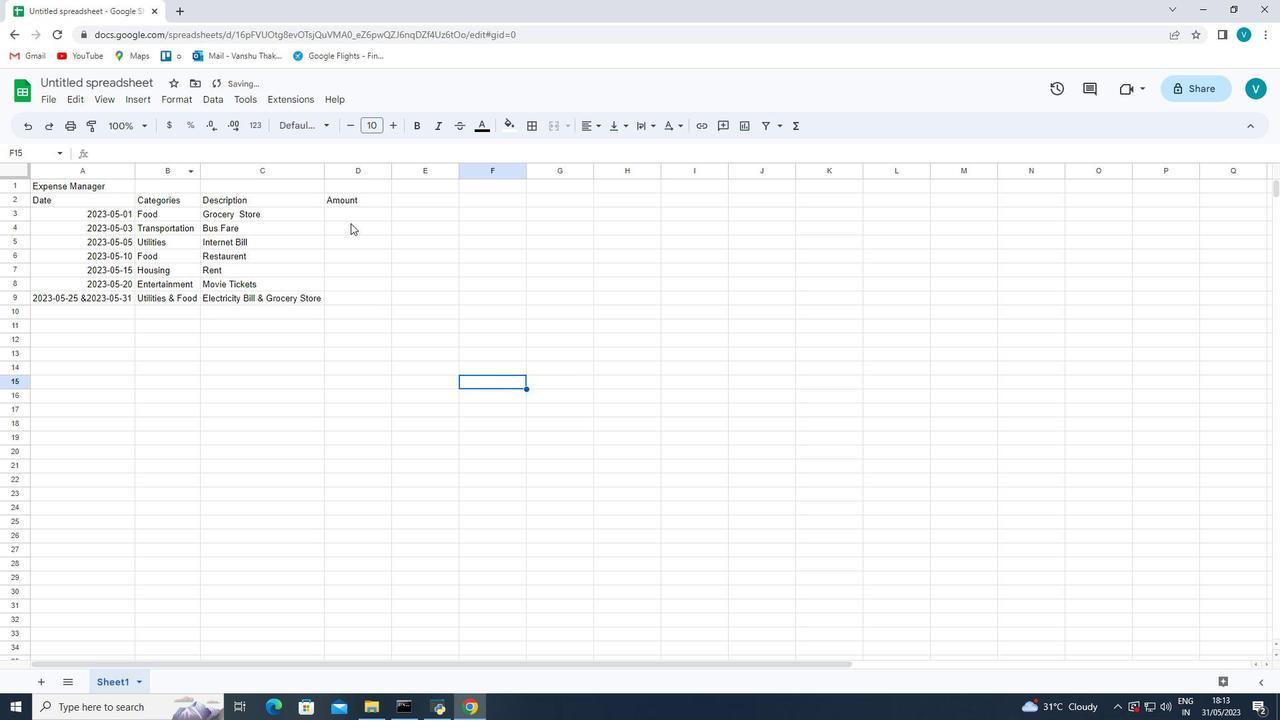 
Action: Mouse pressed left at (350, 219)
Screenshot: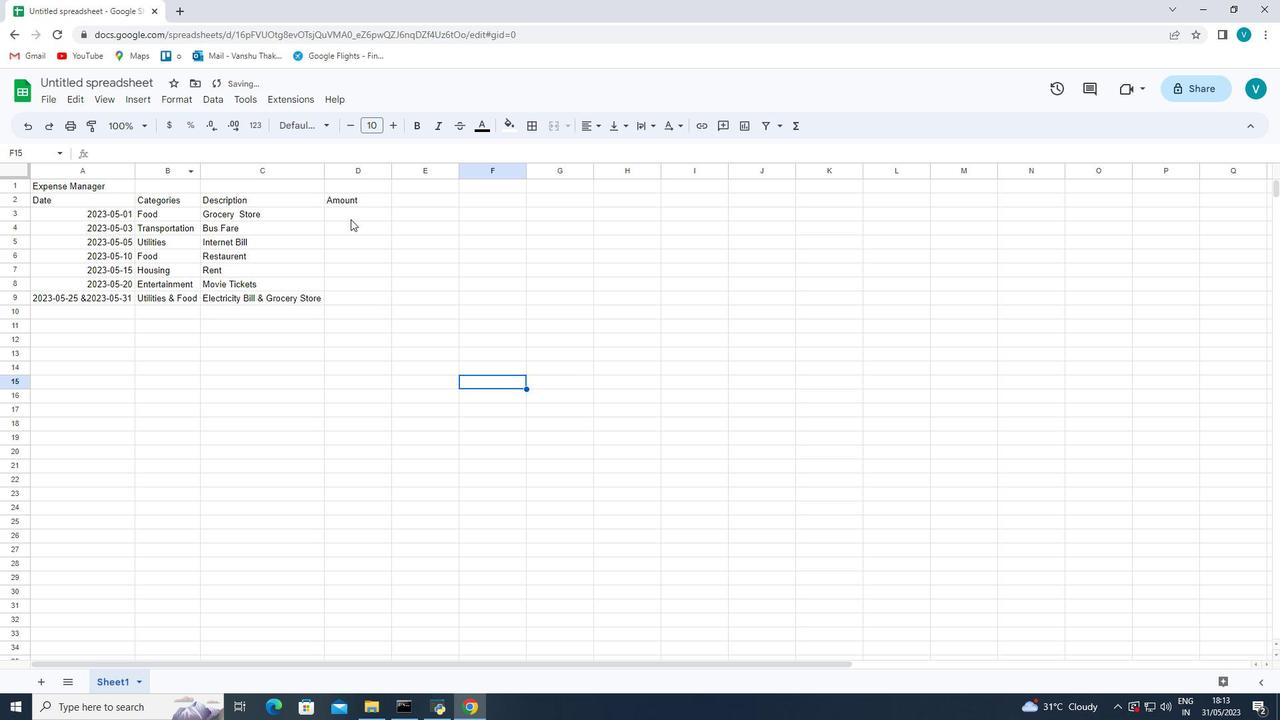 
Action: Mouse moved to (504, 228)
Screenshot: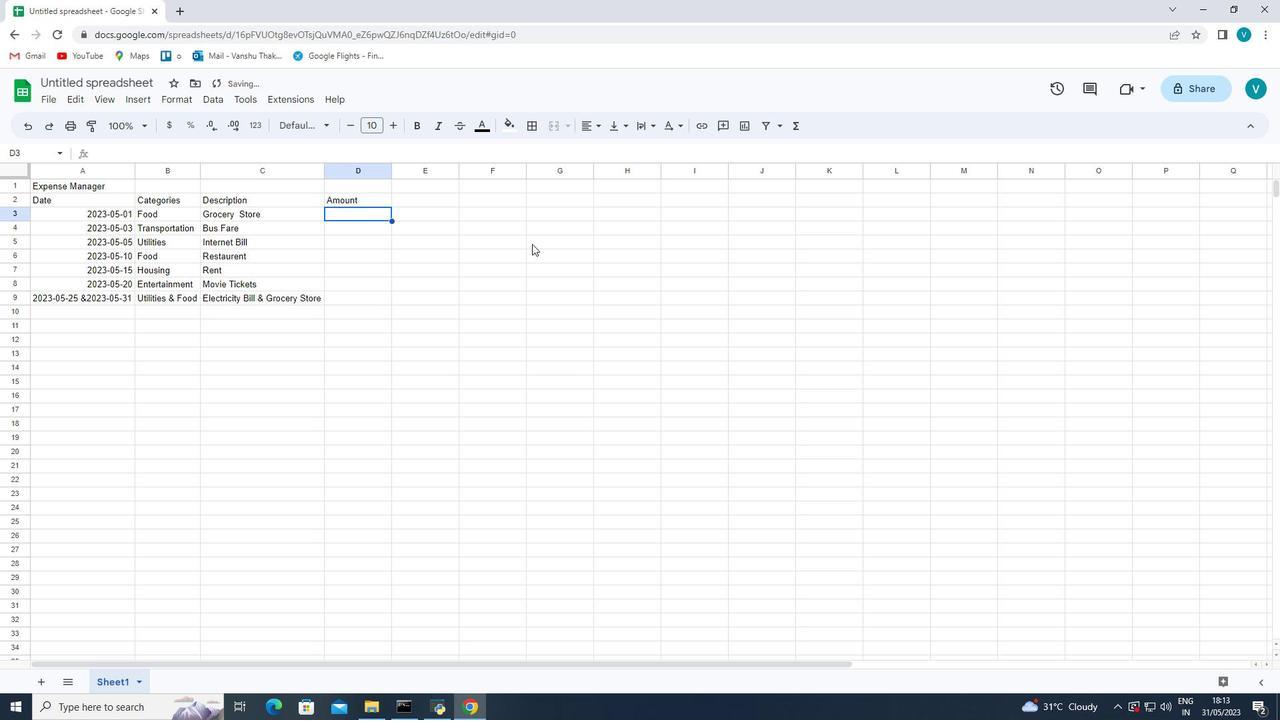 
Action: Key pressed <Key.shift_r><Key.shift_r><Key.shift_r><Key.shift_r><Key.shift_r><Key.shift_r><Key.shift_r><Key.shift_r><Key.shift_r><Key.shift_r><Key.shift_r><Key.shift_r><Key.shift_r><Key.shift_r><Key.shift_r><Key.shift_r><Key.shift_r><Key.shift_r><Key.shift_r><Key.shift_r><Key.shift_r><Key.shift_r><Key.shift_r><Key.shift_r><Key.shift_r><Key.shift_r><Key.shift_r><Key.shift_r><Key.shift_r><Key.shift_r><Key.shift_r><Key.shift_r>$50<Key.enter><Key.shift_r><Key.shift_r><Key.shift_r>$5<Key.enter><Key.shift_r><Key.shift_r><Key.shift_r><Key.shift_r><Key.shift_r><Key.shift_r><Key.shift_r><Key.shift_r><Key.shift_r>$60<Key.enter><Key.shift_r><Key.shift_r><Key.shift_r><Key.shift_r><Key.shift_r><Key.shift_r><Key.shift_r><Key.shift_r><Key.shift_r><Key.shift_r><Key.shift_r><Key.shift_r><Key.shift_r><Key.shift_r><Key.shift_r><Key.shift_r><Key.shift_r><Key.shift_r><Key.shift_r><Key.shift_r><Key.shift_r><Key.shift_r>$30<Key.enter><Key.shift_r><Key.shift_r><Key.shift_r><Key.shift_r><Key.shift_r><Key.shift_r>$800<Key.enter><Key.shift_r><Key.shift_r><Key.shift_r><Key.shift_r><Key.shift_r><Key.shift_r><Key.shift_r><Key.shift_r><Key.shift_r><Key.shift_r><Key.shift_r>$20<Key.enter><Key.shift_r><Key.shift_r><Key.shift_r><Key.shift_r><Key.shift_r><Key.shift_r><Key.shift_r><Key.shift_r><Key.shift_r>$70<Key.enter><Key.shift_r><Key.shift_r><Key.shift_r><Key.shift_r><Key.shift_r><Key.shift_r><Key.shift_r><Key.shift_r><Key.shift_r><Key.shift_r>$<Key.backspace>
Screenshot: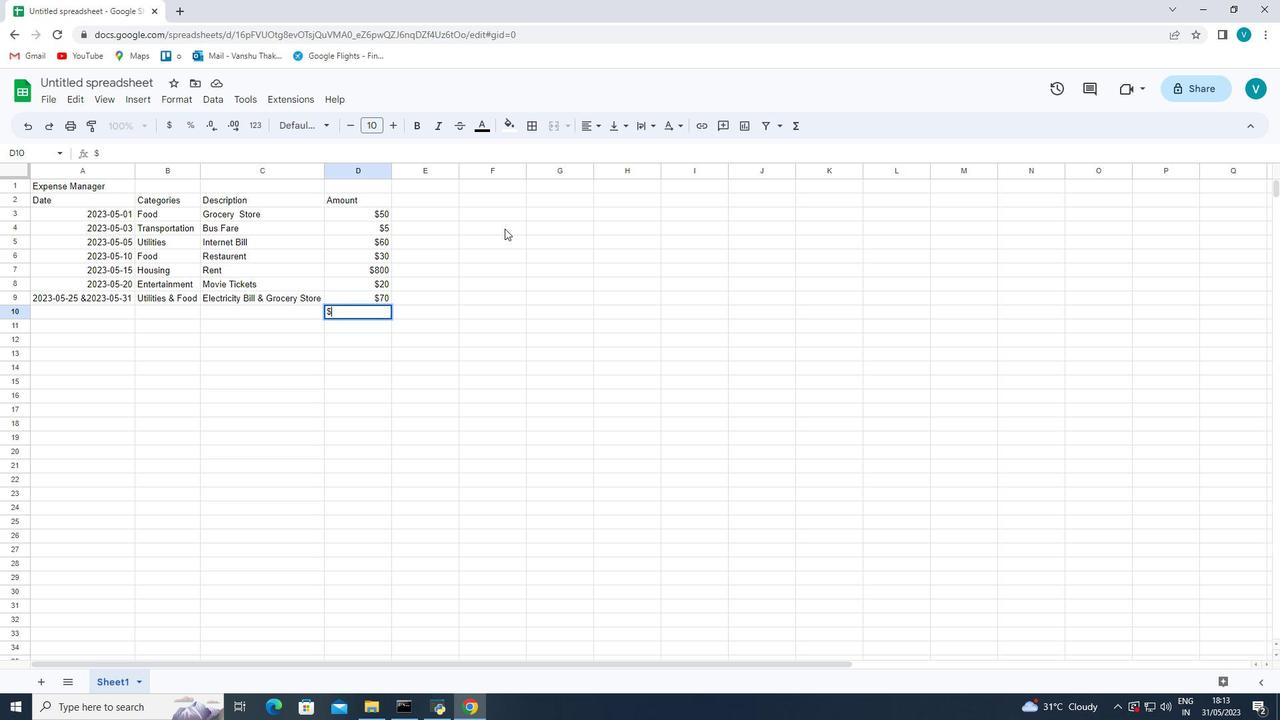 
Action: Mouse moved to (380, 301)
Screenshot: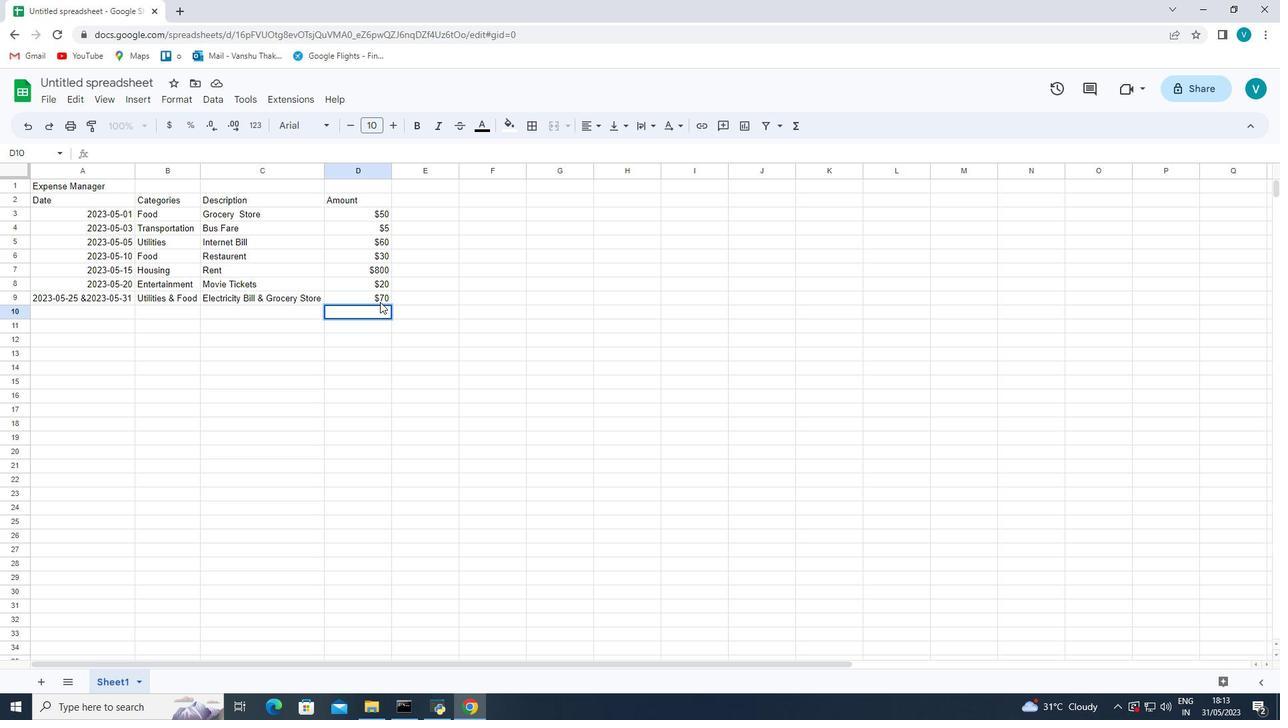 
Action: Mouse pressed left at (380, 301)
Screenshot: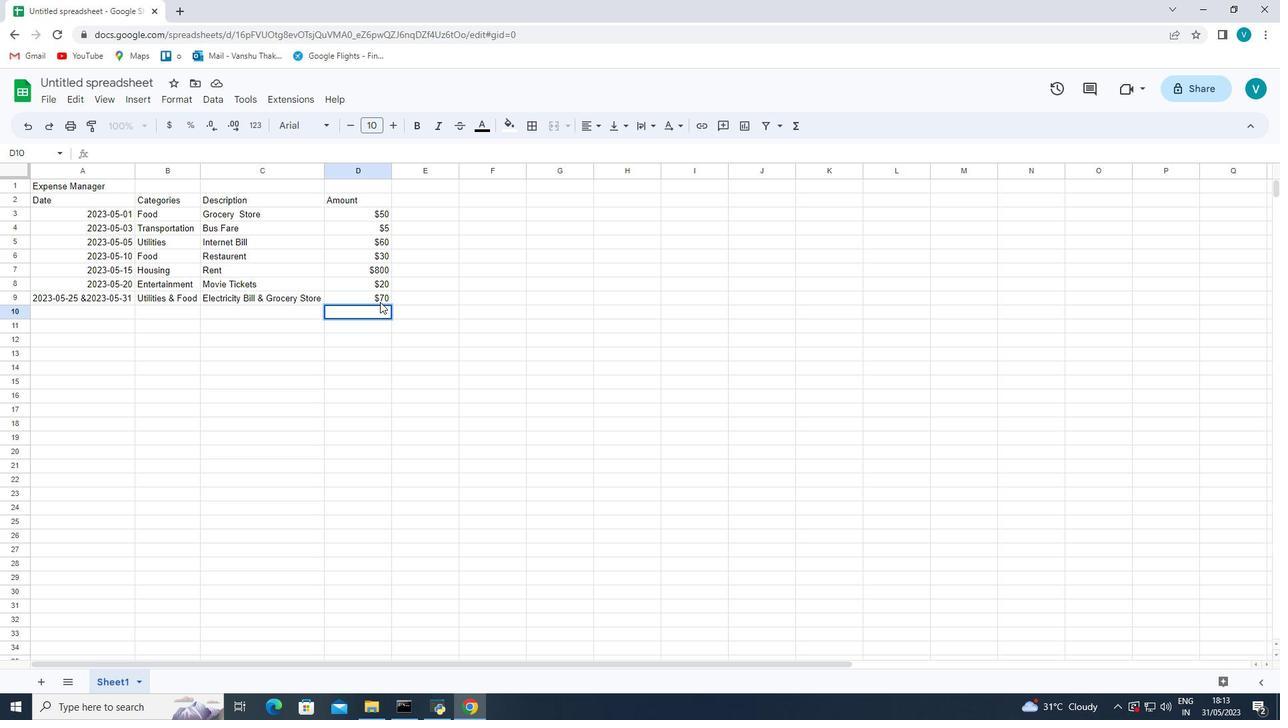 
Action: Mouse pressed left at (380, 301)
Screenshot: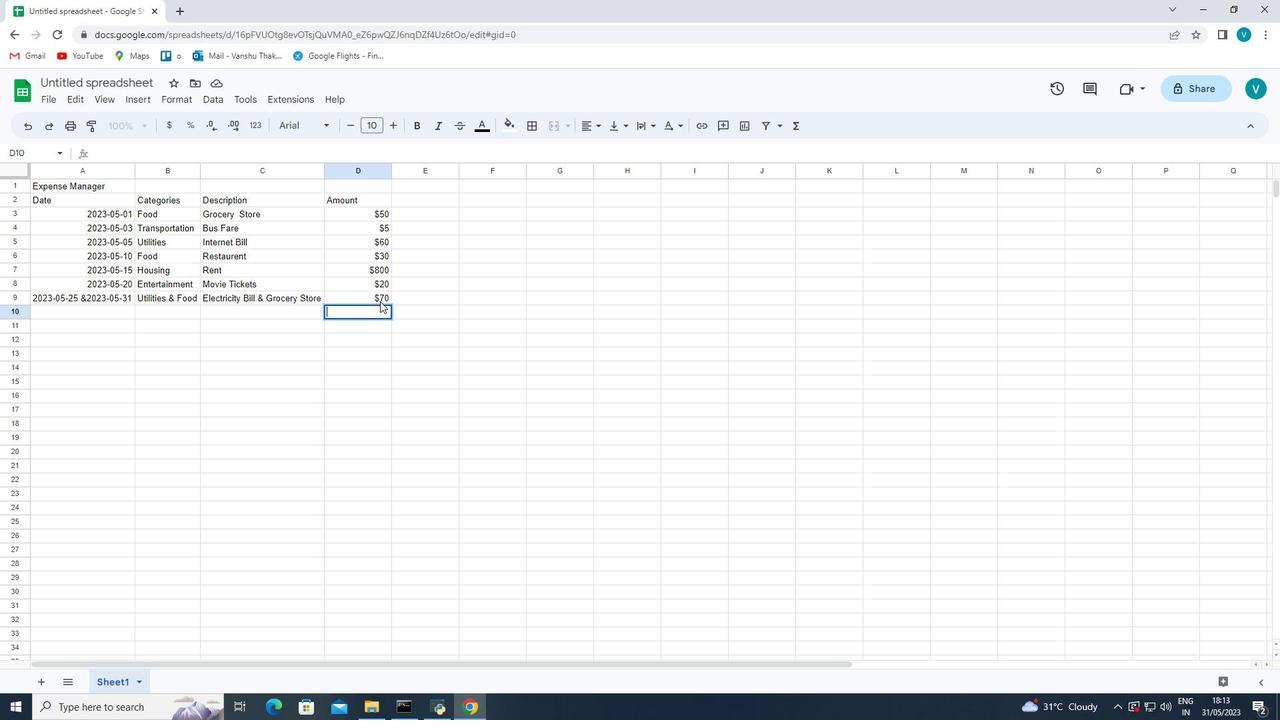 
Action: Mouse moved to (415, 302)
Screenshot: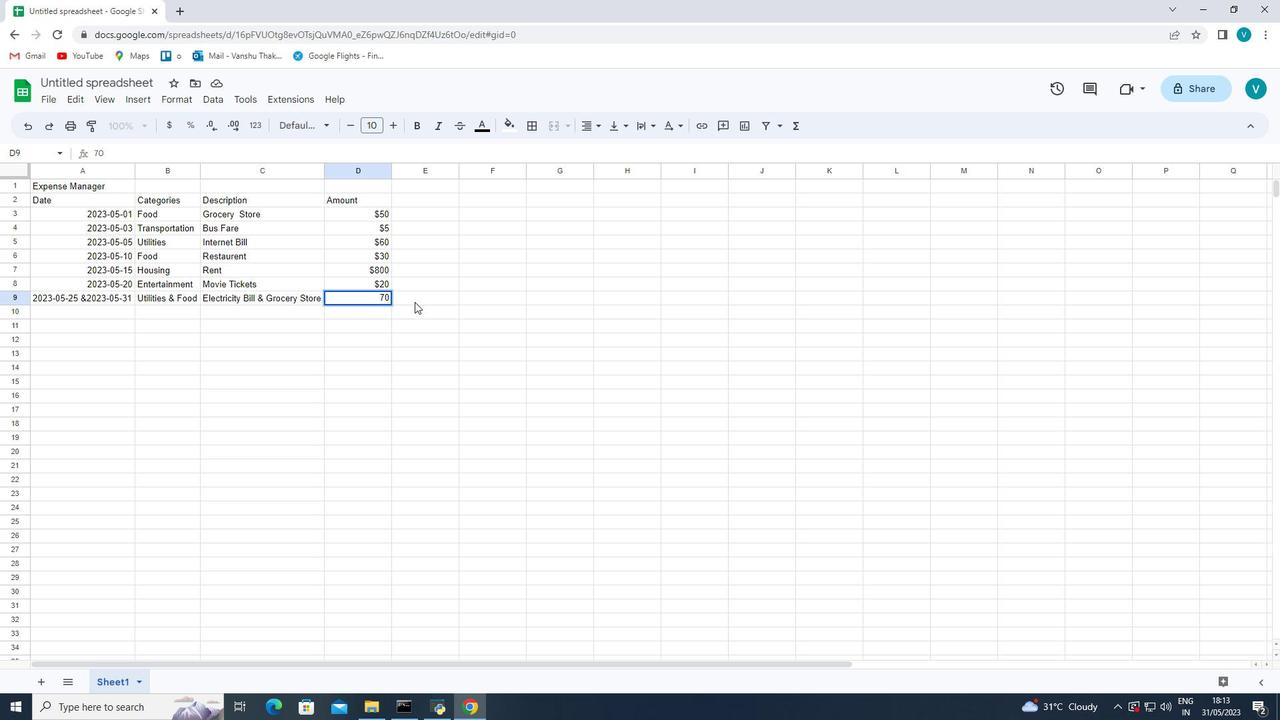
Action: Key pressed <Key.backspace><Key.backspace><Key.enter><Key.enter><Key.enter><Key.enter><Key.enter>
Screenshot: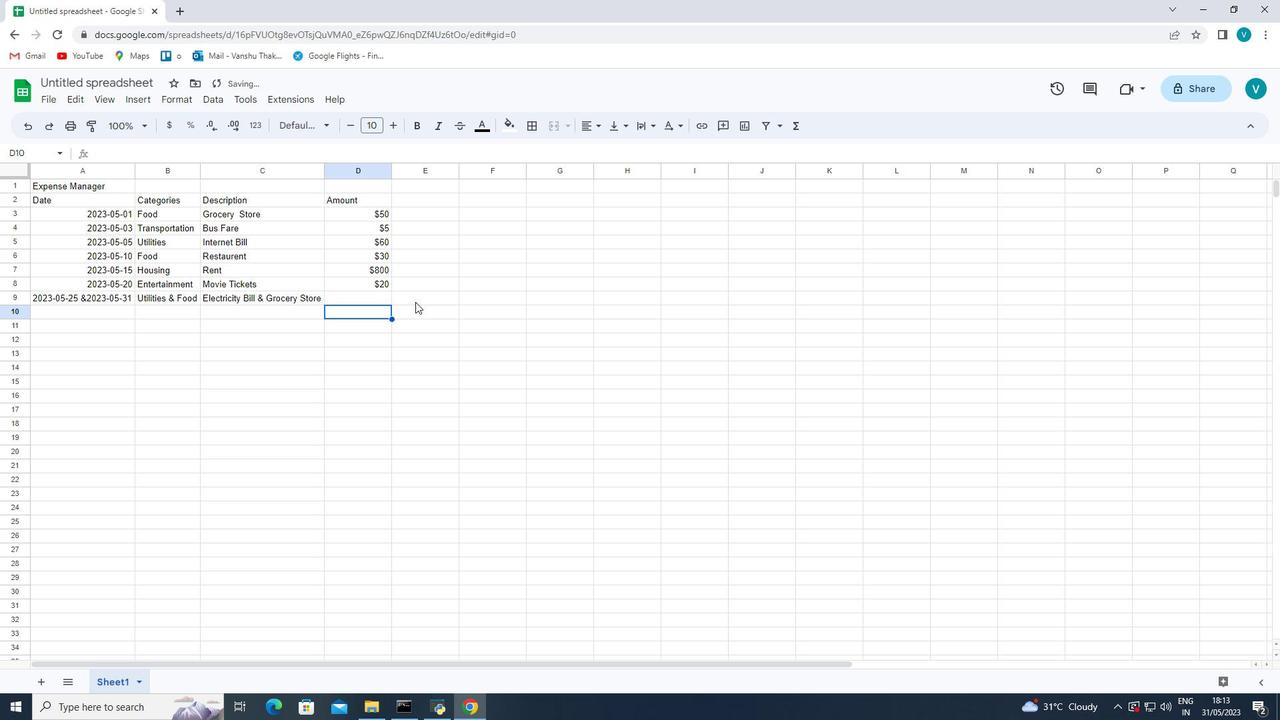 
Action: Mouse moved to (387, 295)
Screenshot: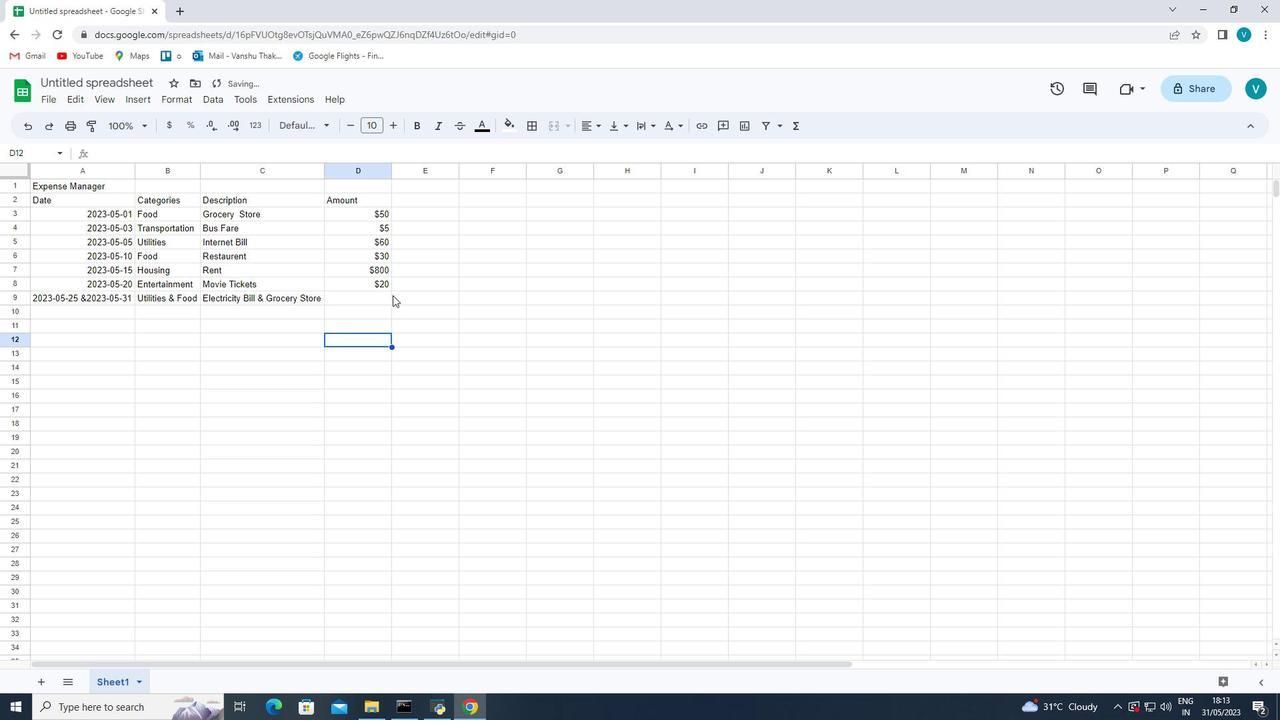 
Action: Mouse pressed left at (387, 295)
Screenshot: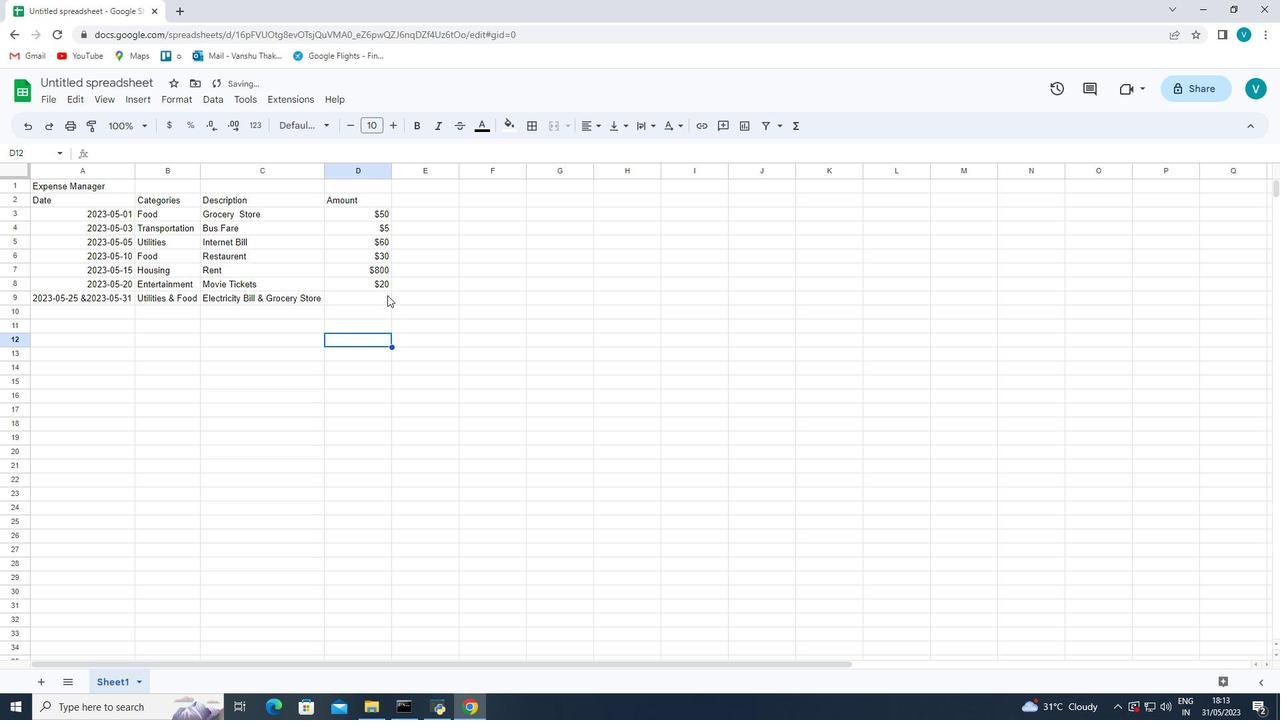 
Action: Mouse moved to (540, 249)
Screenshot: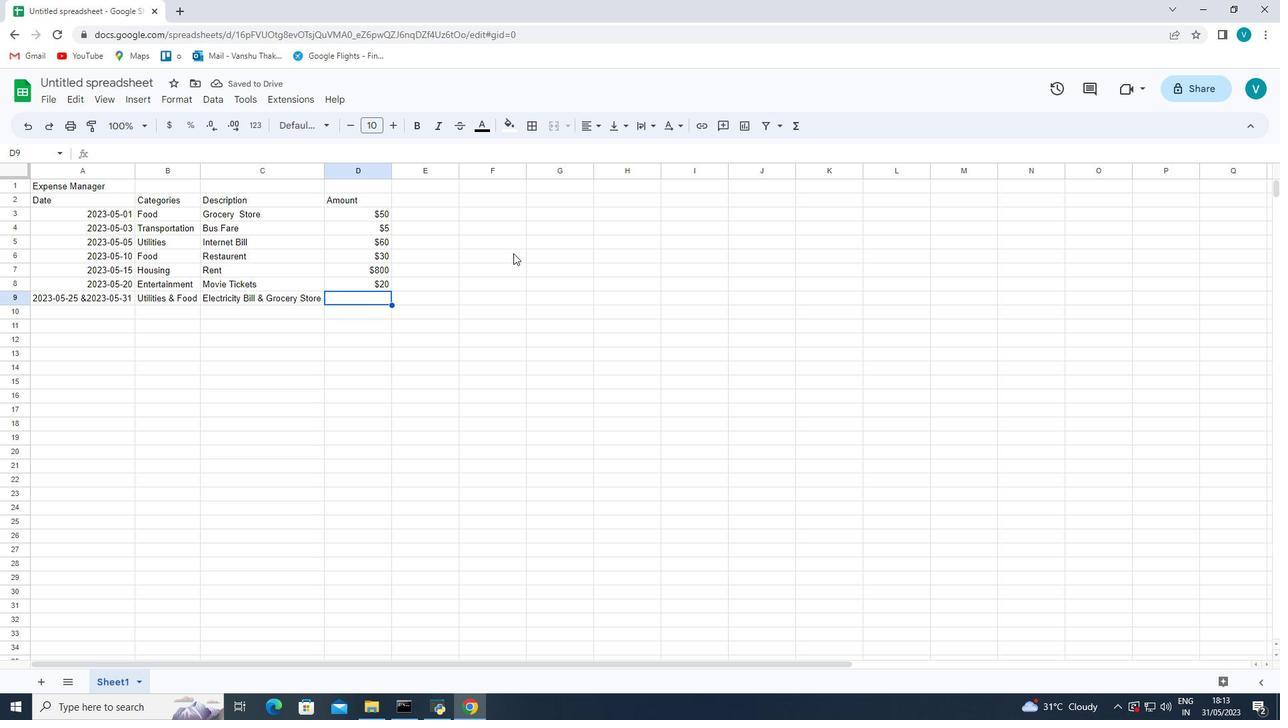 
Action: Key pressed <Key.shift_r><Key.shift_r><Key.shift_r><Key.shift_r><Key.shift_r><Key.shift_r><Key.shift_r><Key.shift_r><Key.shift_r><Key.shift_r><Key.shift_r><Key.shift_r><Key.shift_r><Key.shift_r><Key.shift_r><Key.shift_r><Key.shift_r><Key.shift_r><Key.shift_r><Key.shift_r><Key.shift_r><Key.shift_r><Key.shift_r><Key.shift_r><Key.shift_r><Key.shift_r><Key.shift_r><Key.shift_r><Key.shift_r><Key.shift_r><Key.shift_r>$70<Key.space><Key.shift><Key.shift><Key.shift><Key.shift><Key.shift><Key.shift><Key.shift><Key.shift><Key.shift><Key.shift><Key.shift><Key.shift><Key.shift><Key.shift><Key.shift><Key.shift><Key.shift><Key.shift><Key.shift><Key.shift><Key.shift><Key.shift><Key.shift><Key.shift>$<Key.backspace><Key.shift>&<Key.space><Key.enter>
Screenshot: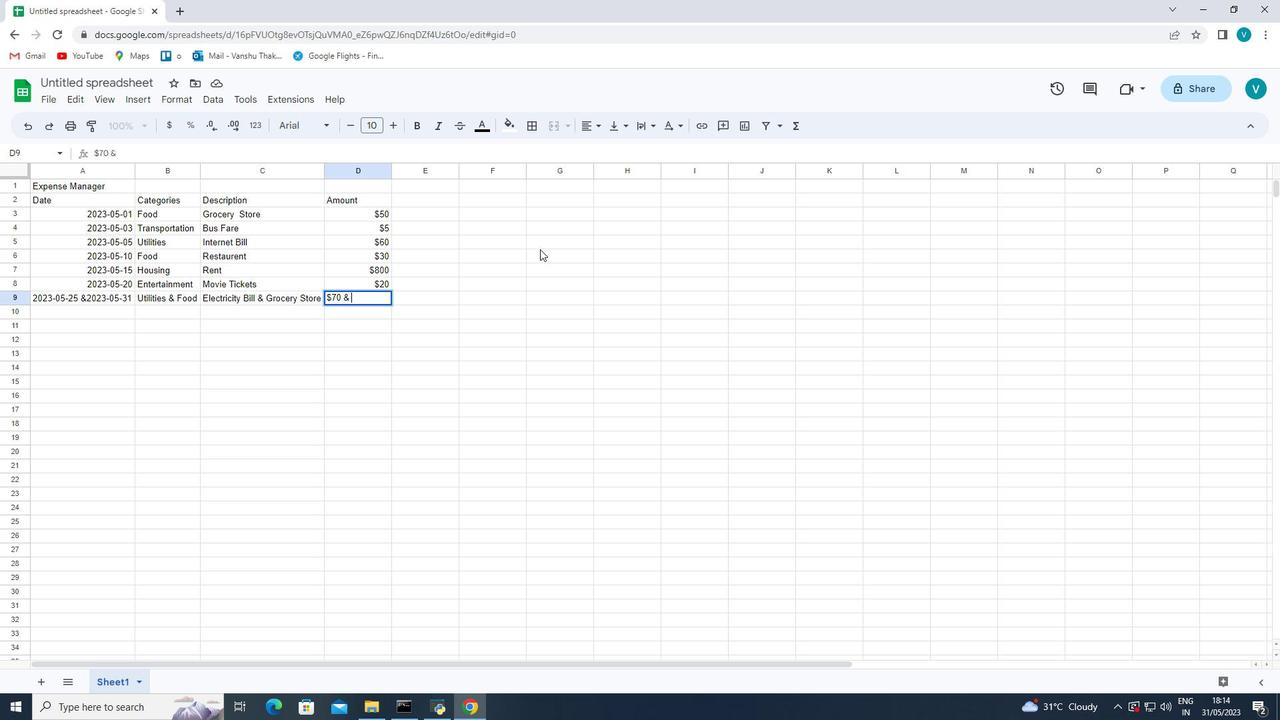 
Action: Mouse moved to (358, 298)
Screenshot: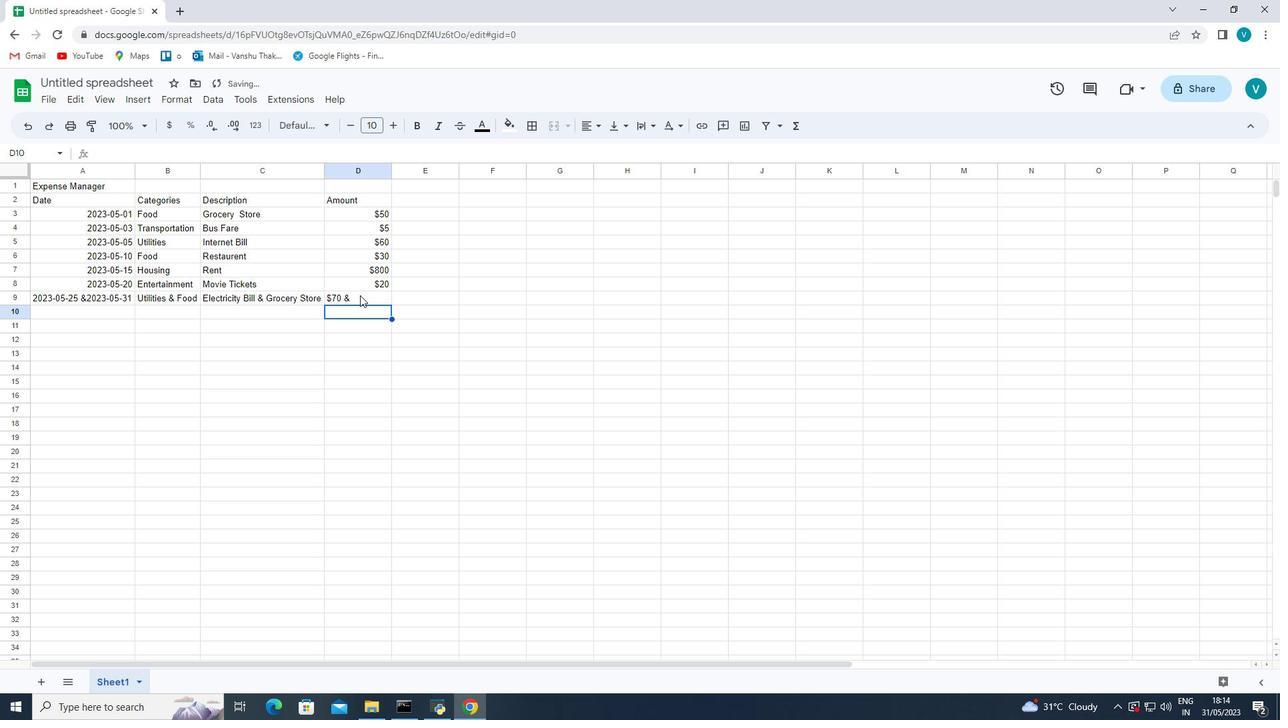 
Action: Mouse pressed left at (358, 298)
Screenshot: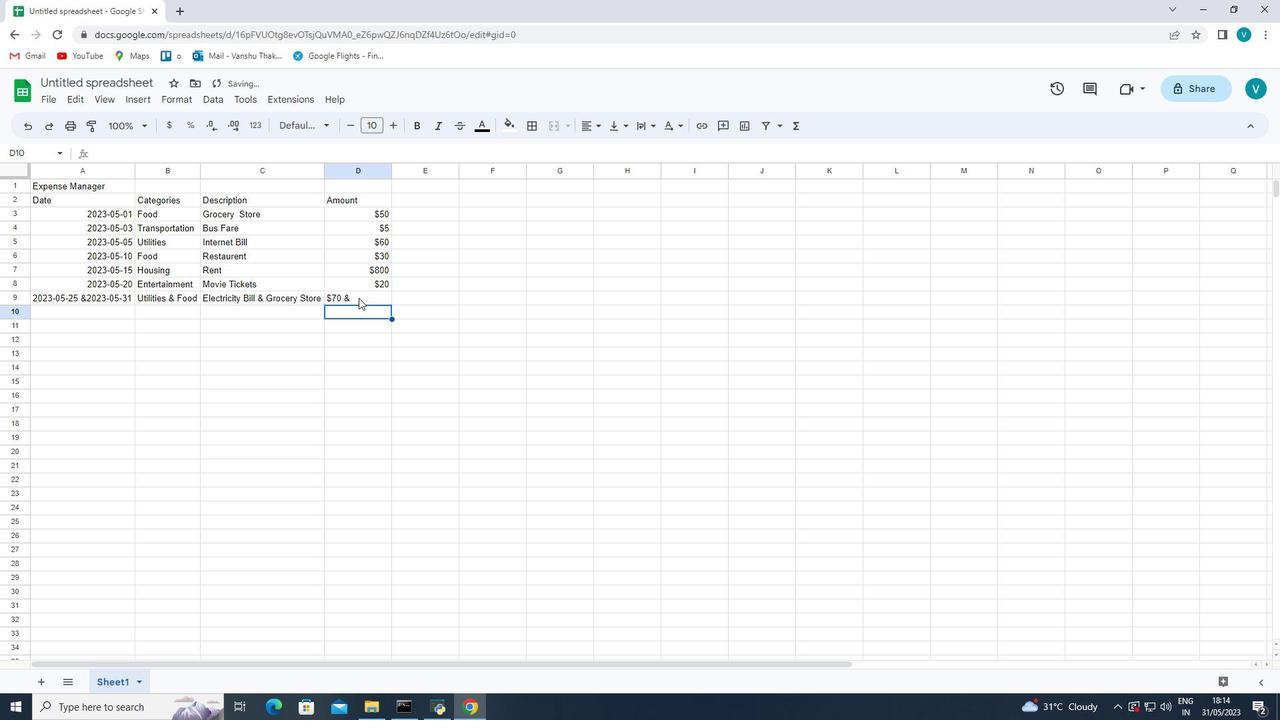 
Action: Mouse pressed left at (358, 298)
Screenshot: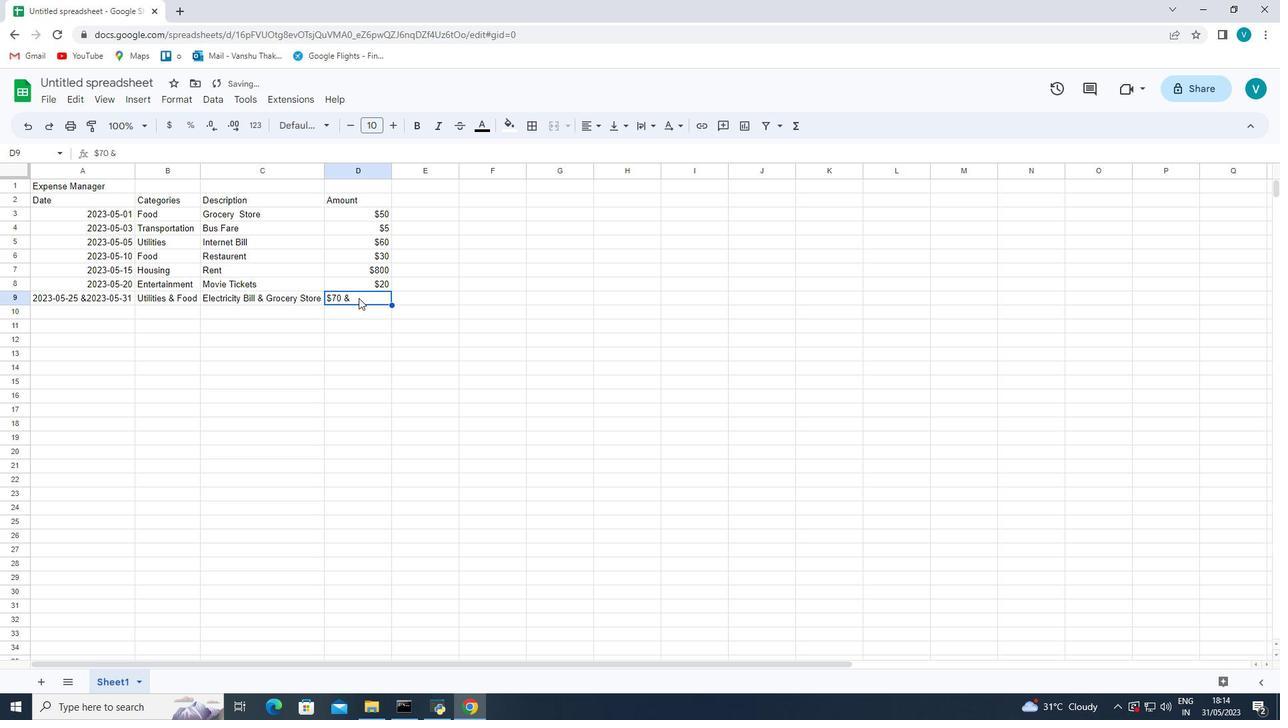 
Action: Mouse moved to (446, 351)
Screenshot: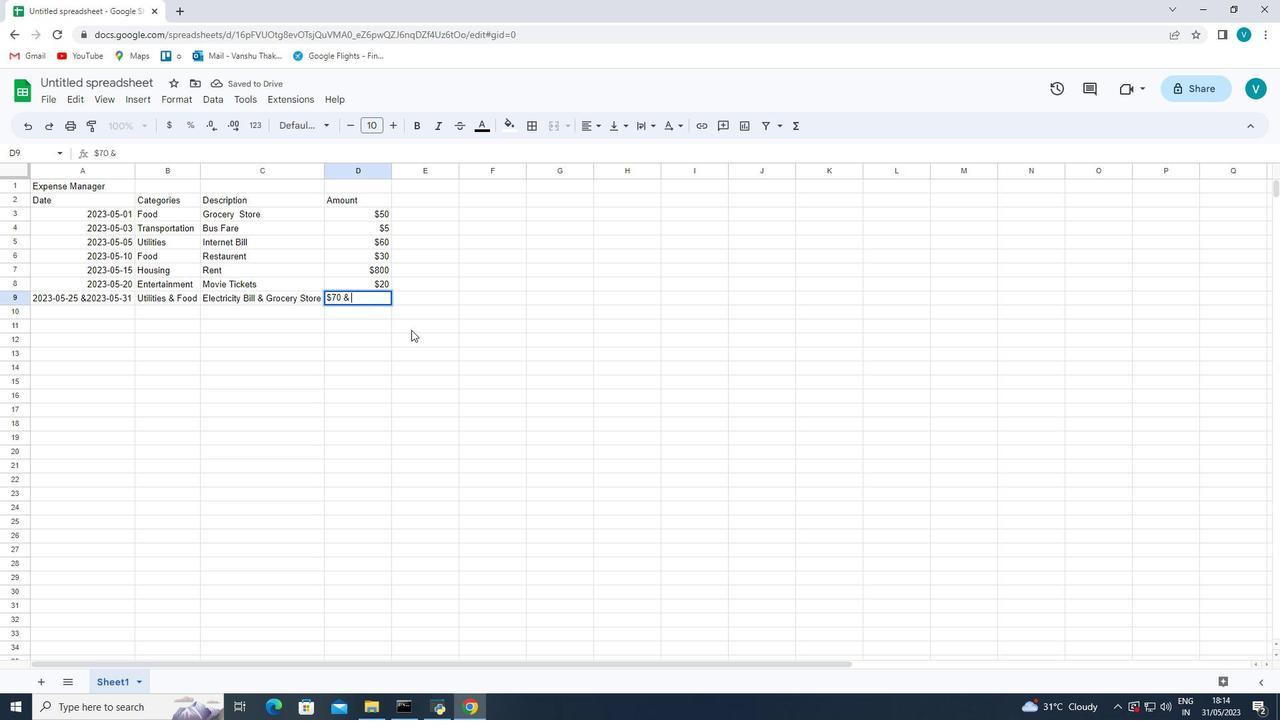 
Action: Key pressed <Key.shift_r><Key.shift_r><Key.shift_r><Key.shift_r><Key.shift_r><Key.shift_r><Key.shift_r><Key.shift_r><Key.shift_r>$40
Screenshot: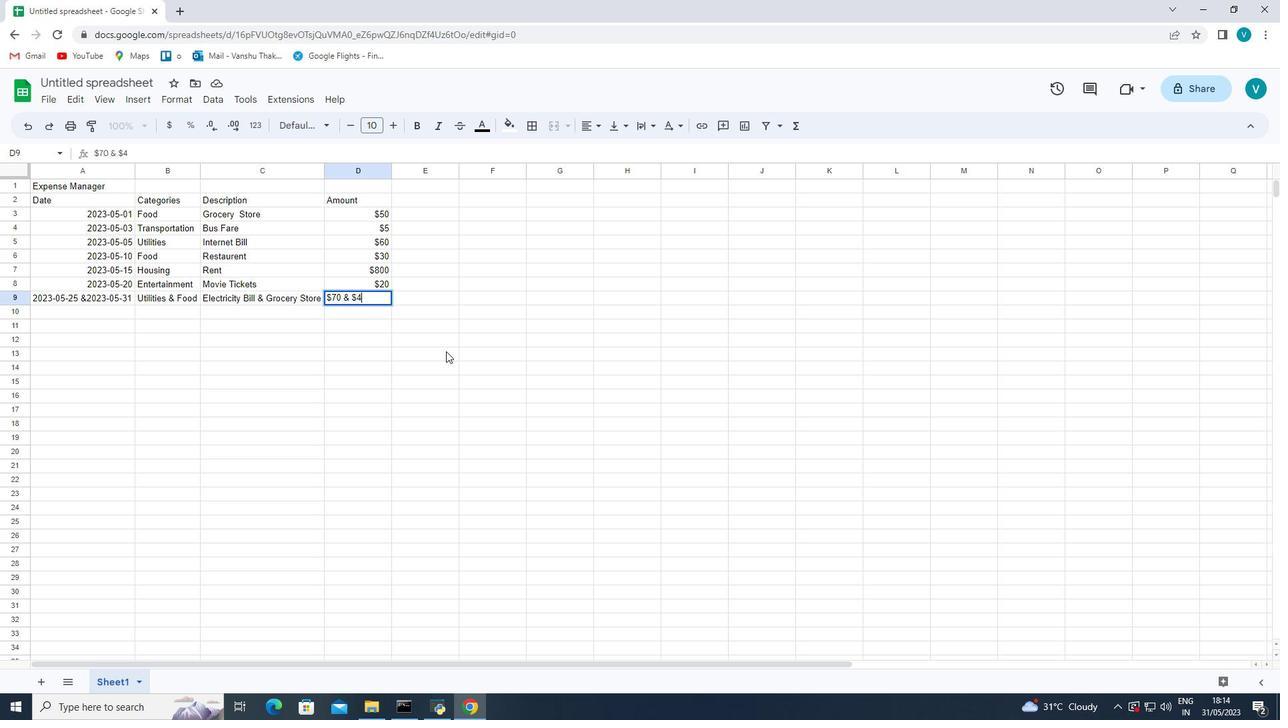 
Action: Mouse moved to (403, 400)
Screenshot: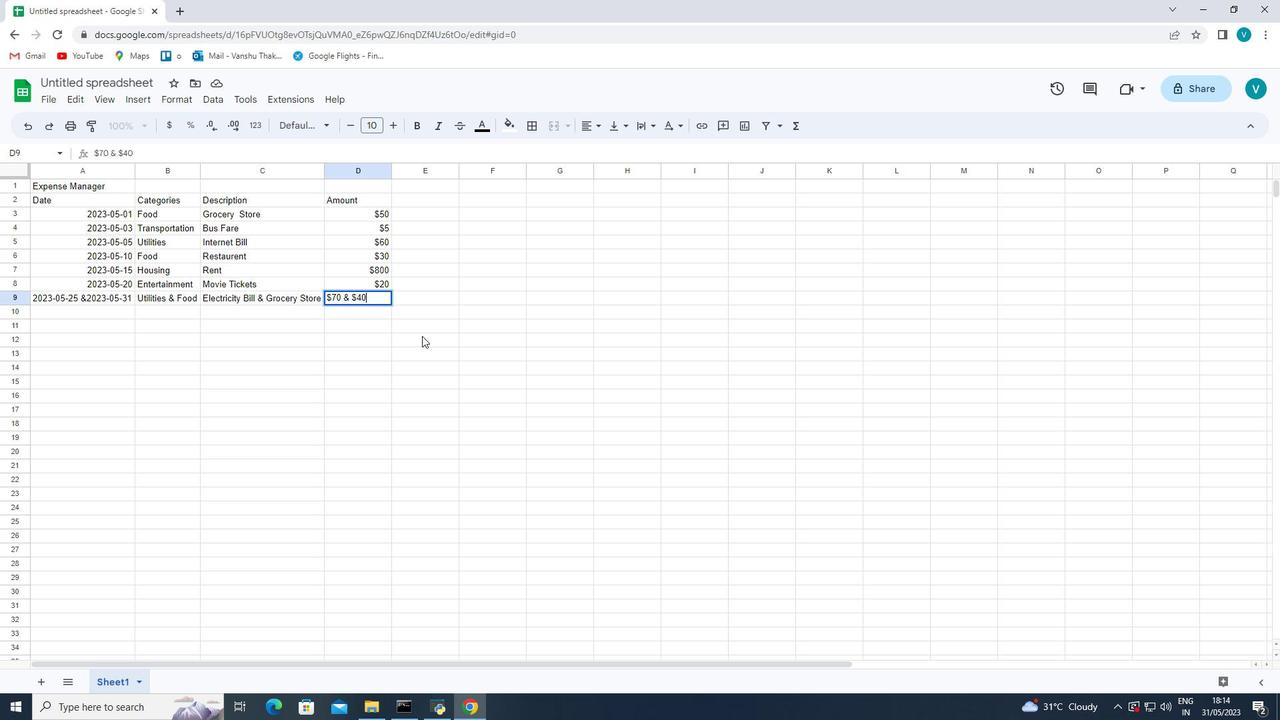 
Action: Mouse pressed left at (403, 400)
Screenshot: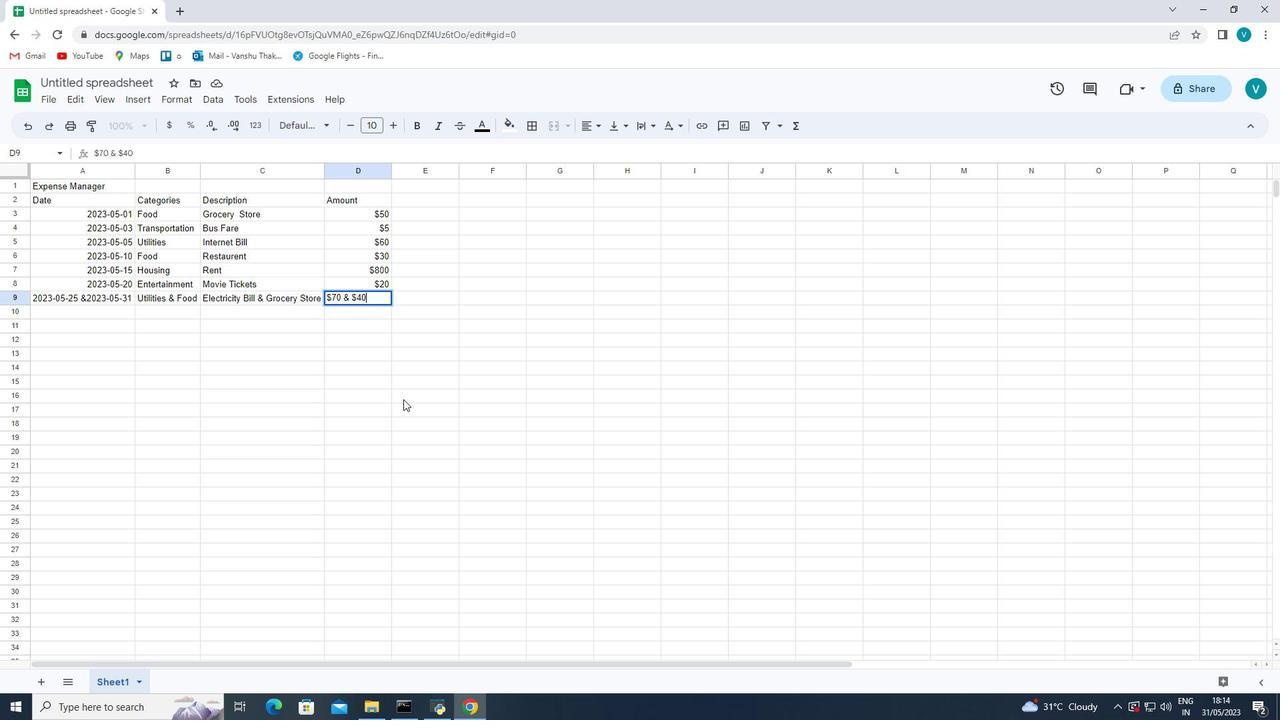 
Action: Mouse moved to (324, 169)
Screenshot: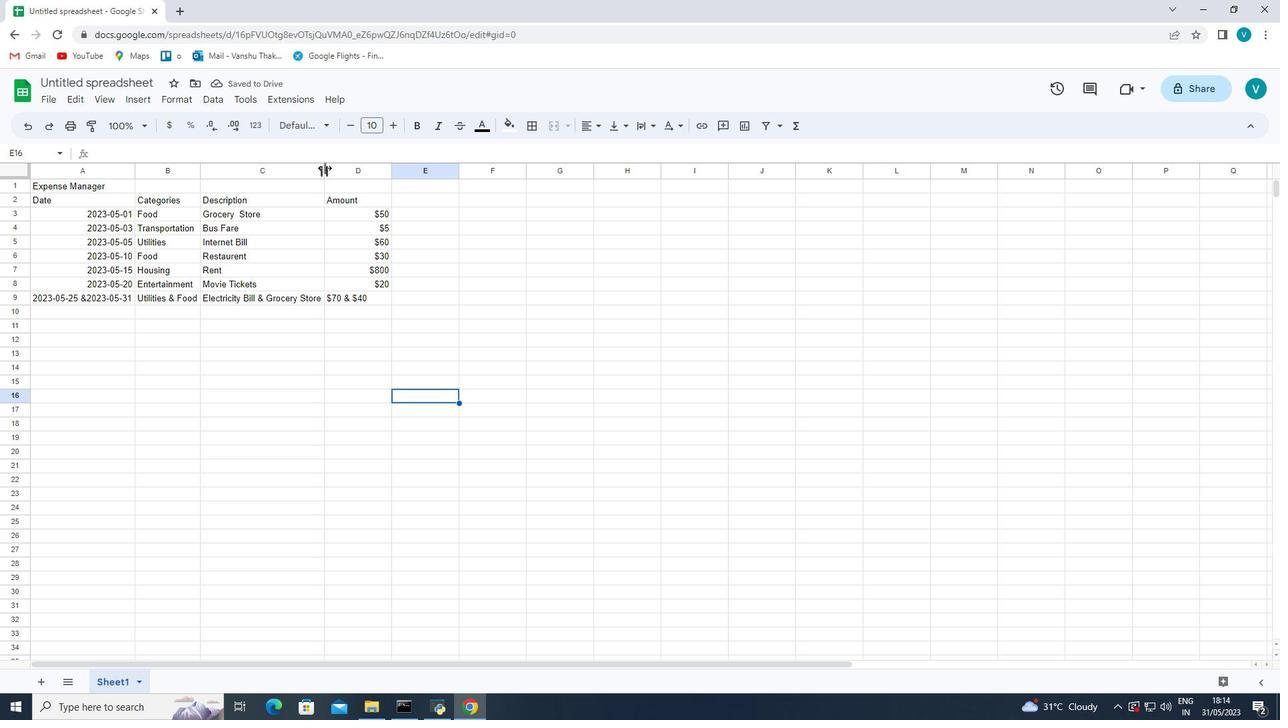 
Action: Mouse pressed left at (324, 169)
Screenshot: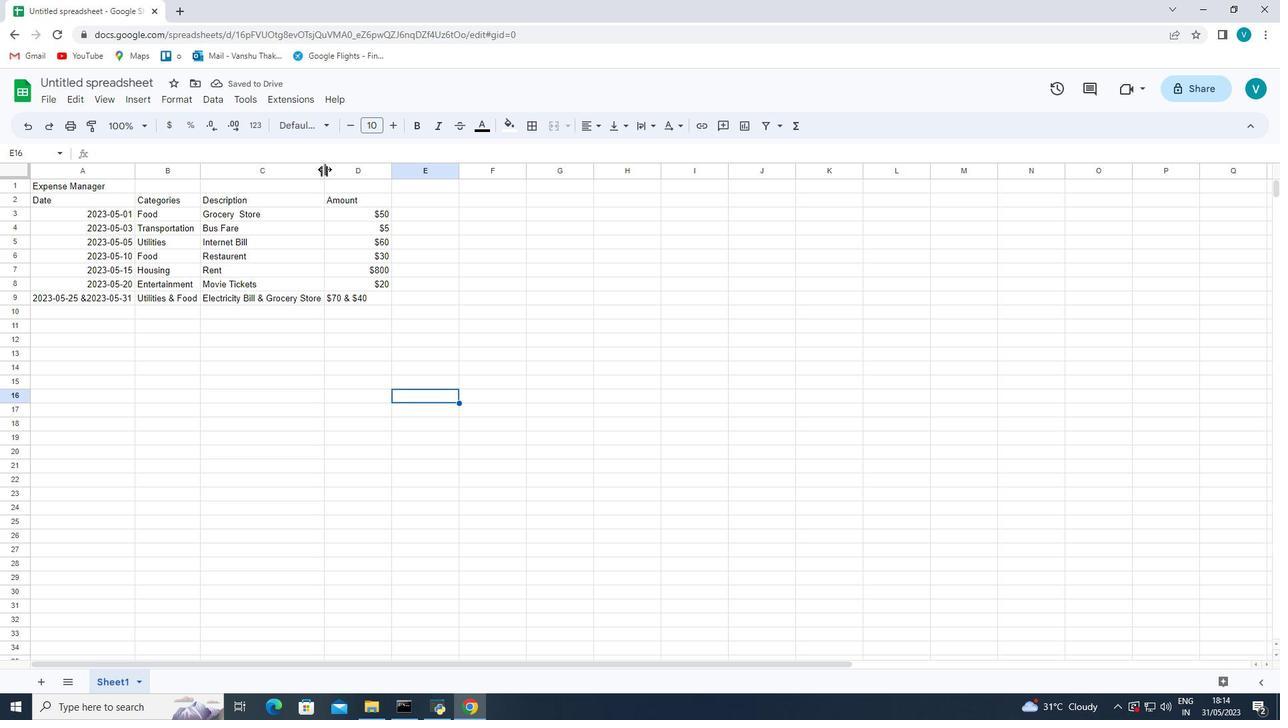 
Action: Mouse pressed left at (324, 169)
Screenshot: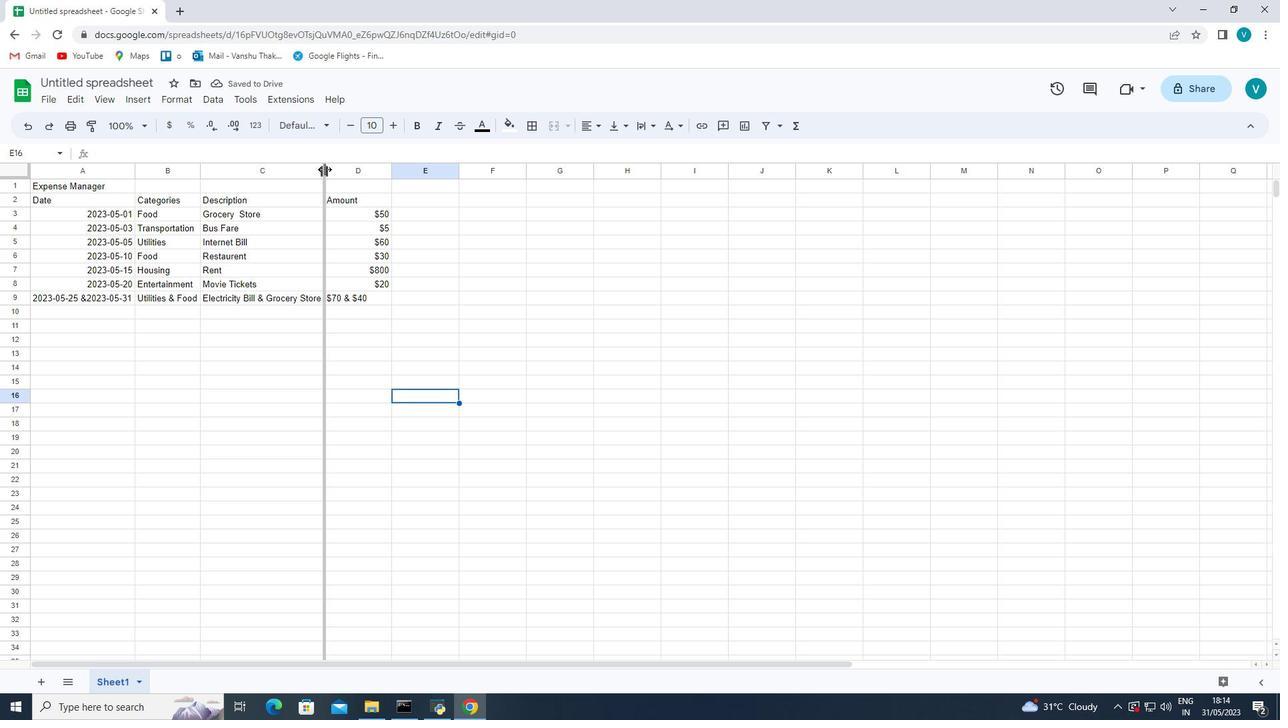 
Action: Mouse moved to (388, 169)
Screenshot: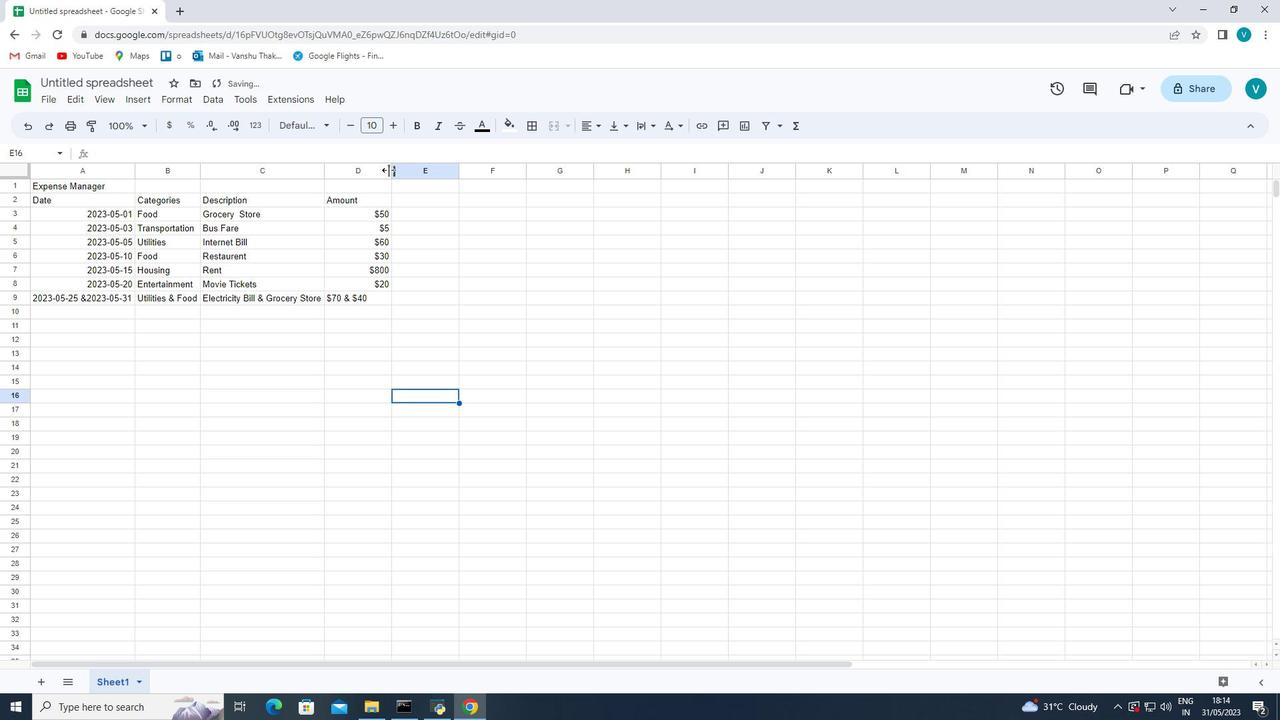 
Action: Mouse pressed left at (388, 169)
Screenshot: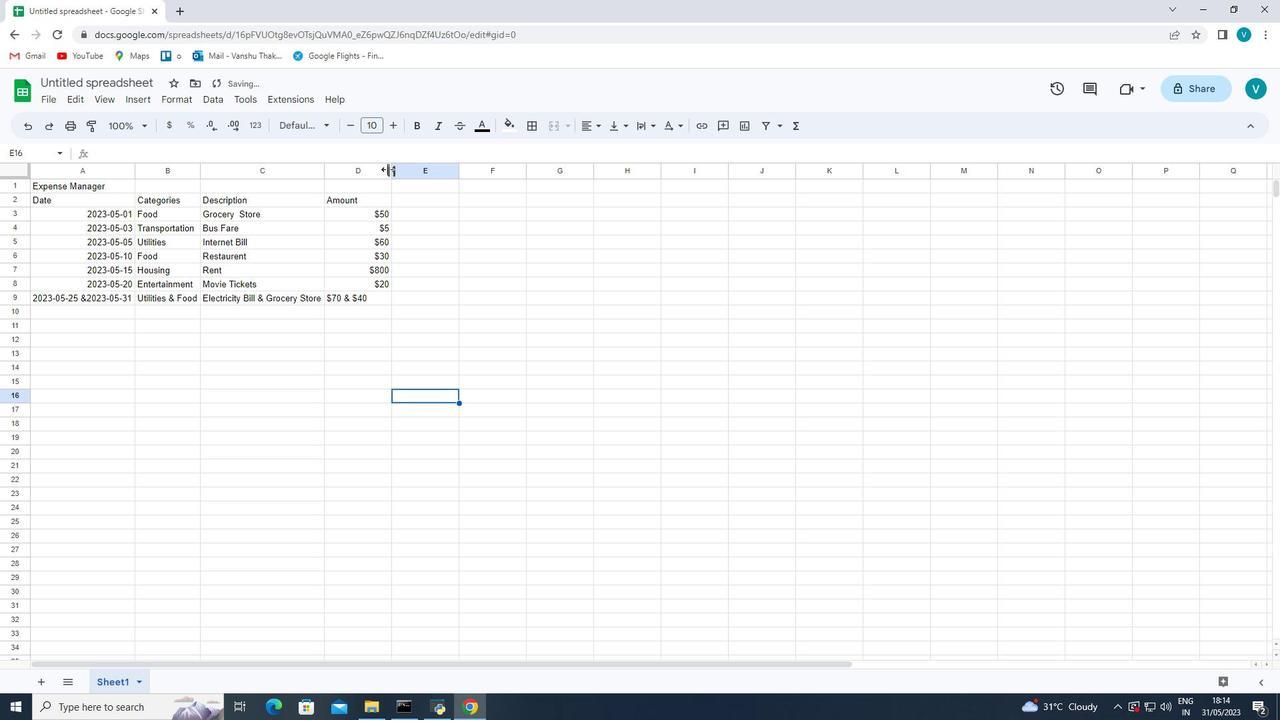 
Action: Mouse pressed left at (388, 169)
Screenshot: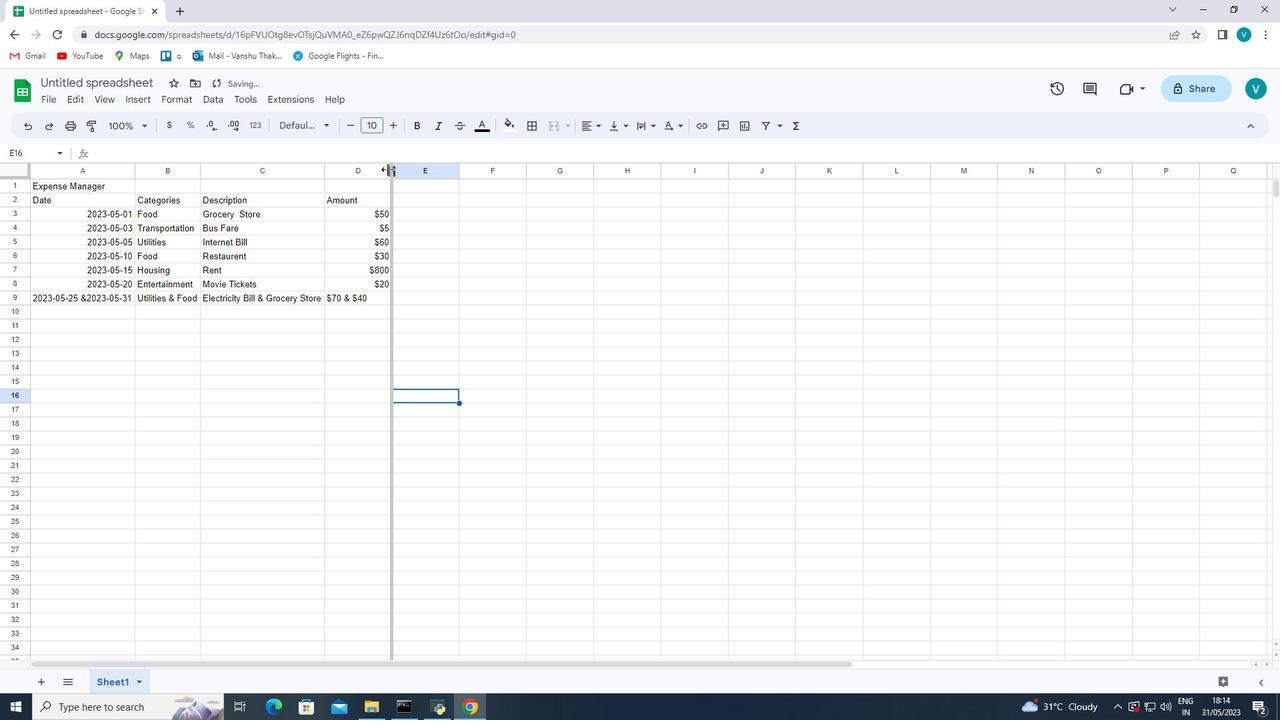 
Action: Mouse moved to (122, 82)
Screenshot: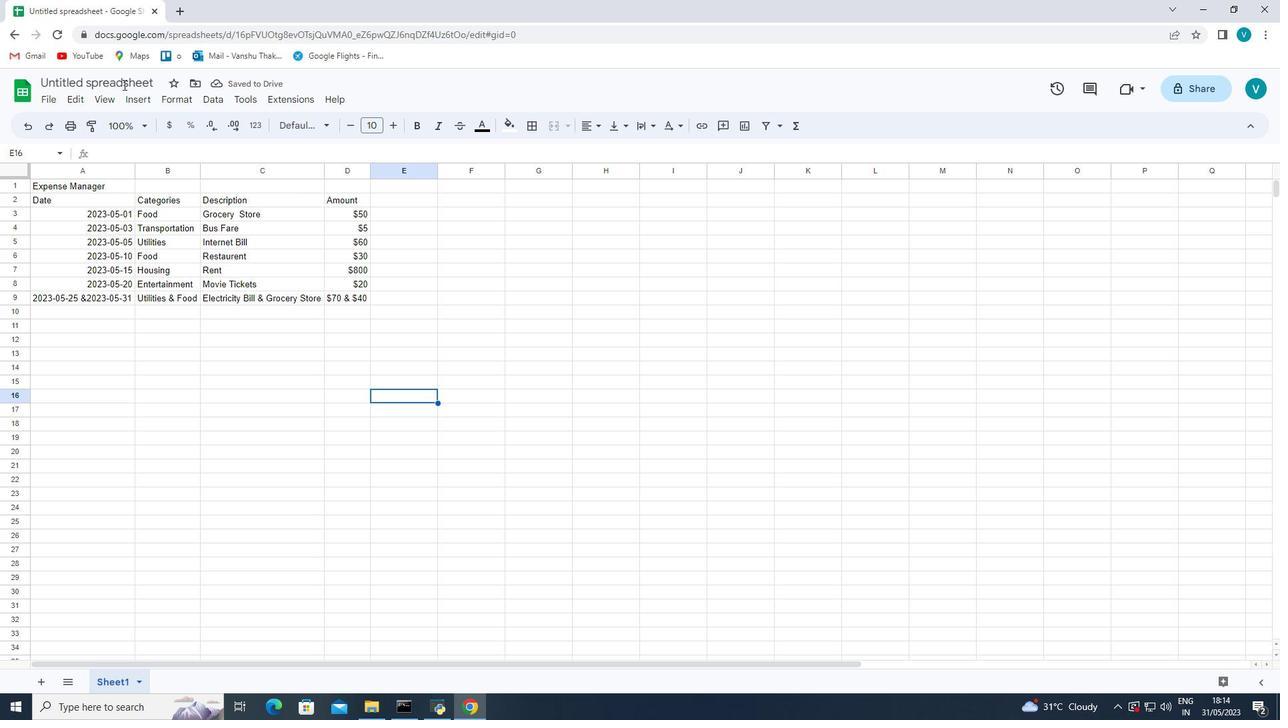 
Action: Mouse pressed left at (122, 82)
Screenshot: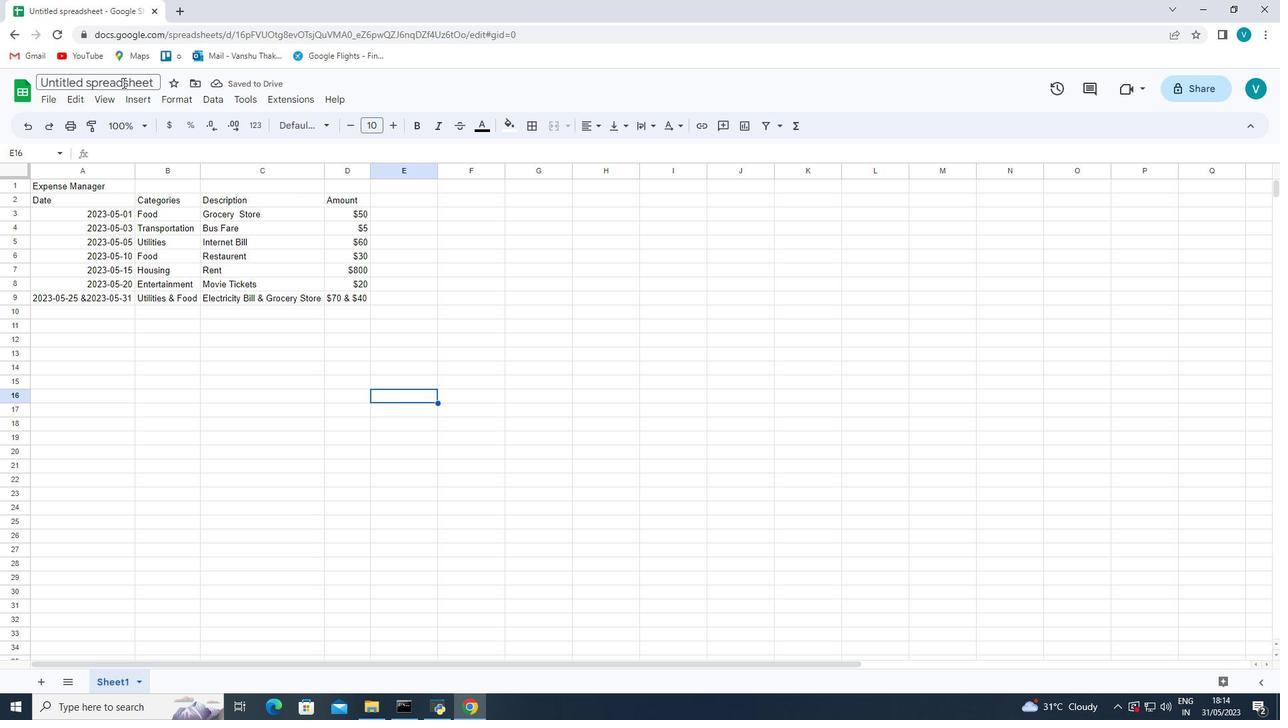 
Action: Mouse moved to (406, 280)
Screenshot: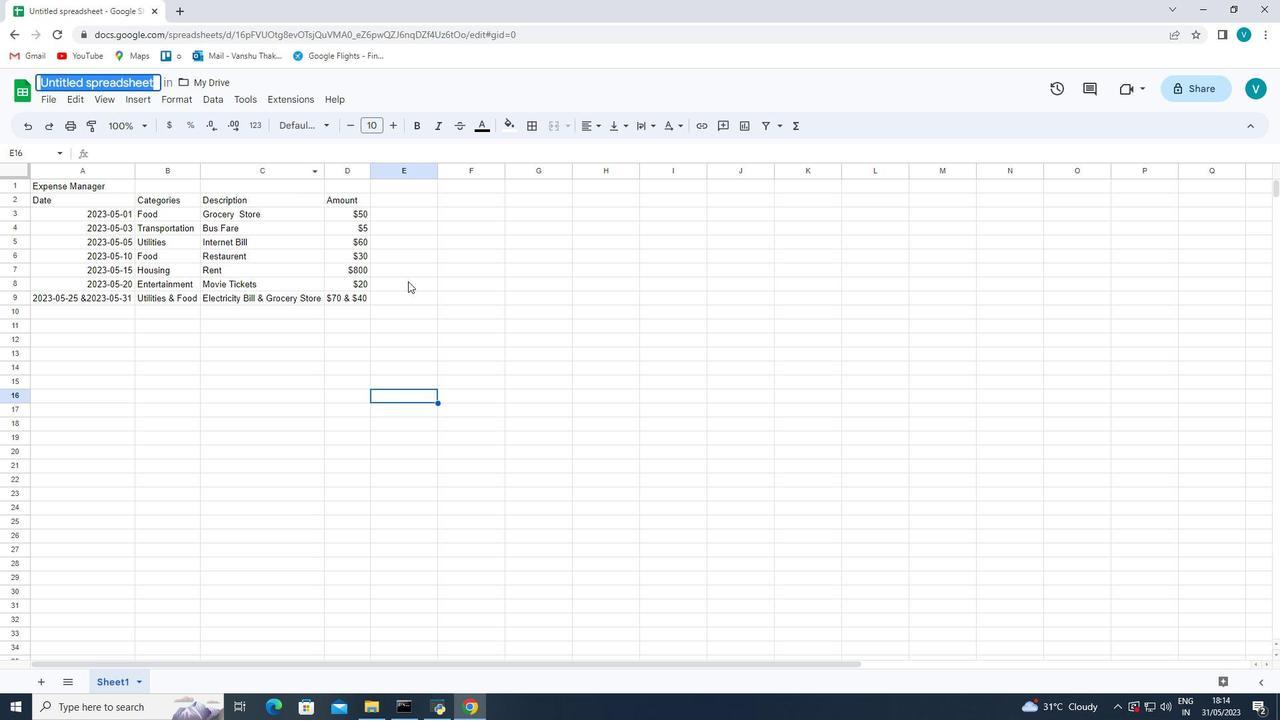 
Action: Key pressed <Key.caps_lock><Key.caps_lock><Key.caps_lock><Key.caps_lock><Key.caps_lock><Key.caps_lock><Key.caps_lock><Key.caps_lock><Key.caps_lock><Key.caps_lock><Key.caps_lock><Key.caps_lock><Key.caps_lock><Key.caps_lock><Key.caps_lock><Key.caps_lock><Key.caps_lock><Key.caps_lock><Key.caps_lock><Key.caps_lock><Key.caps_lock><Key.caps_lock><Key.caps_lock><Key.caps_lock><Key.caps_lock><Key.caps_lock>b<Key.caps_lock>UDGET<Key.space><Key.backspace><Key.shift>tRACKER
Screenshot: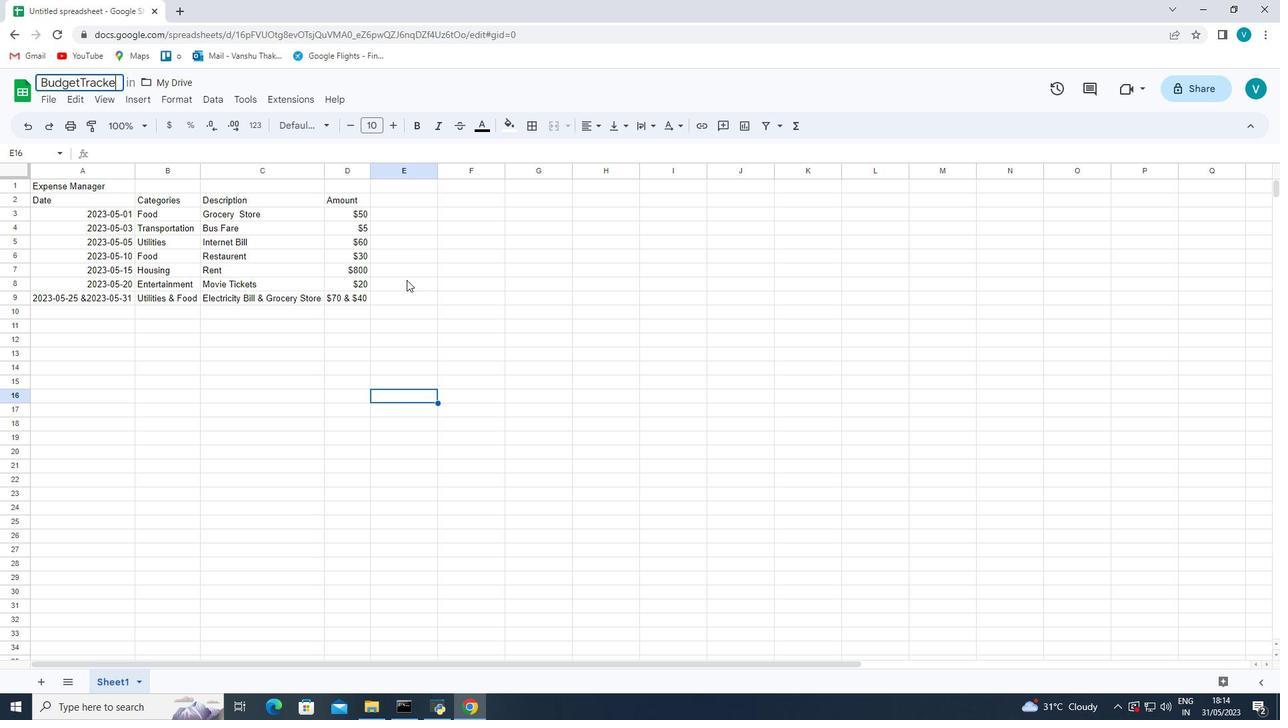 
Action: Mouse pressed left at (406, 280)
Screenshot: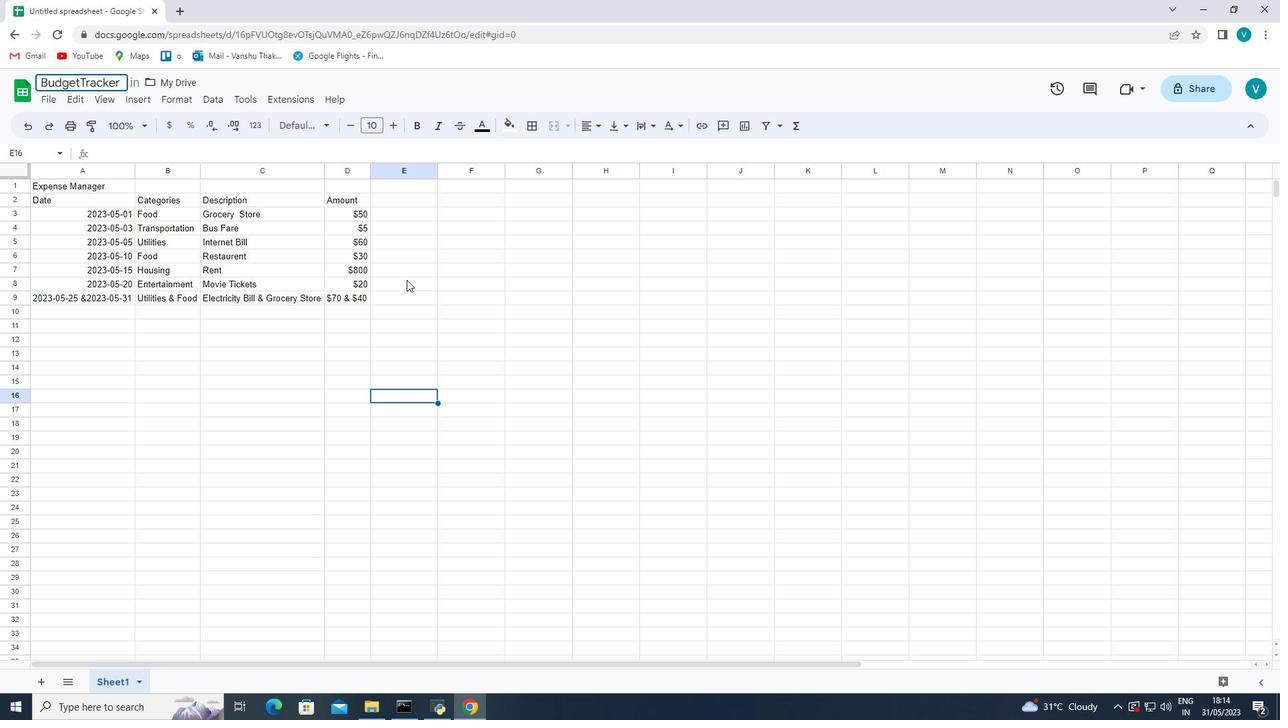 
Action: Mouse moved to (325, 238)
Screenshot: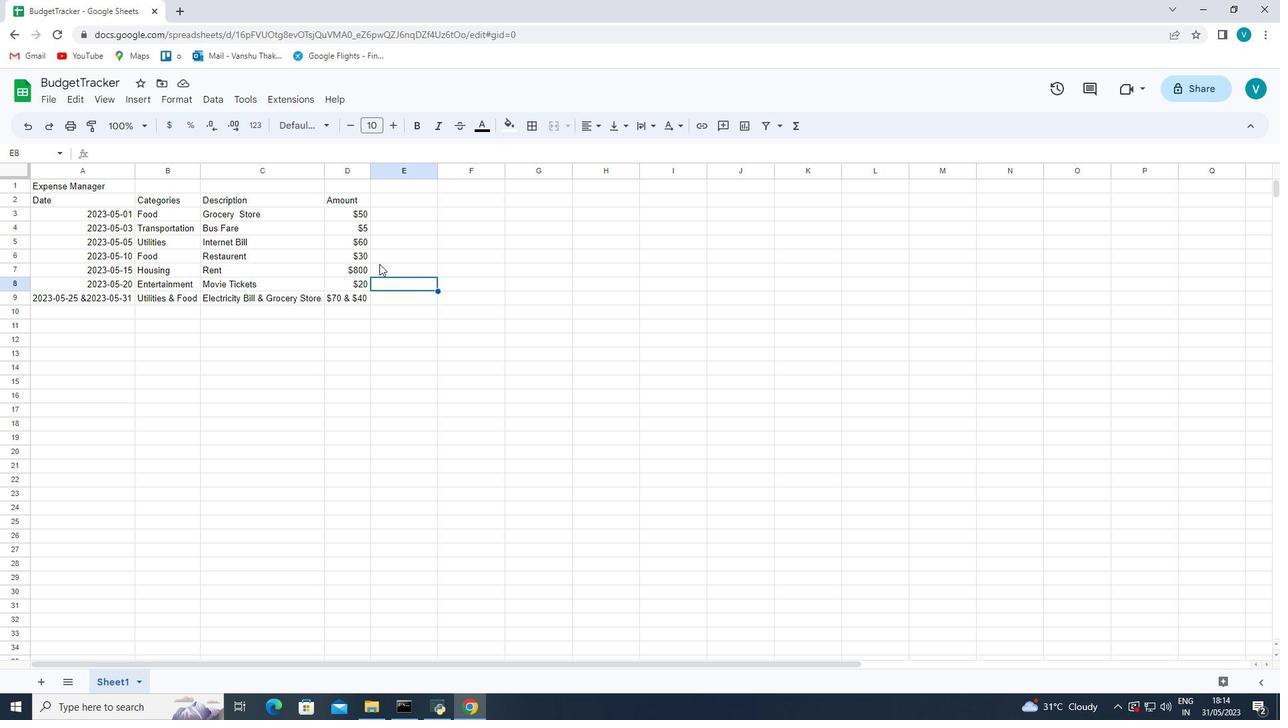 
